Task: Find connections with filter location Huanan with filter topic #linkedinstorieswith filter profile language French with filter current company UNDP in India with filter school Rajarambapu Institute of Technology, Rajaramnagar, SAKHARALE with filter industry Interior Design with filter service category Wedding Planning with filter keywords title Electrician
Action: Mouse moved to (650, 83)
Screenshot: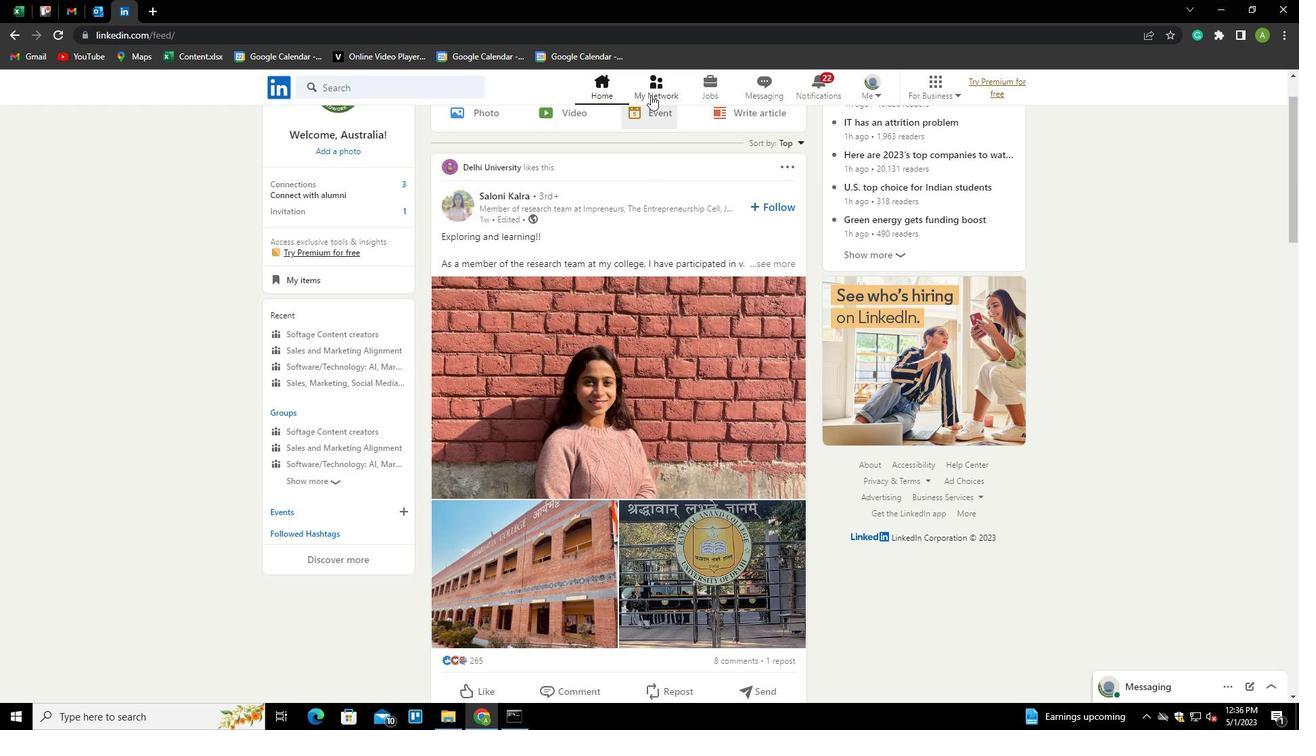 
Action: Mouse pressed left at (650, 83)
Screenshot: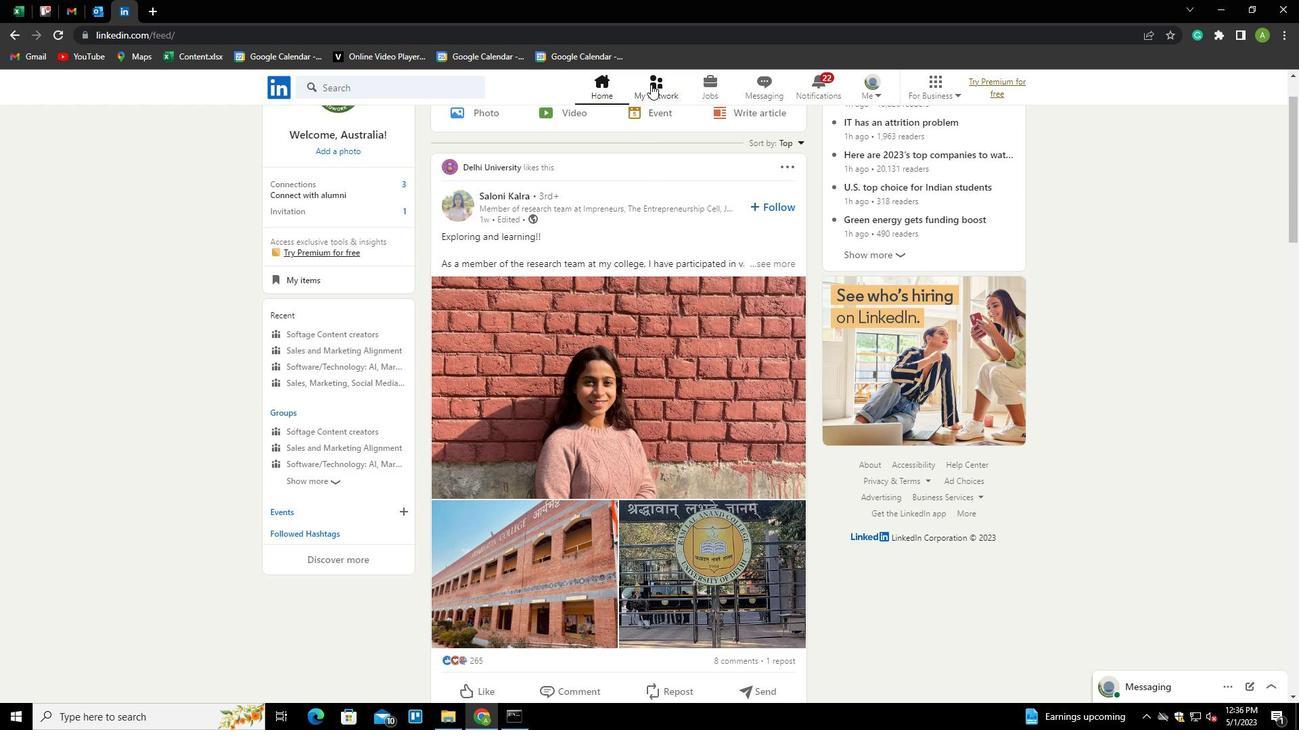 
Action: Mouse moved to (344, 154)
Screenshot: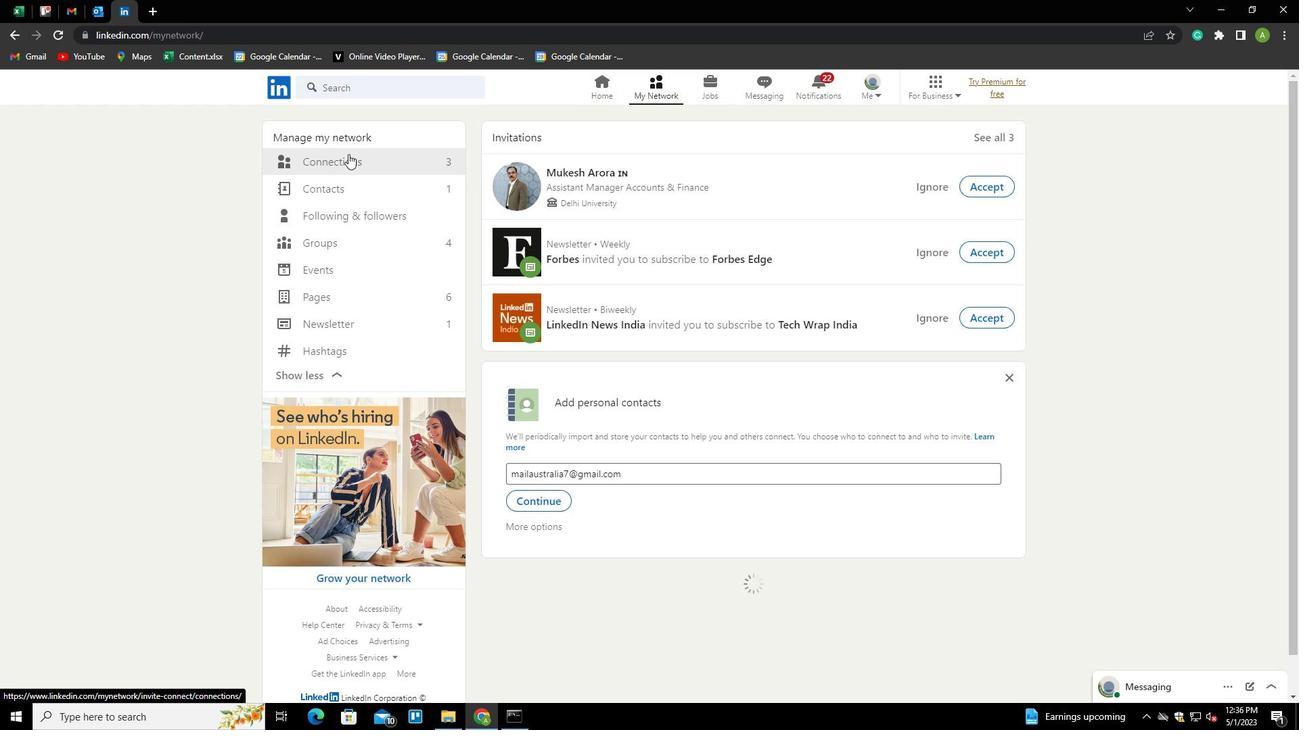 
Action: Mouse pressed left at (344, 154)
Screenshot: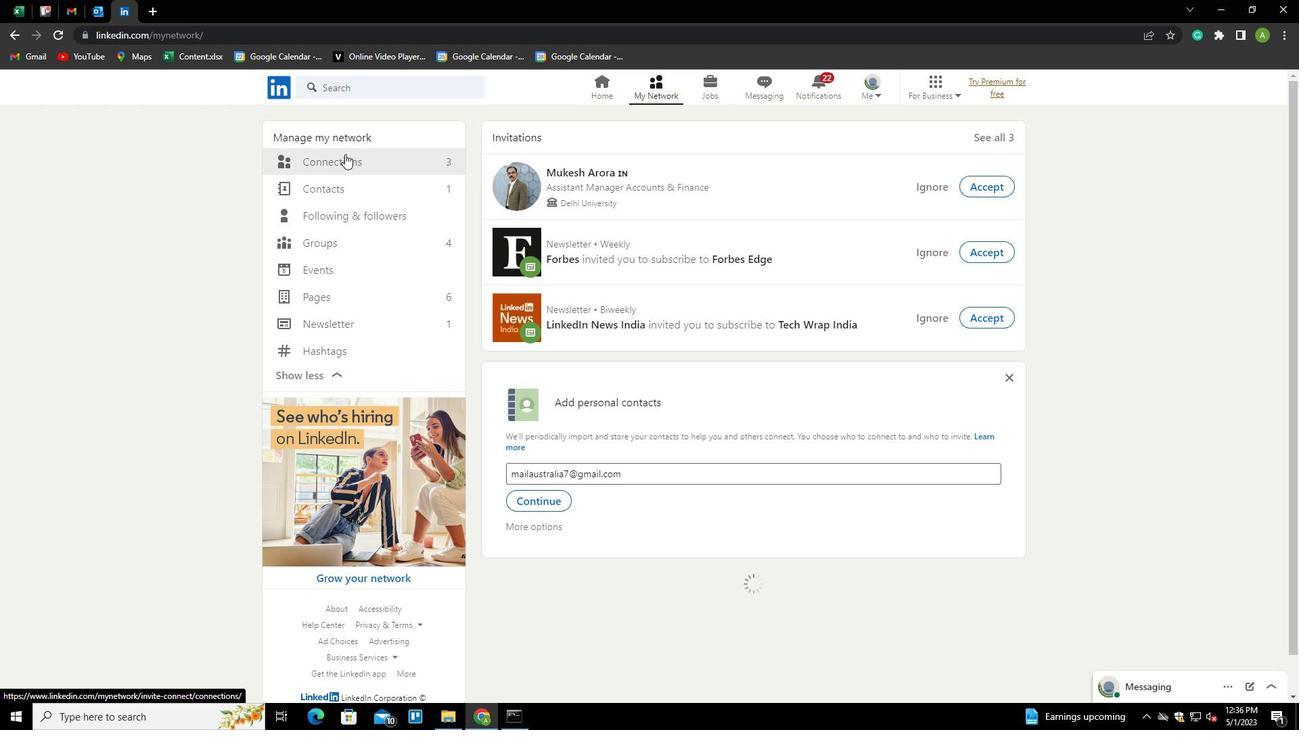 
Action: Mouse moved to (732, 164)
Screenshot: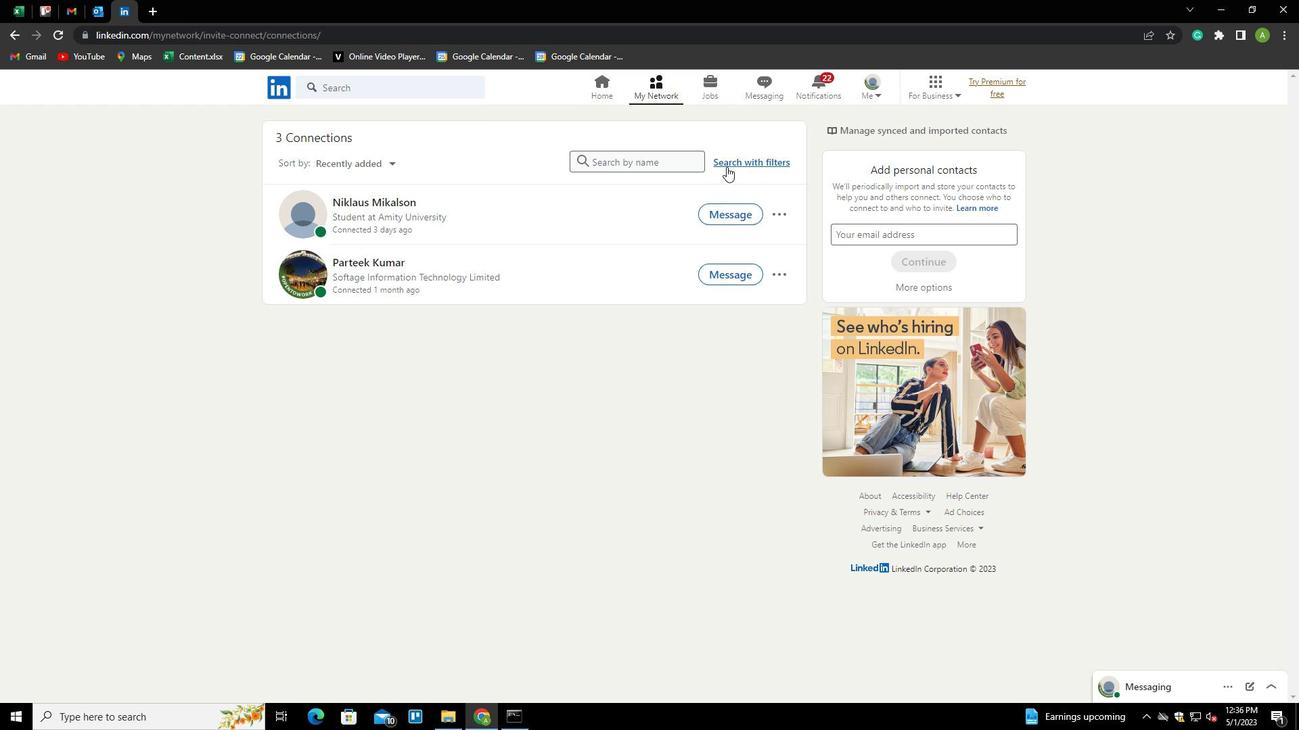 
Action: Mouse pressed left at (732, 164)
Screenshot: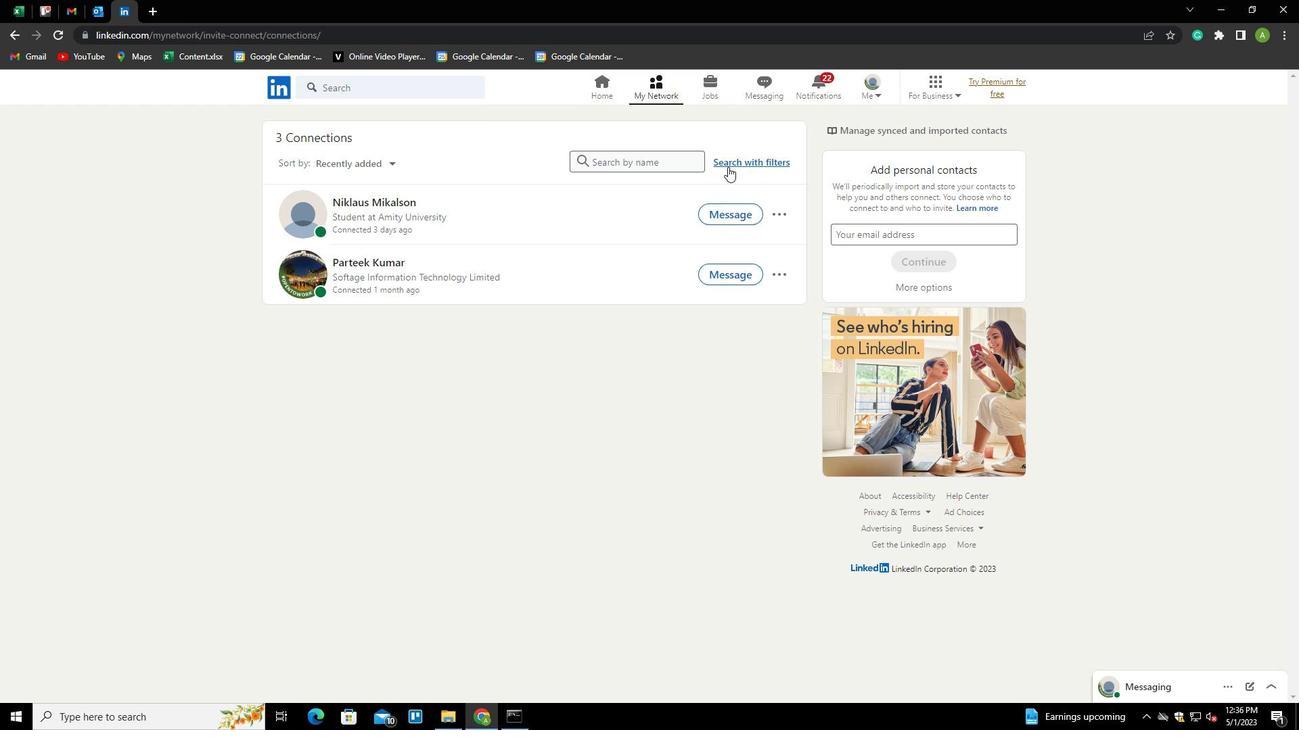 
Action: Mouse moved to (693, 127)
Screenshot: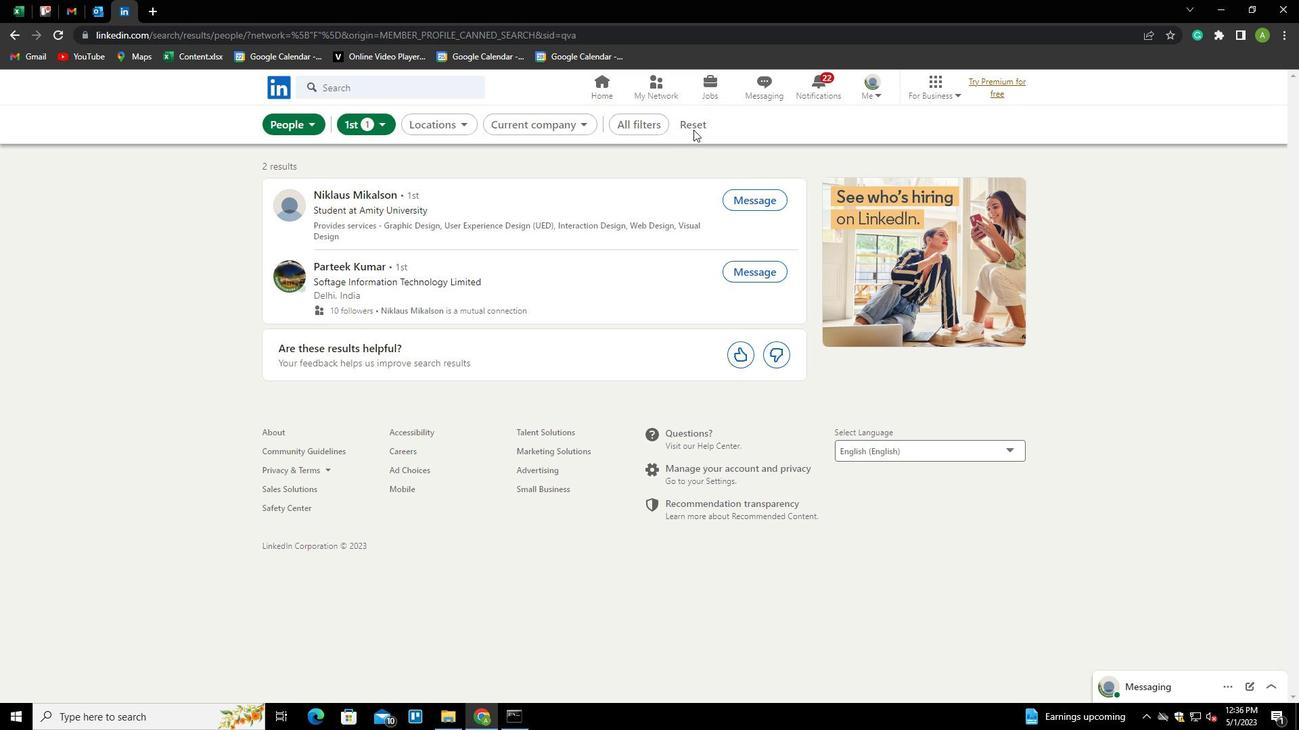 
Action: Mouse pressed left at (693, 127)
Screenshot: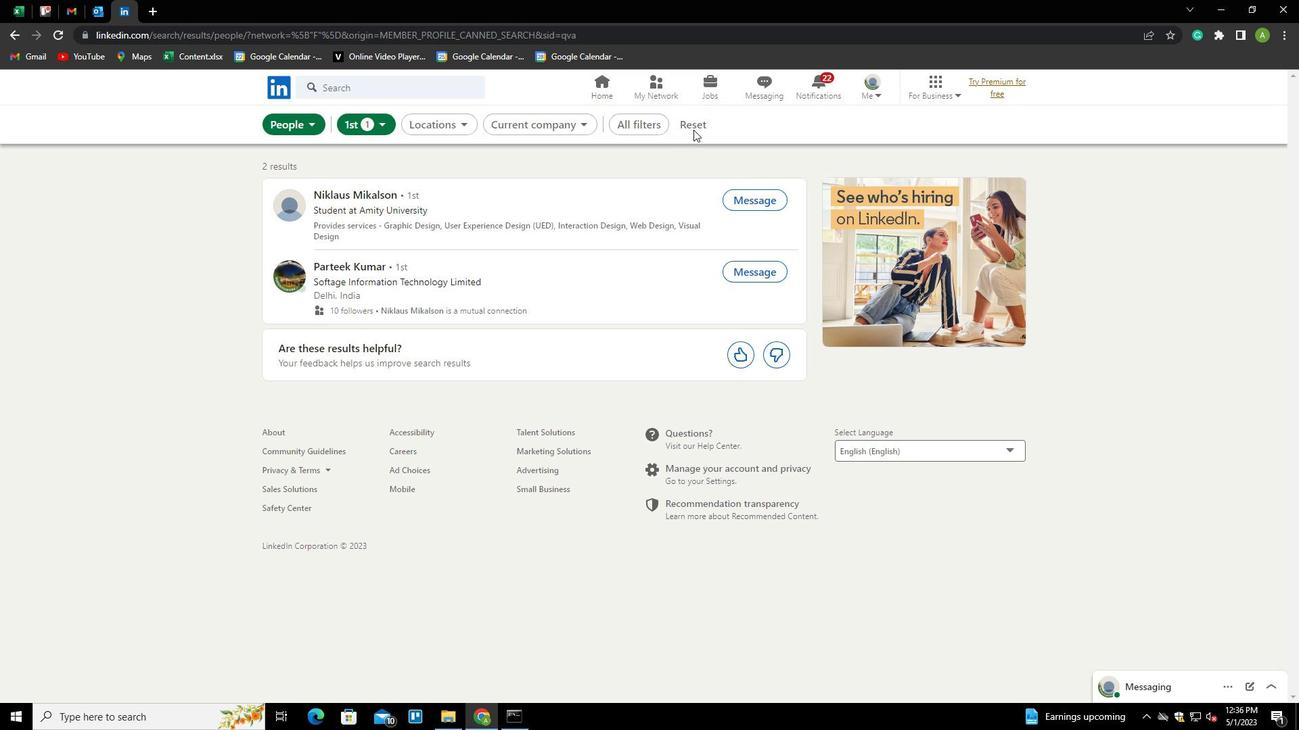 
Action: Mouse moved to (671, 127)
Screenshot: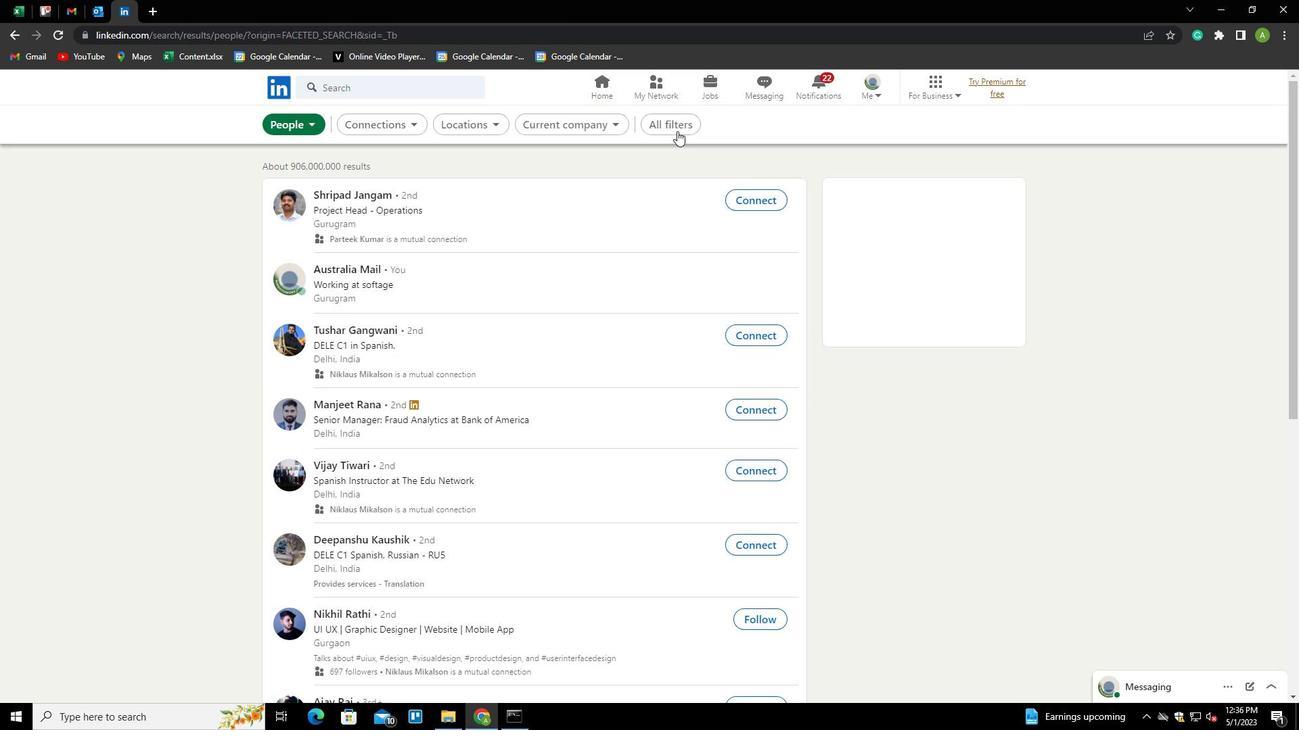 
Action: Mouse pressed left at (671, 127)
Screenshot: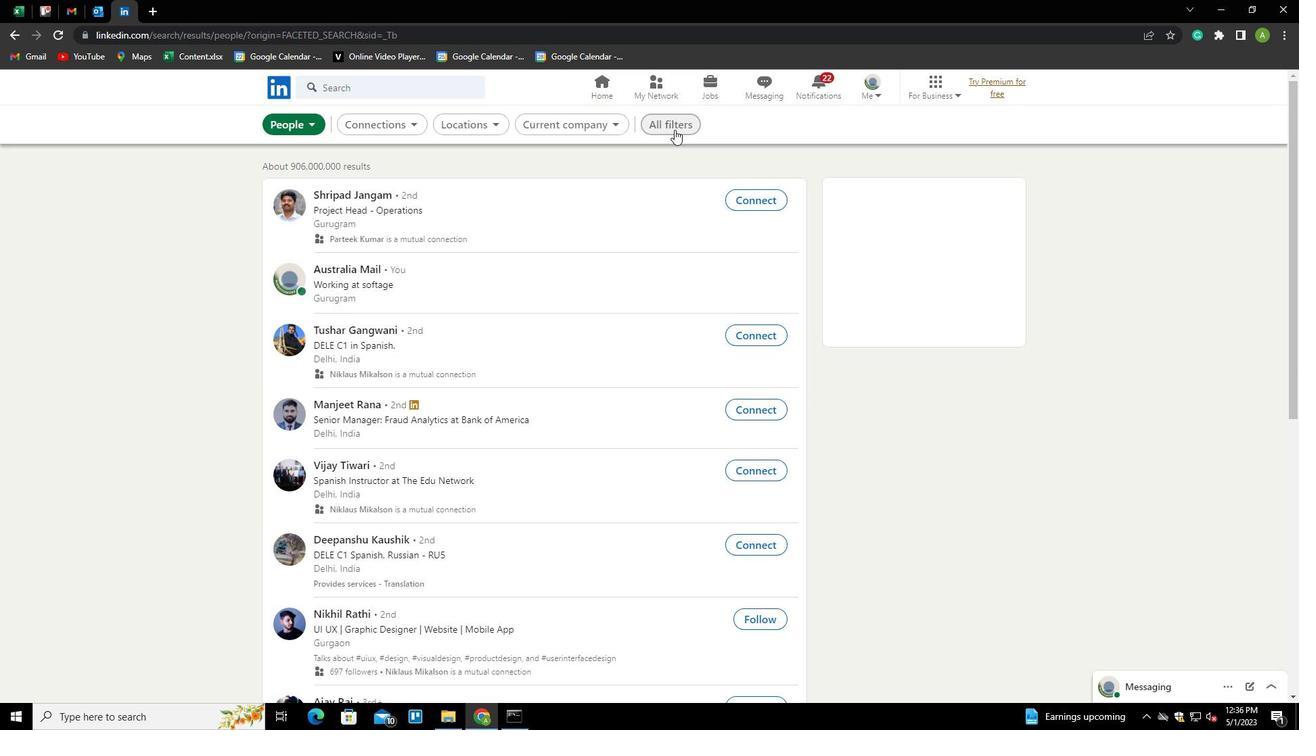 
Action: Mouse moved to (1117, 424)
Screenshot: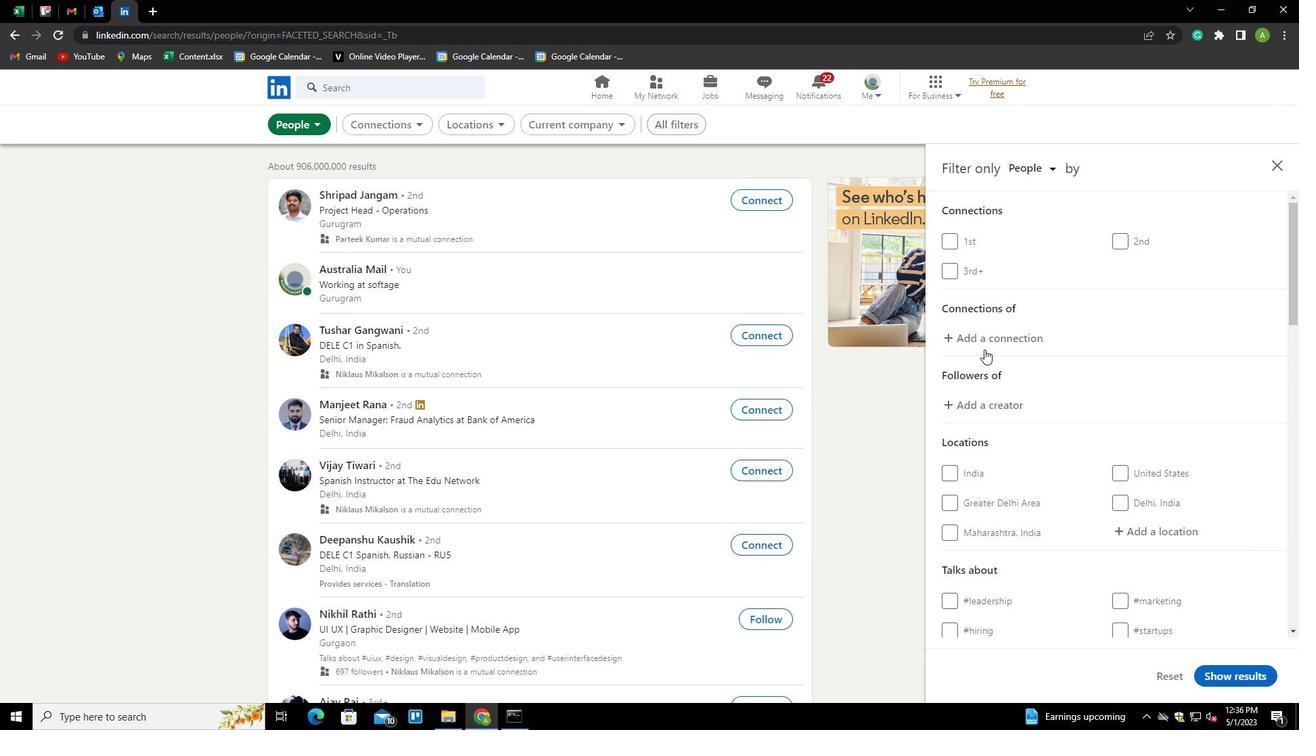 
Action: Mouse scrolled (1117, 424) with delta (0, 0)
Screenshot: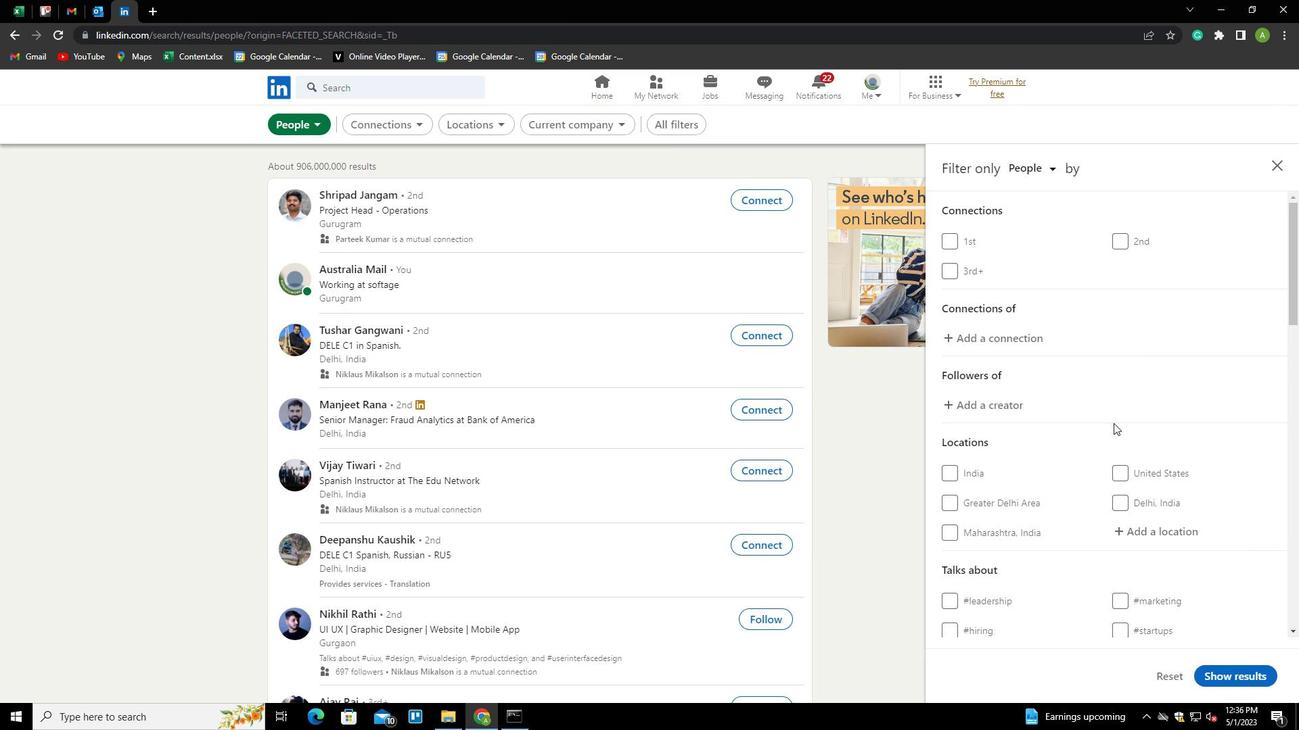 
Action: Mouse moved to (1115, 438)
Screenshot: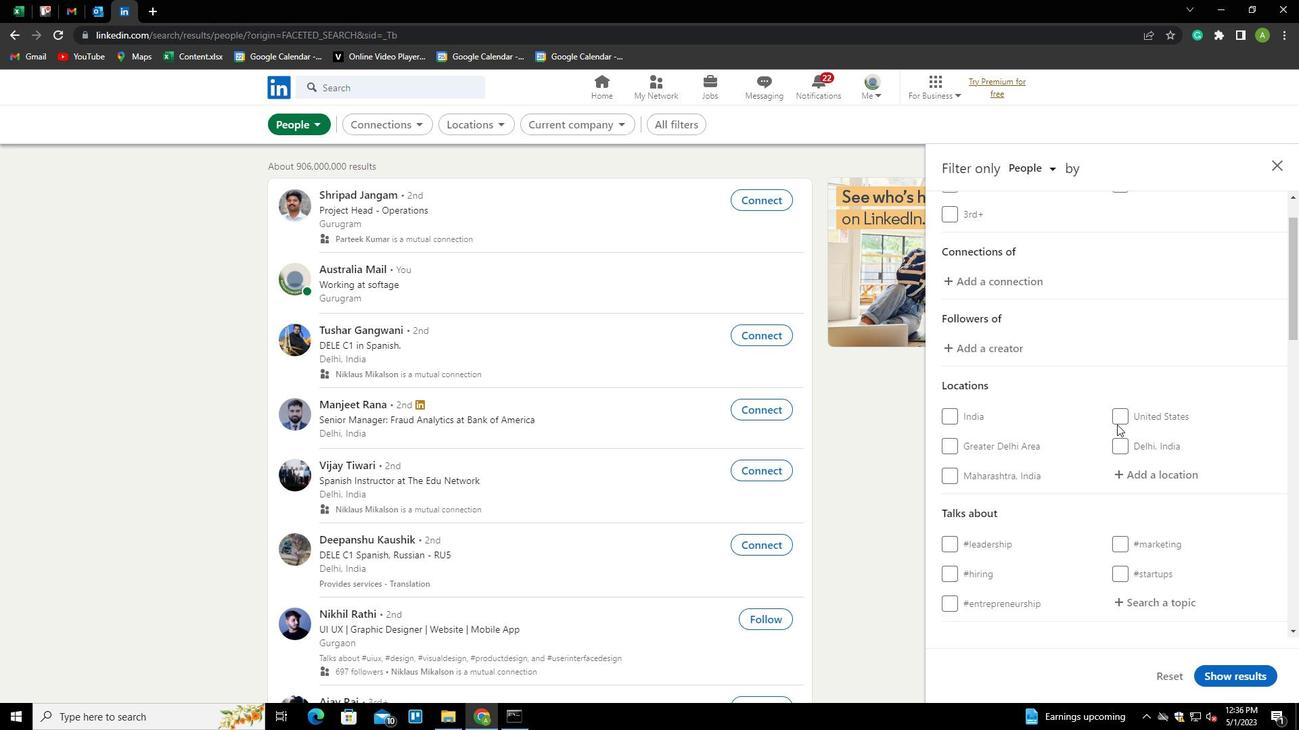 
Action: Mouse scrolled (1115, 437) with delta (0, 0)
Screenshot: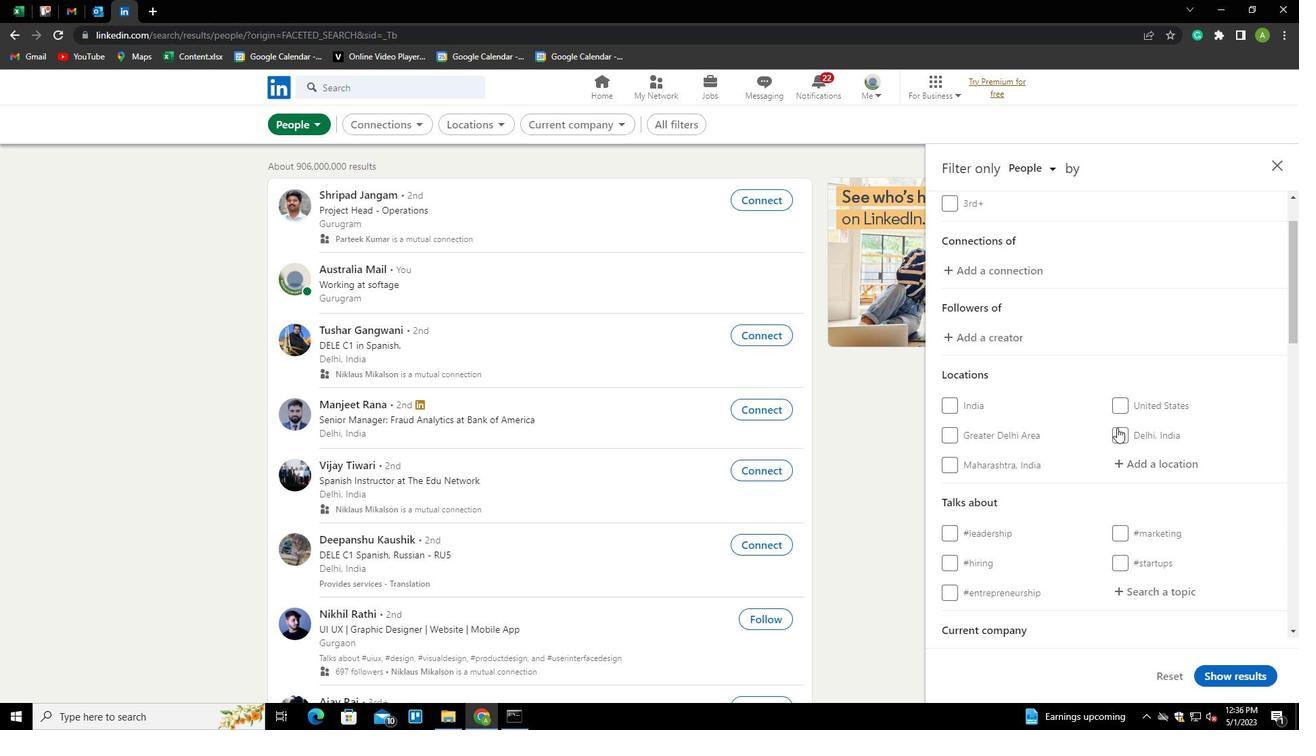 
Action: Mouse moved to (1135, 397)
Screenshot: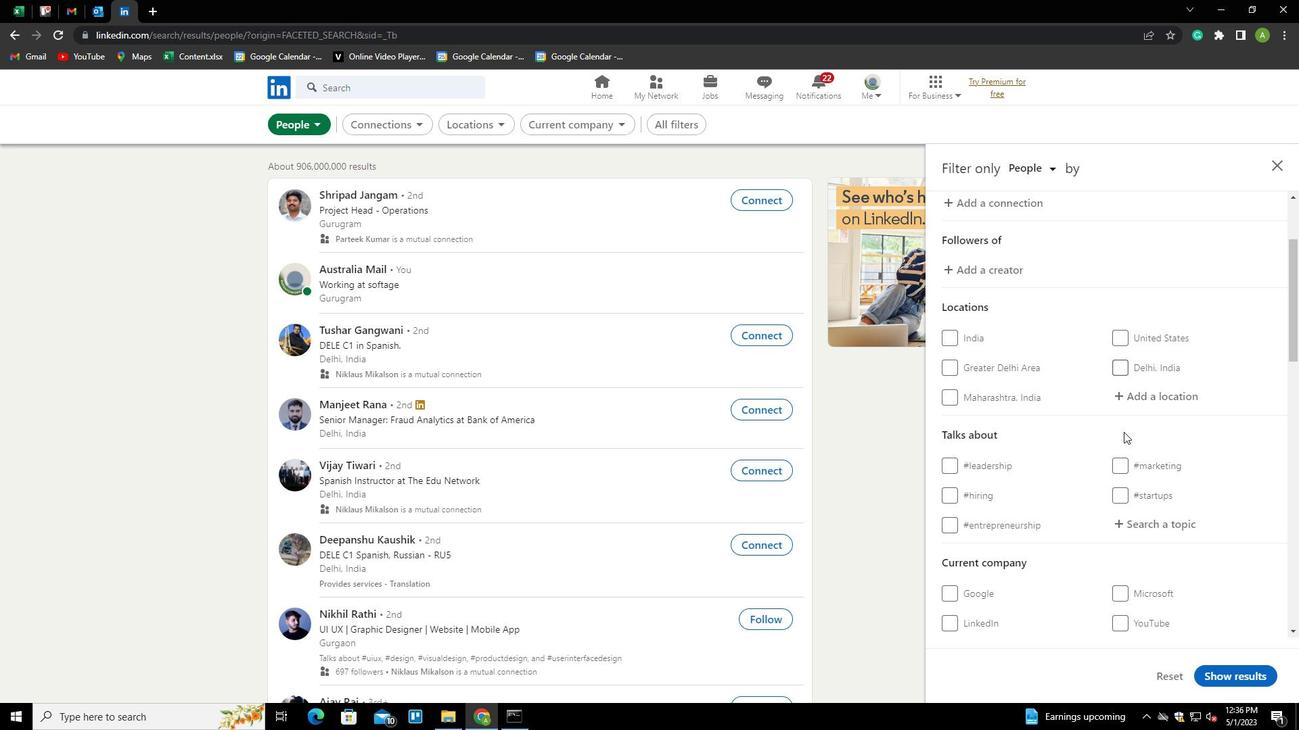 
Action: Mouse pressed left at (1135, 397)
Screenshot: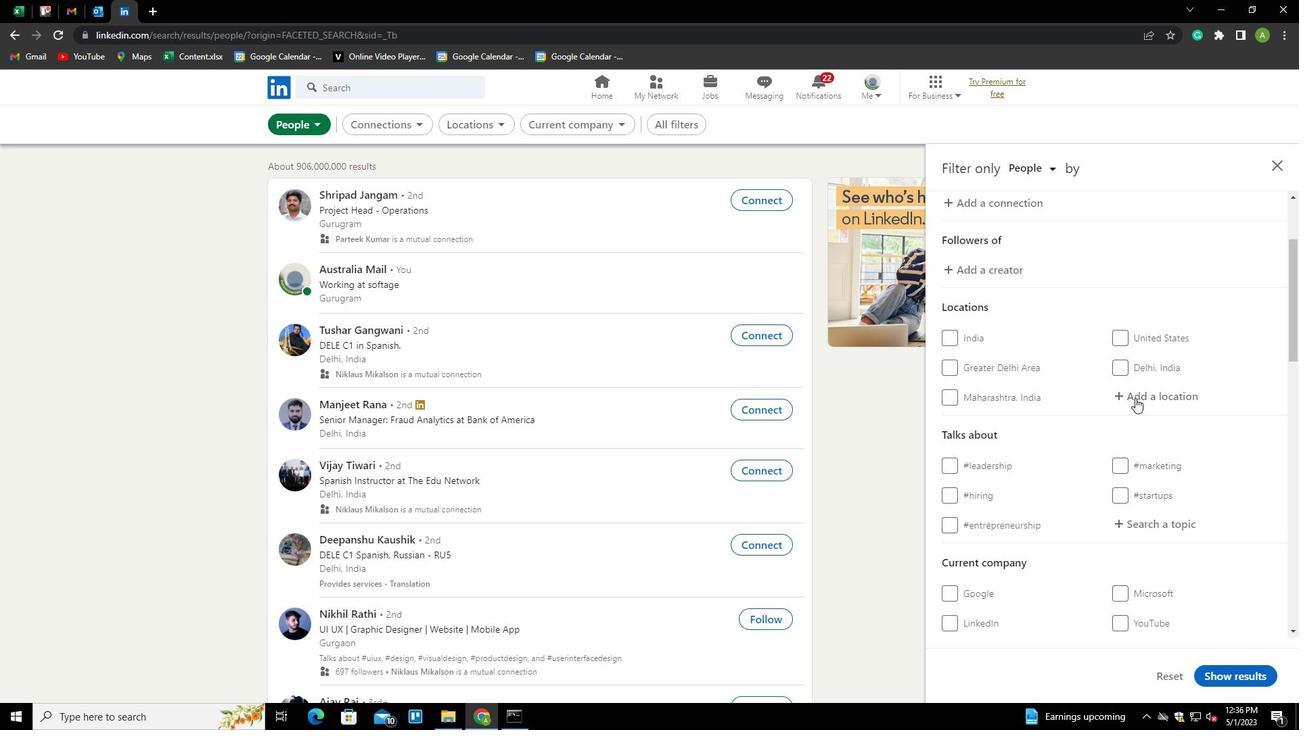 
Action: Mouse moved to (1141, 395)
Screenshot: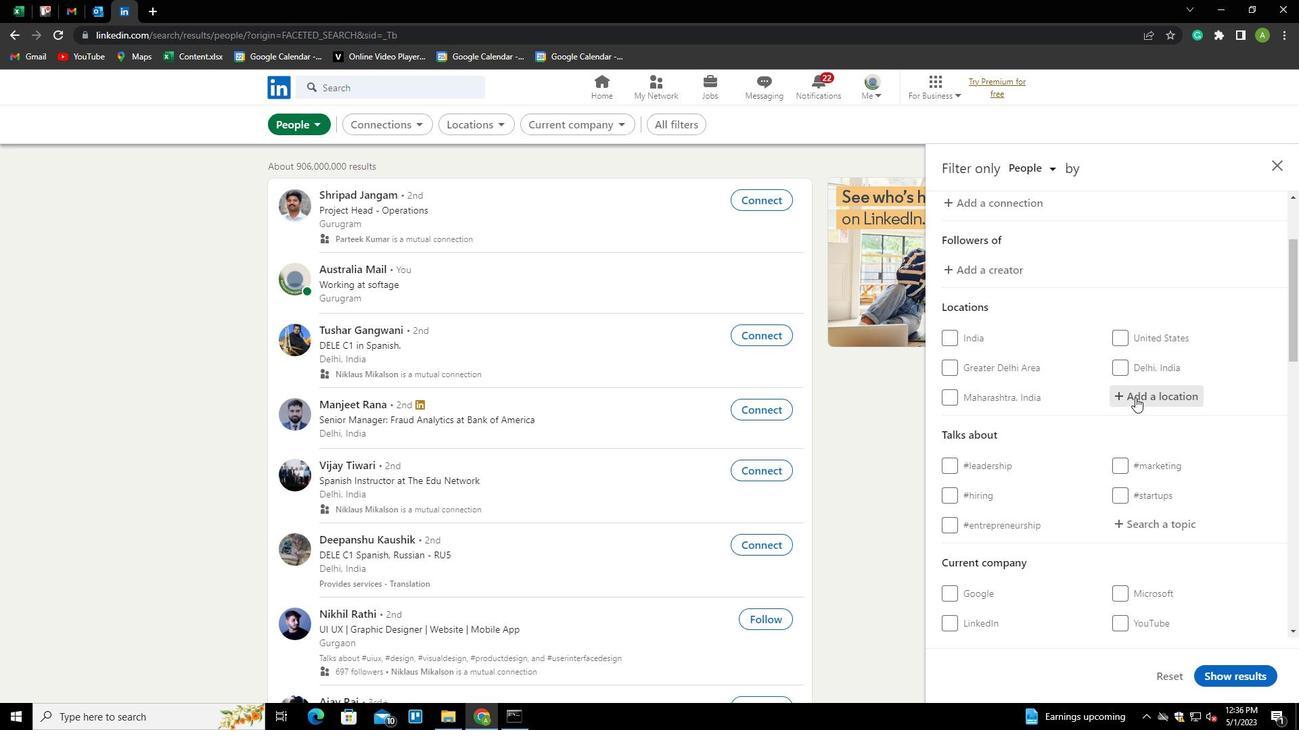 
Action: Mouse pressed left at (1141, 395)
Screenshot: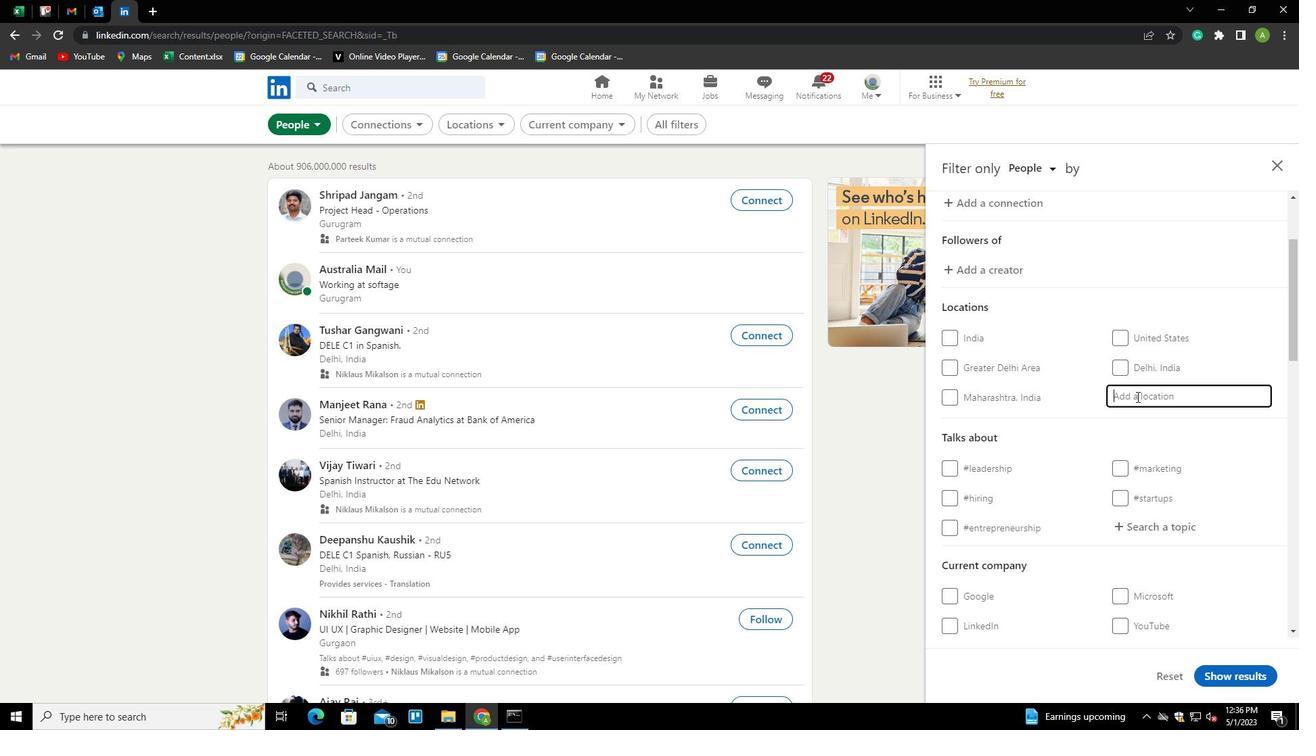 
Action: Key pressed <Key.shift>HUANNA<Key.backspace><Key.backspace>AN
Screenshot: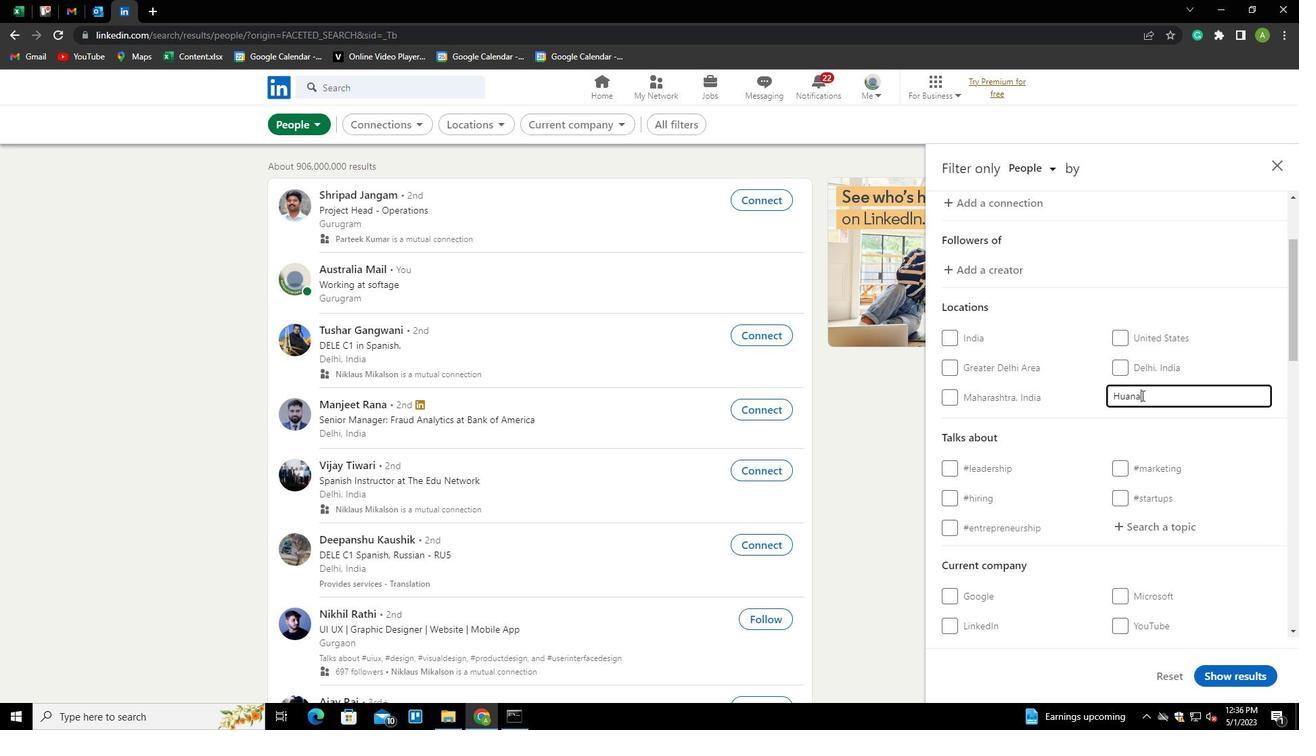 
Action: Mouse moved to (1207, 466)
Screenshot: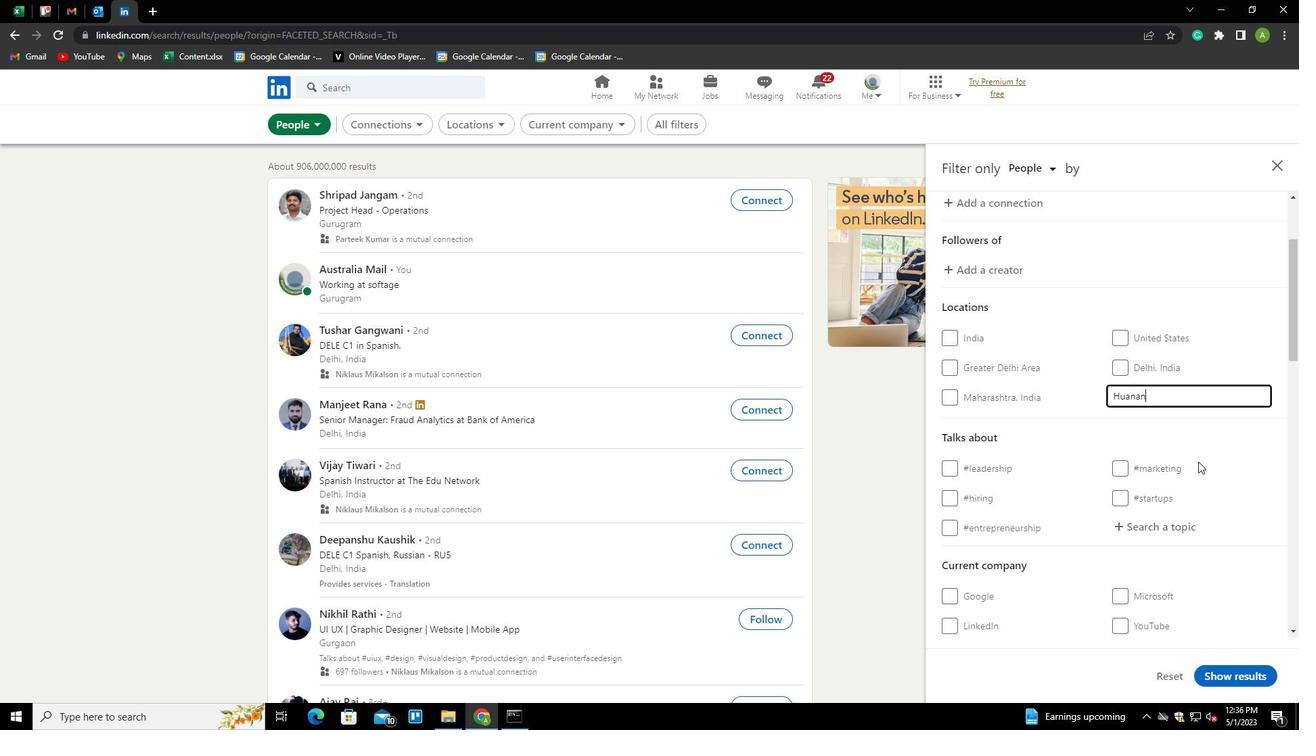 
Action: Mouse pressed left at (1207, 466)
Screenshot: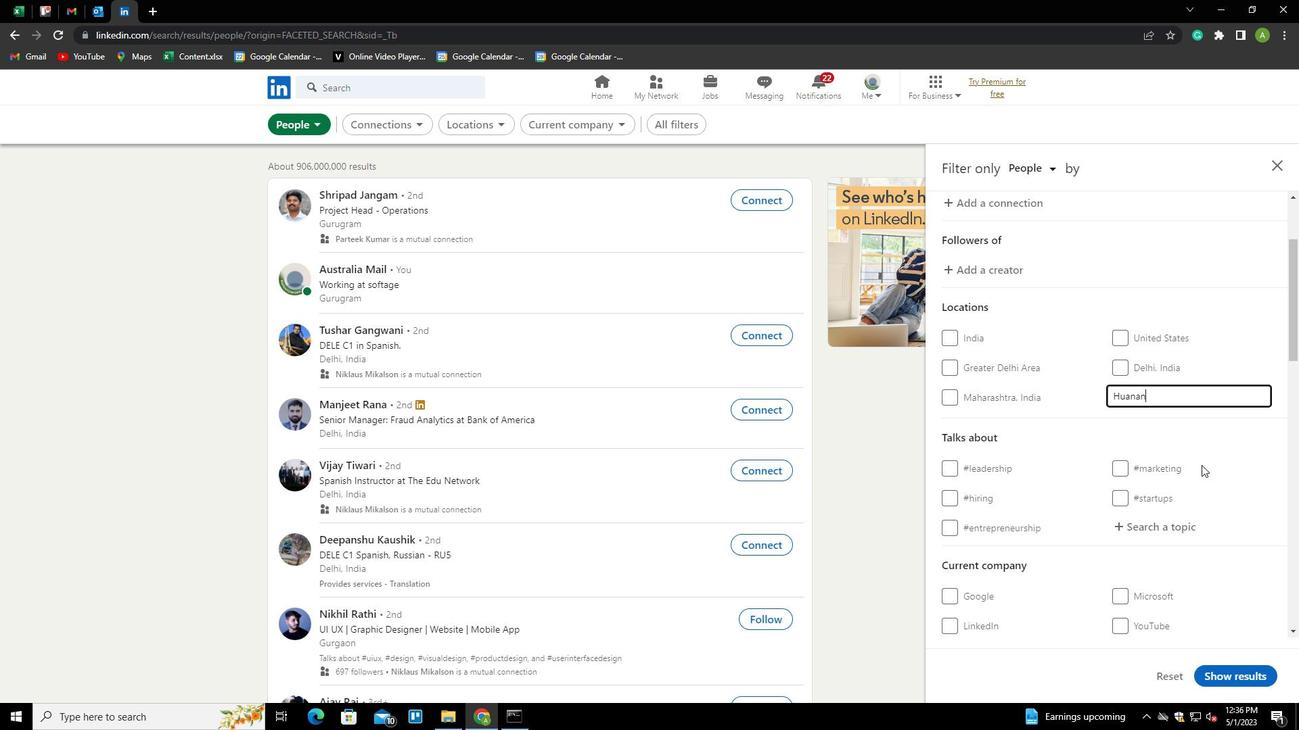 
Action: Mouse moved to (1172, 527)
Screenshot: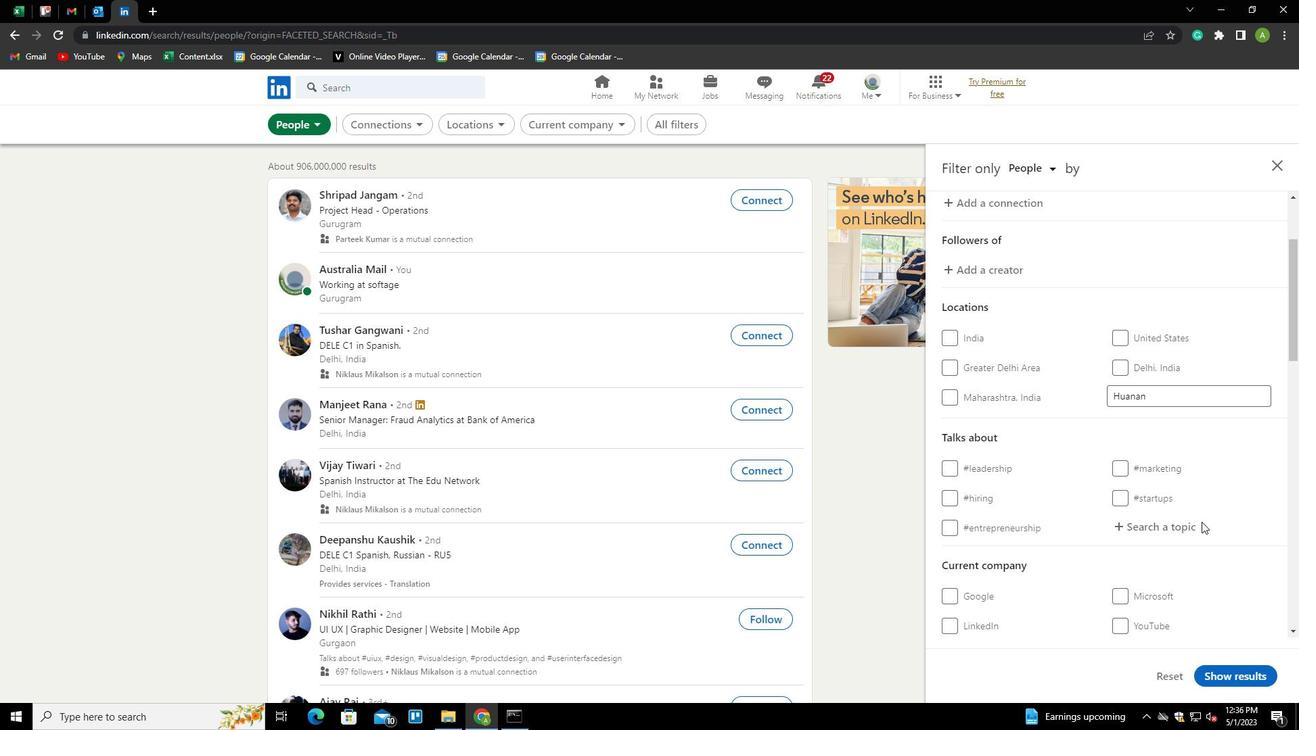 
Action: Mouse pressed left at (1172, 527)
Screenshot: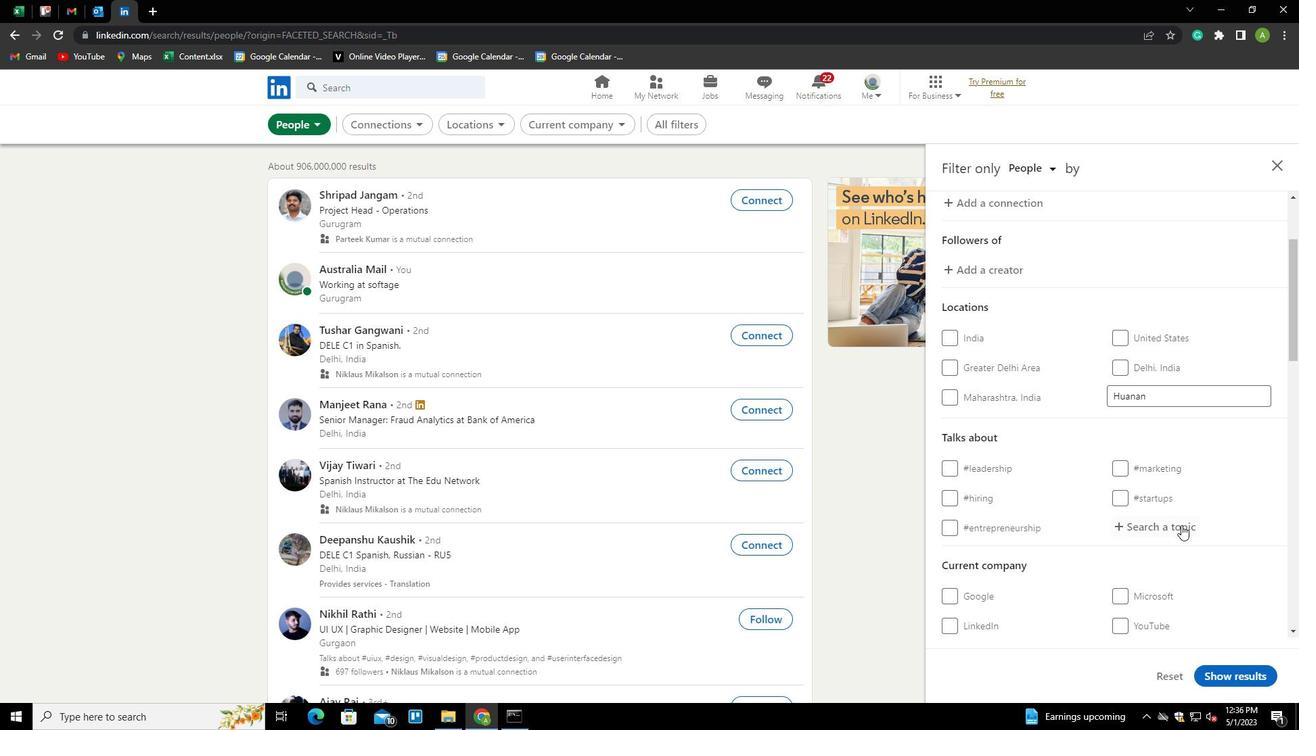 
Action: Mouse moved to (1172, 527)
Screenshot: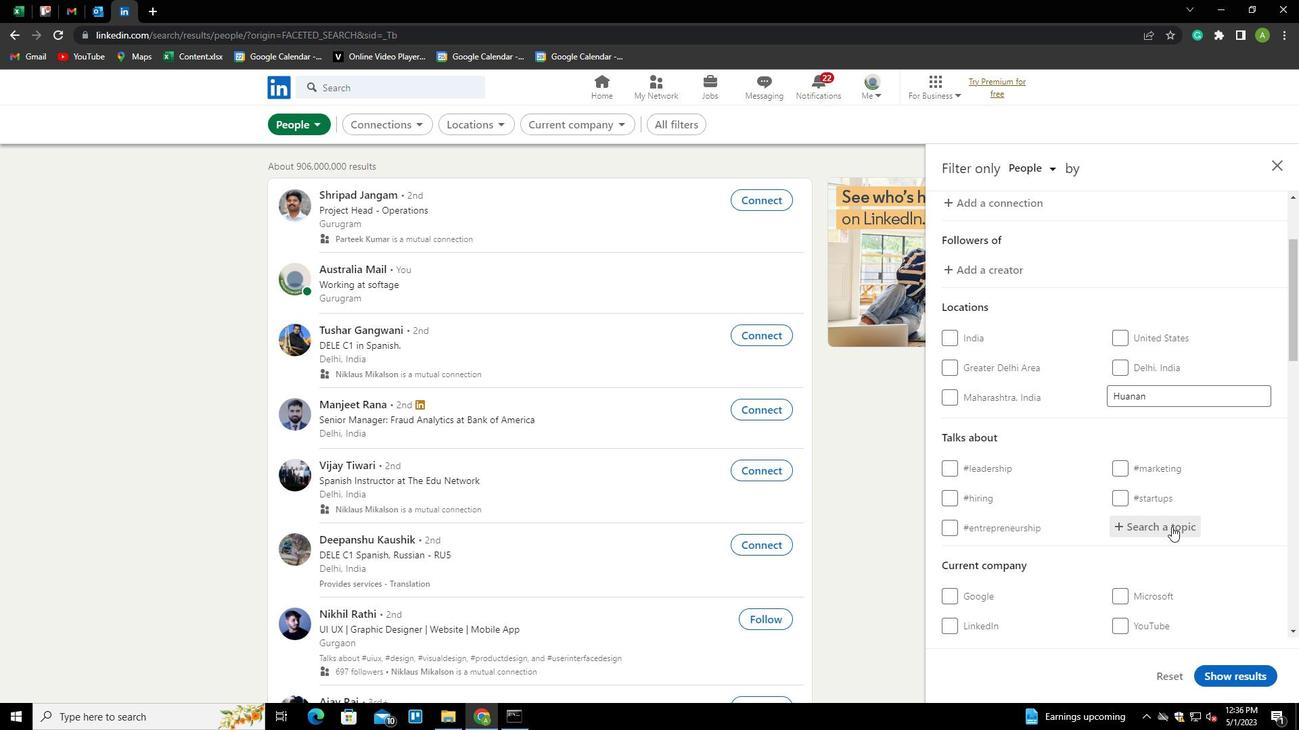 
Action: Mouse pressed left at (1172, 527)
Screenshot: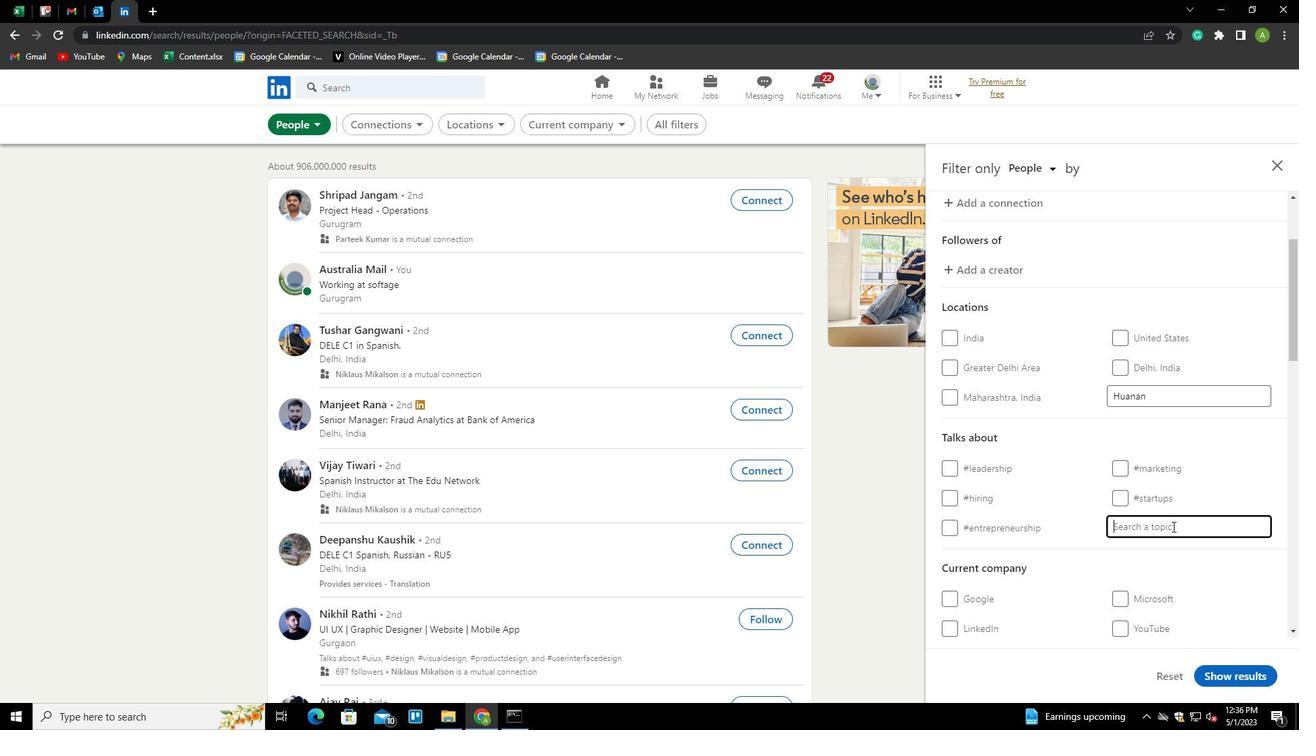
Action: Key pressed LINKEDINSTOREI<Key.backspace><Key.backspace><Key.down><Key.enter>
Screenshot: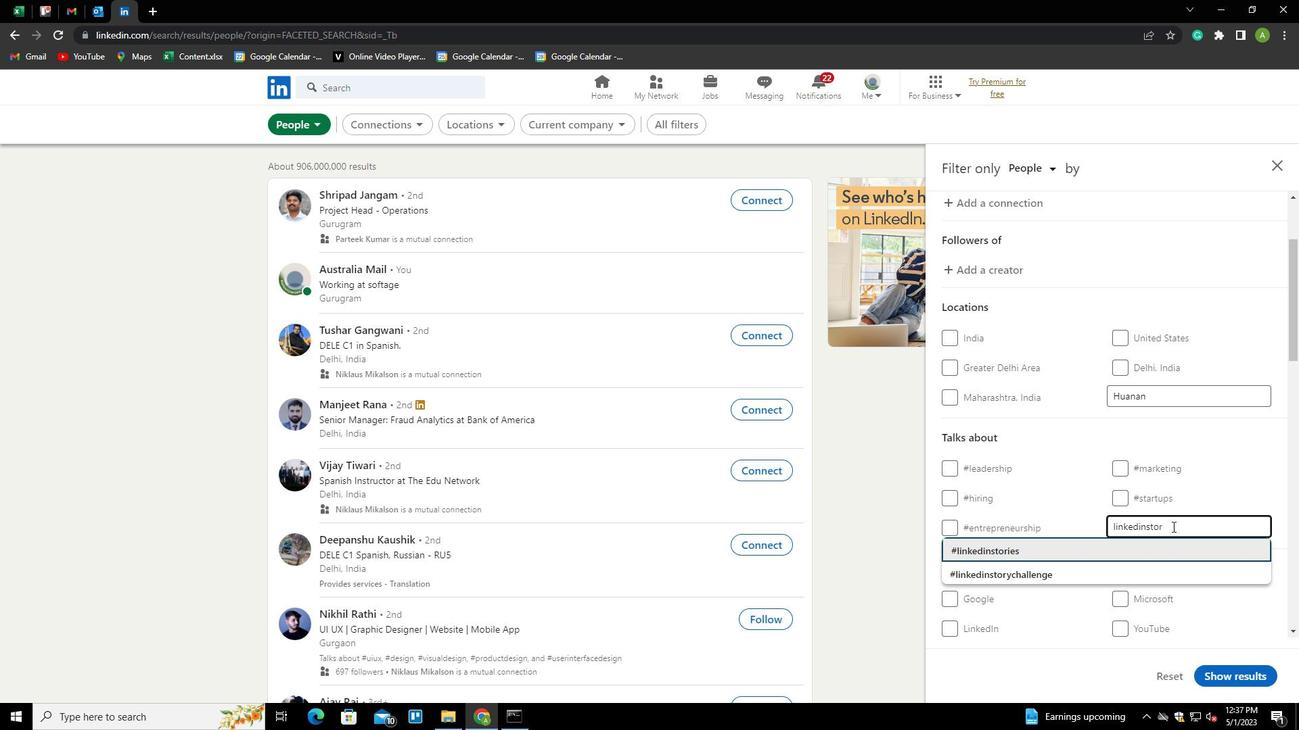 
Action: Mouse scrolled (1172, 526) with delta (0, 0)
Screenshot: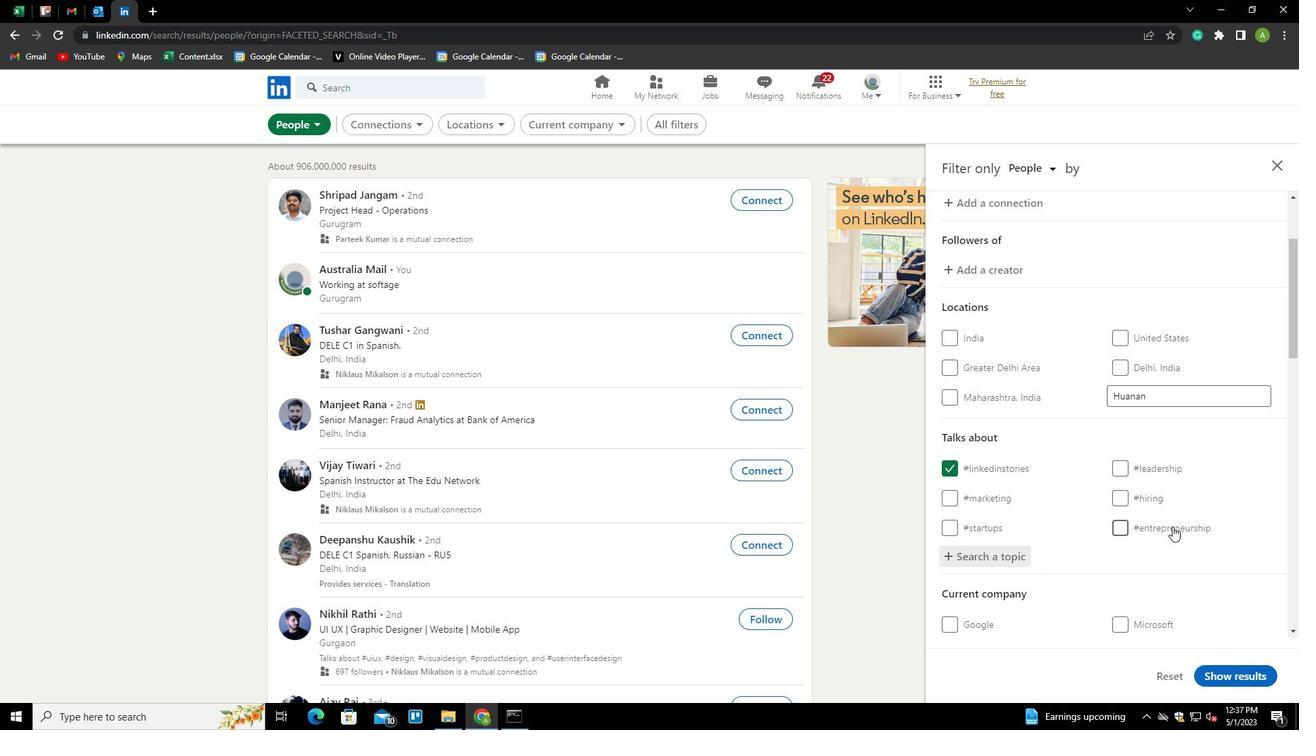 
Action: Mouse scrolled (1172, 526) with delta (0, 0)
Screenshot: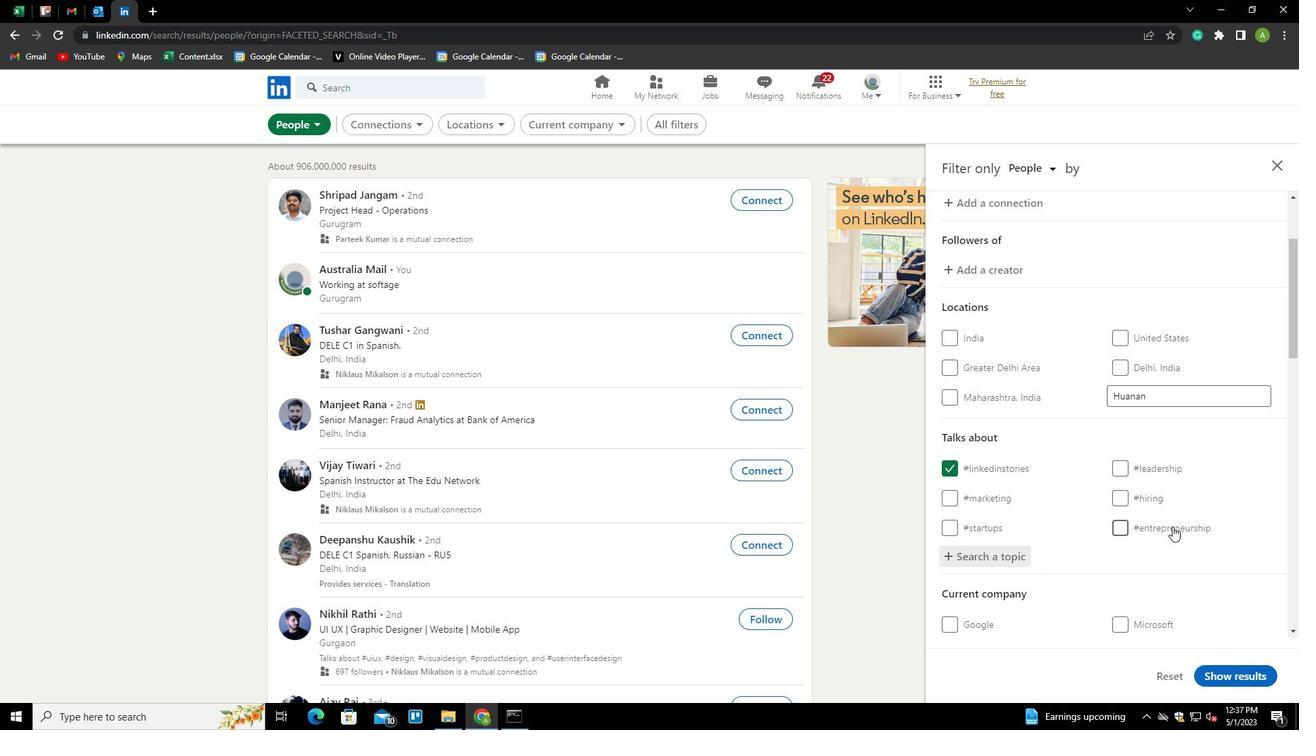 
Action: Mouse scrolled (1172, 526) with delta (0, 0)
Screenshot: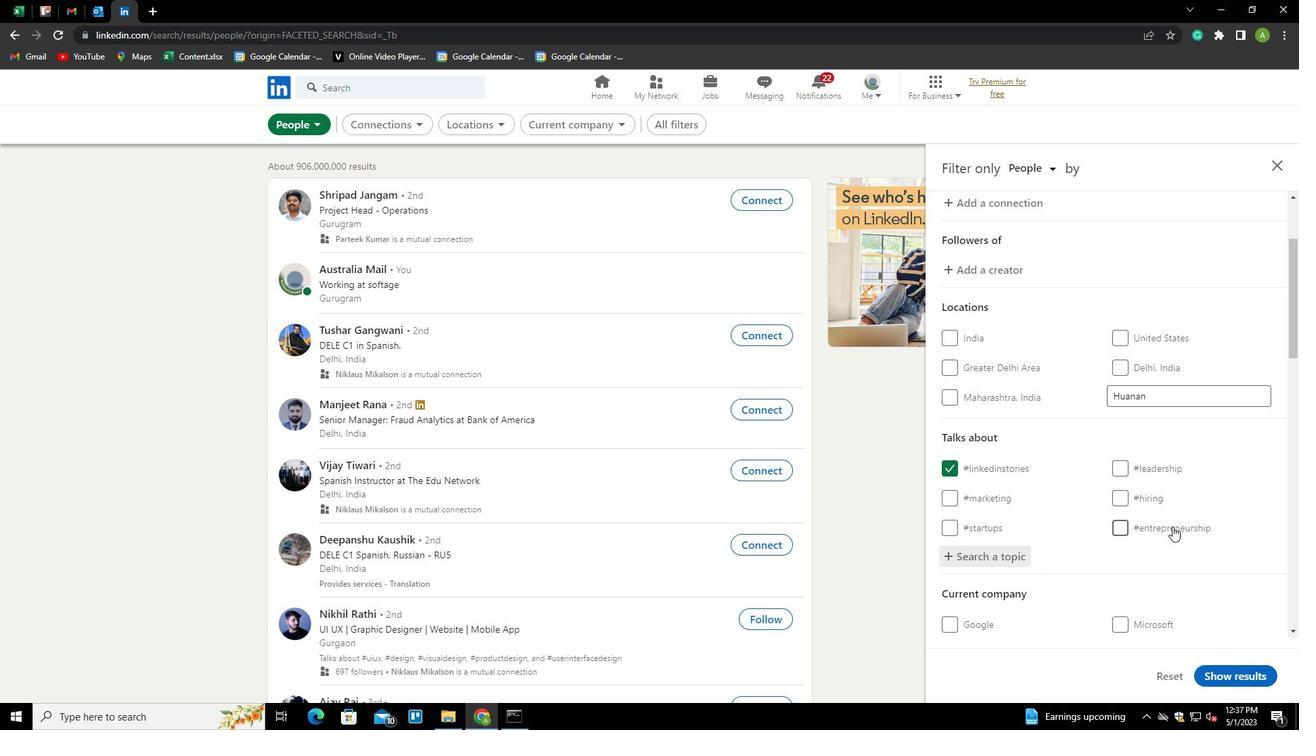 
Action: Mouse scrolled (1172, 526) with delta (0, 0)
Screenshot: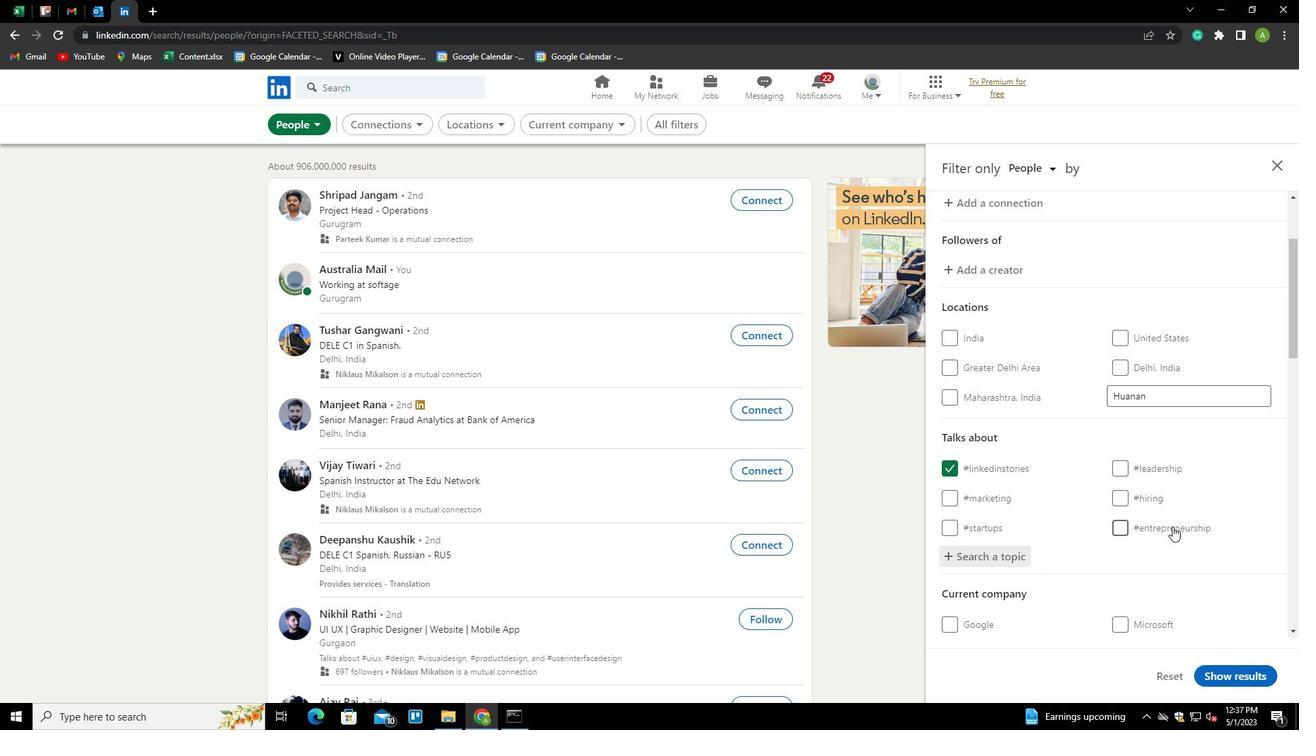 
Action: Mouse scrolled (1172, 526) with delta (0, 0)
Screenshot: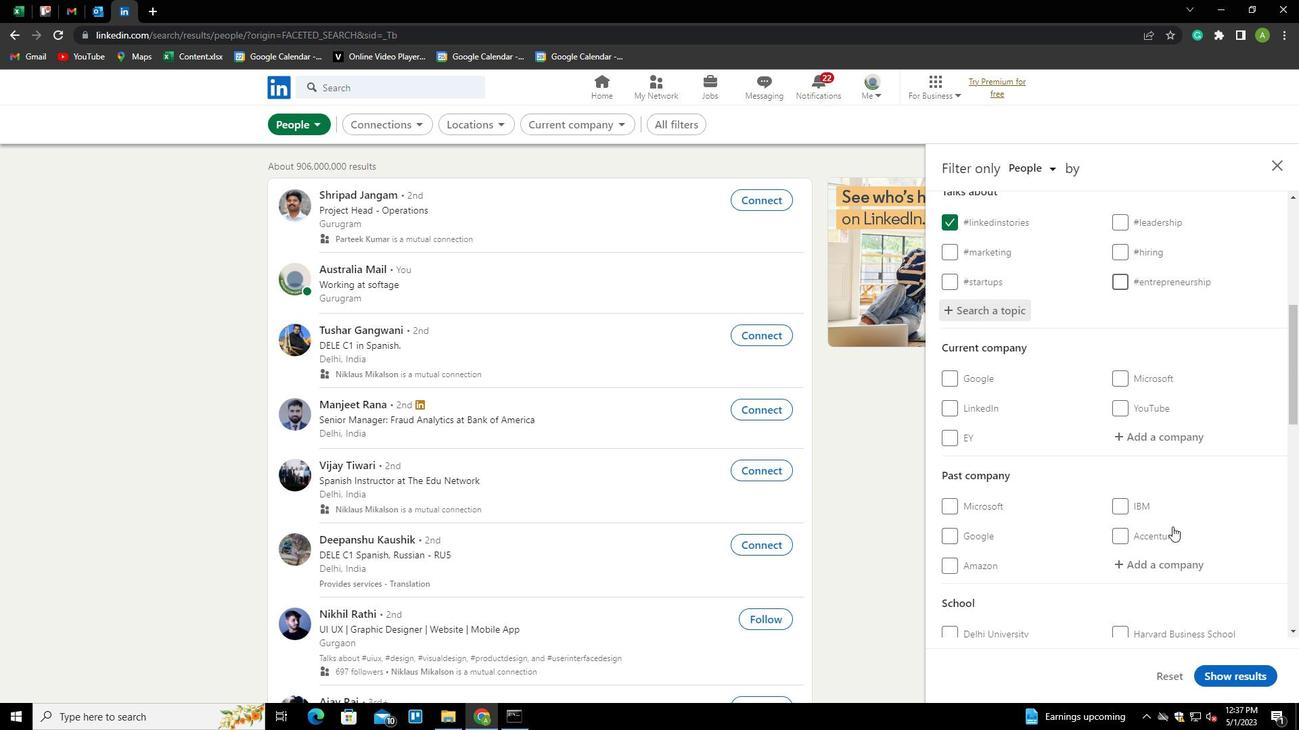 
Action: Mouse scrolled (1172, 526) with delta (0, 0)
Screenshot: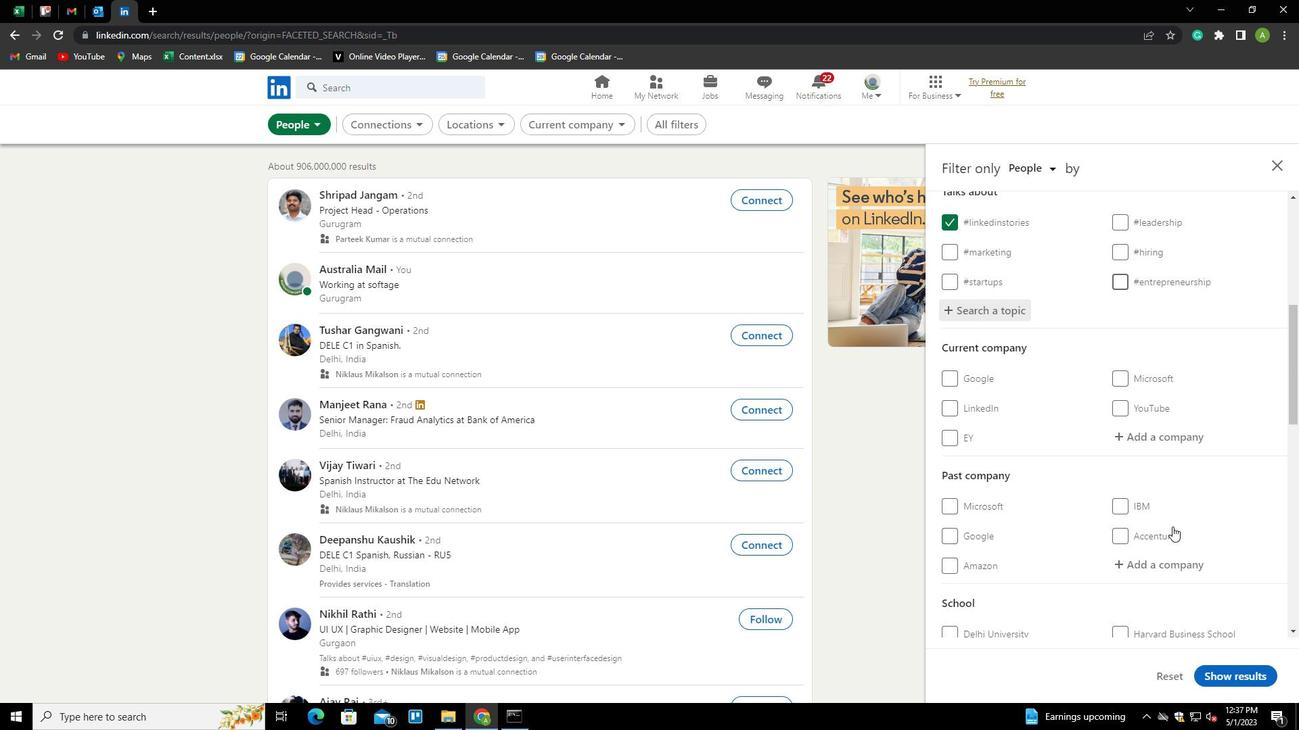 
Action: Mouse scrolled (1172, 526) with delta (0, 0)
Screenshot: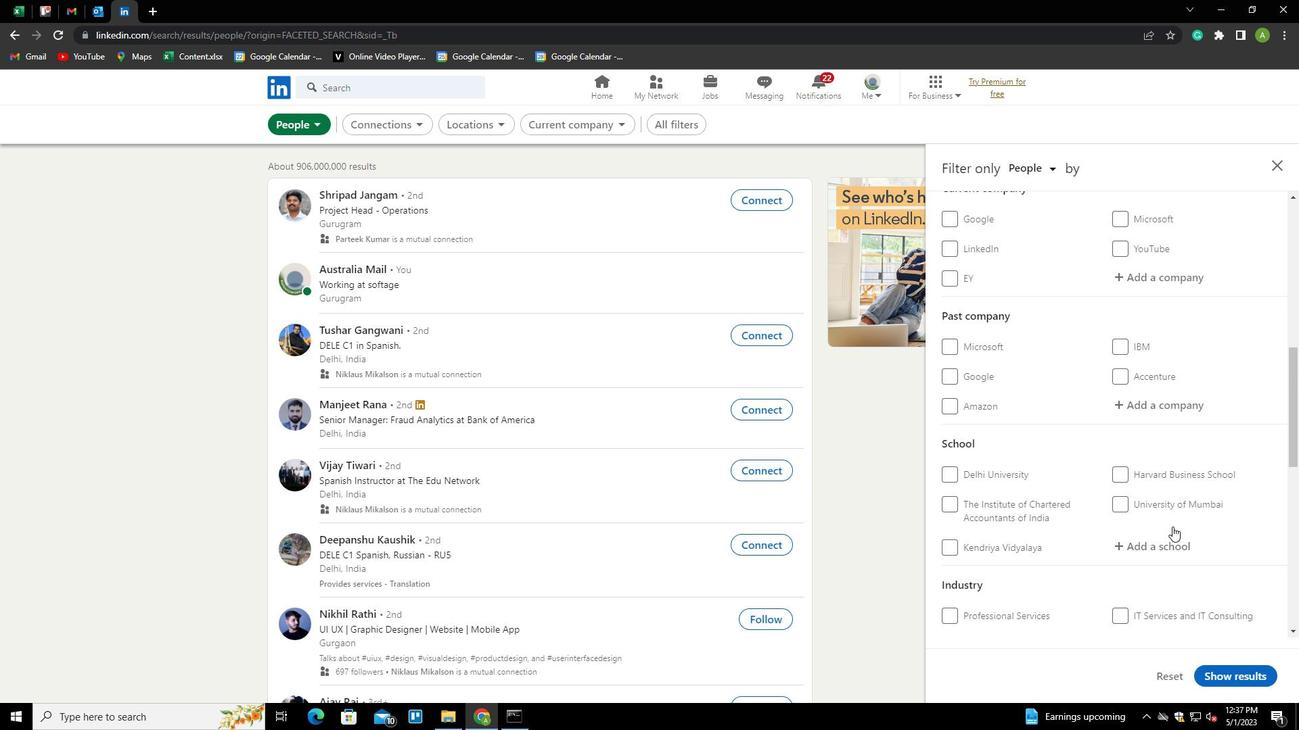 
Action: Mouse scrolled (1172, 526) with delta (0, 0)
Screenshot: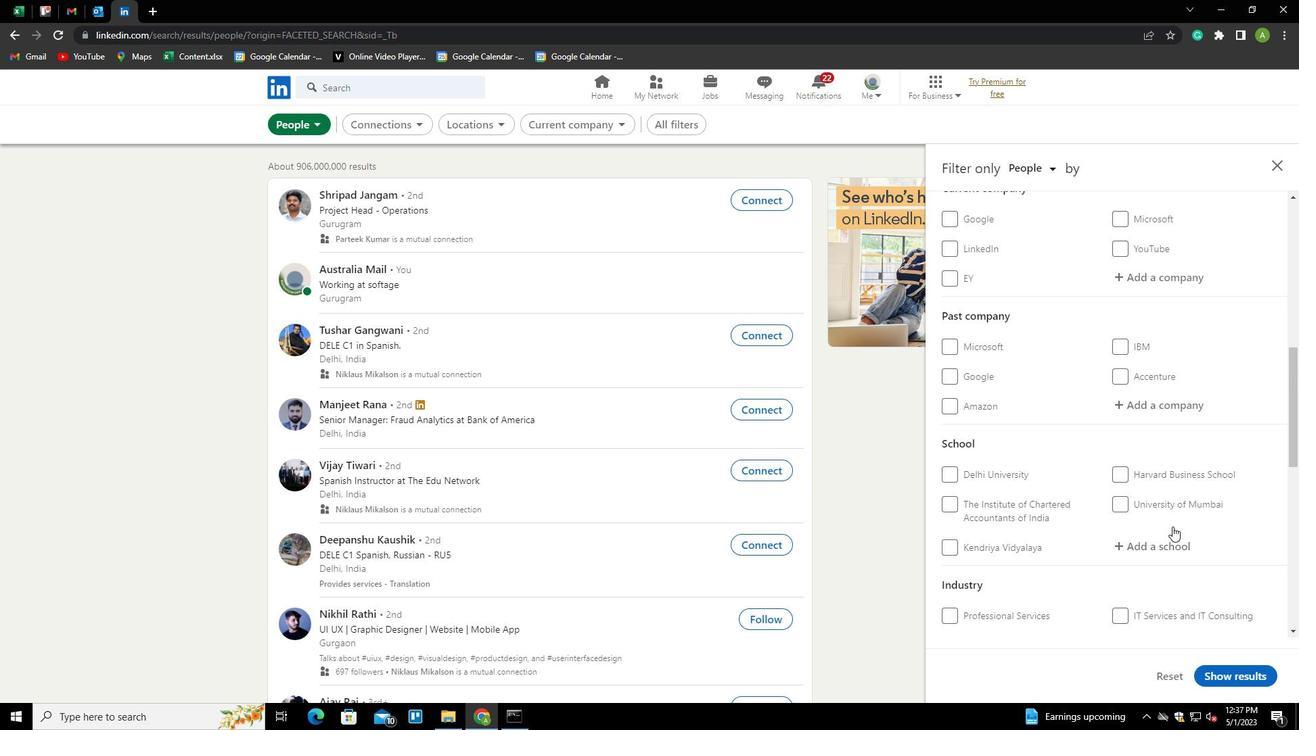 
Action: Mouse moved to (1153, 533)
Screenshot: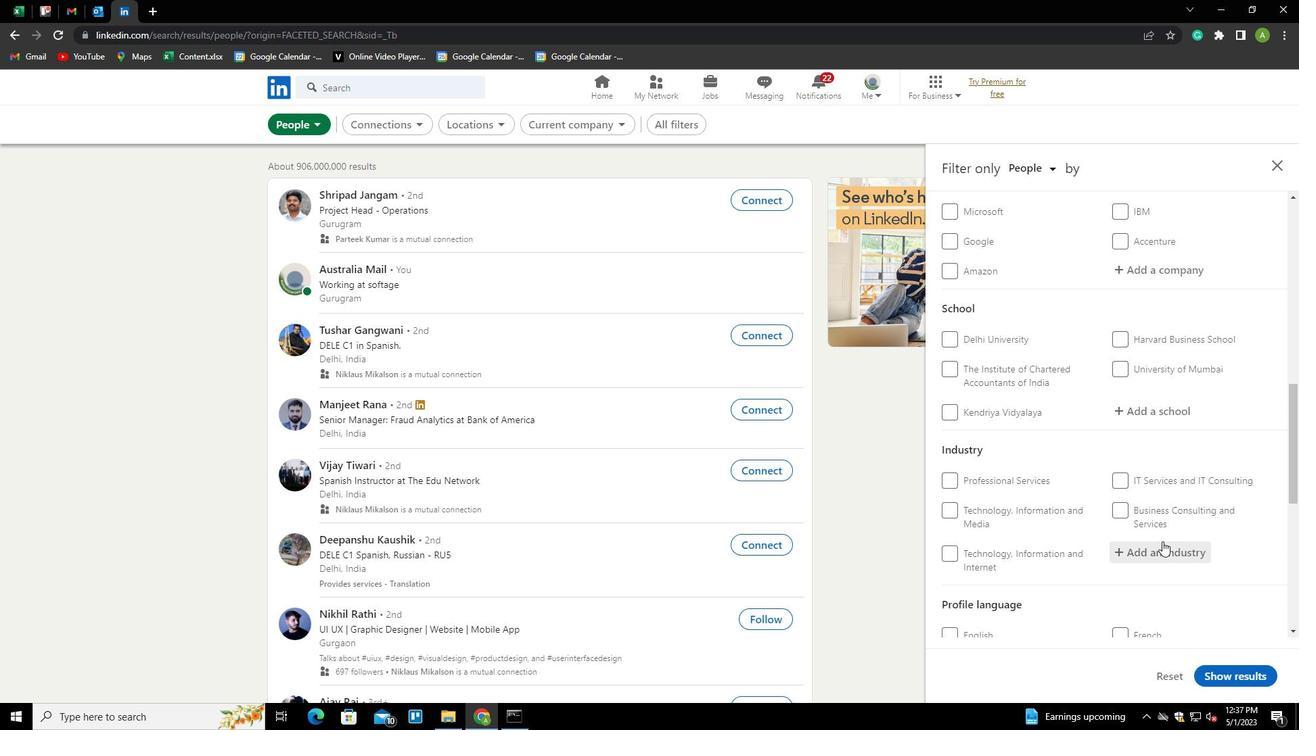 
Action: Mouse scrolled (1153, 533) with delta (0, 0)
Screenshot: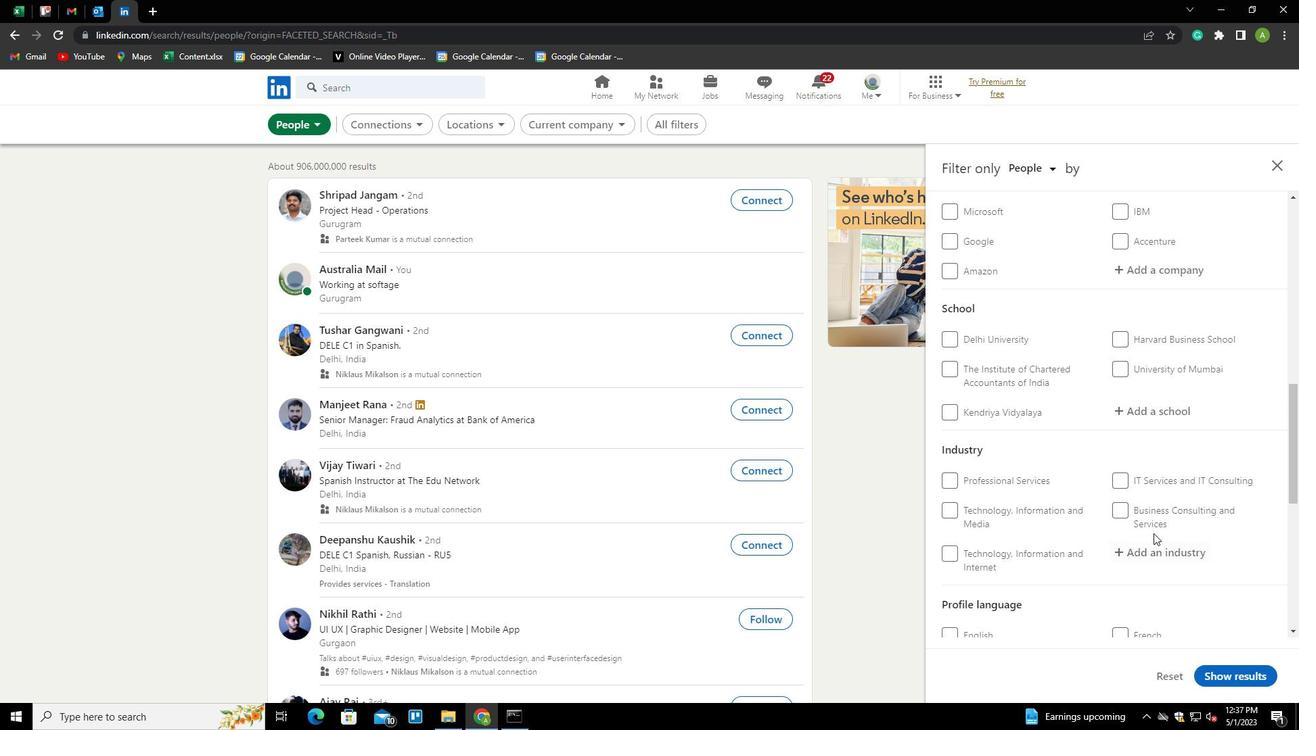 
Action: Mouse scrolled (1153, 533) with delta (0, 0)
Screenshot: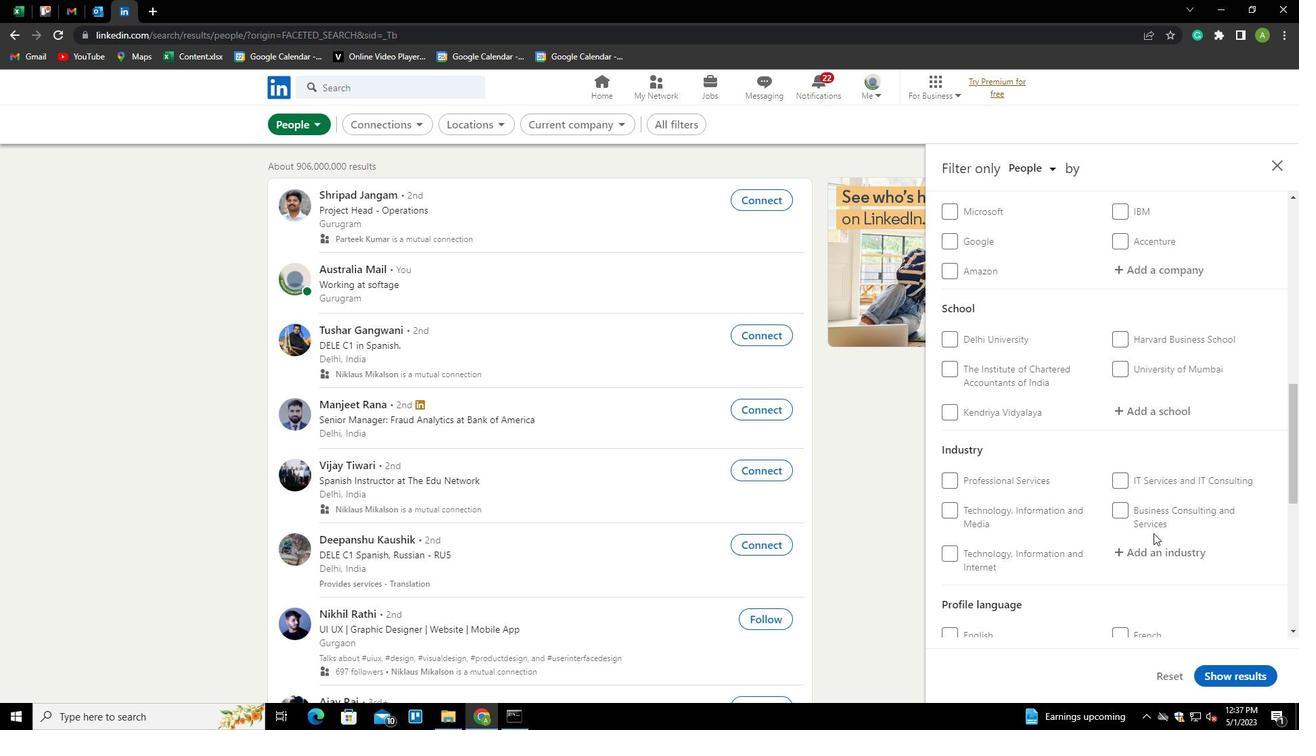 
Action: Mouse moved to (1128, 497)
Screenshot: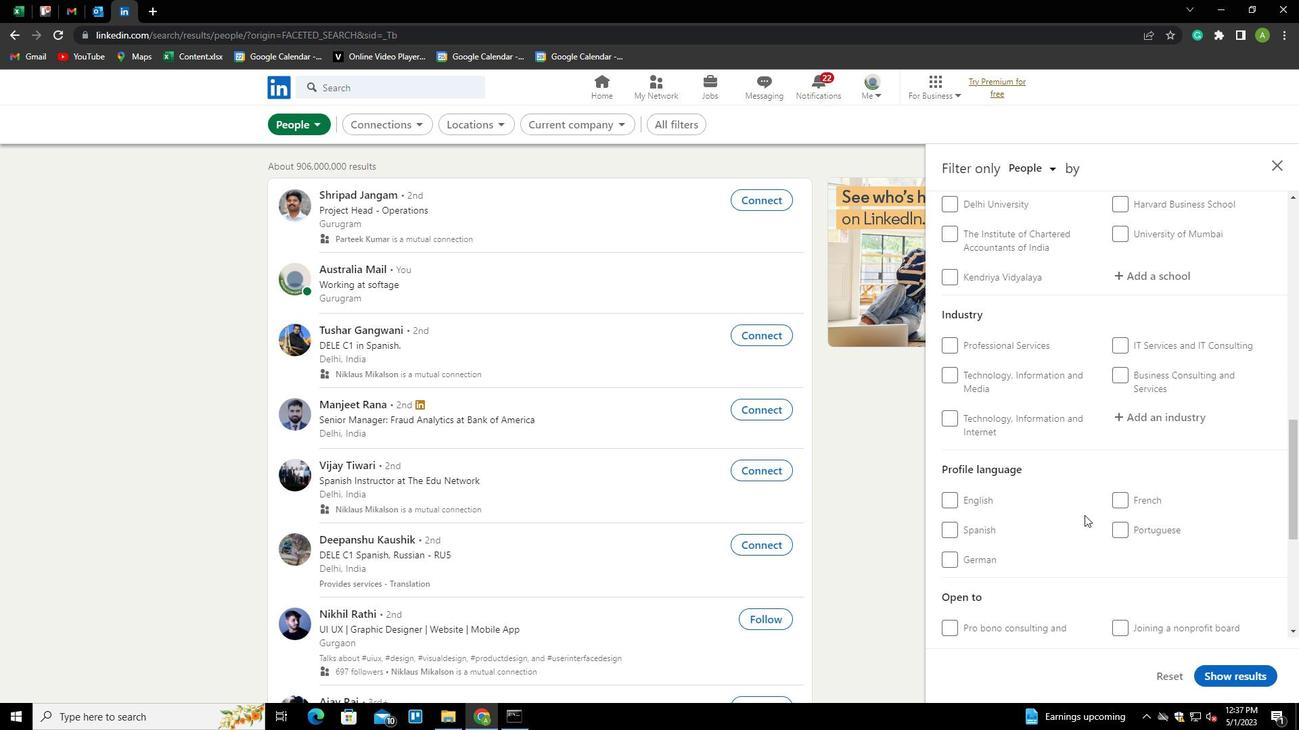 
Action: Mouse pressed left at (1128, 497)
Screenshot: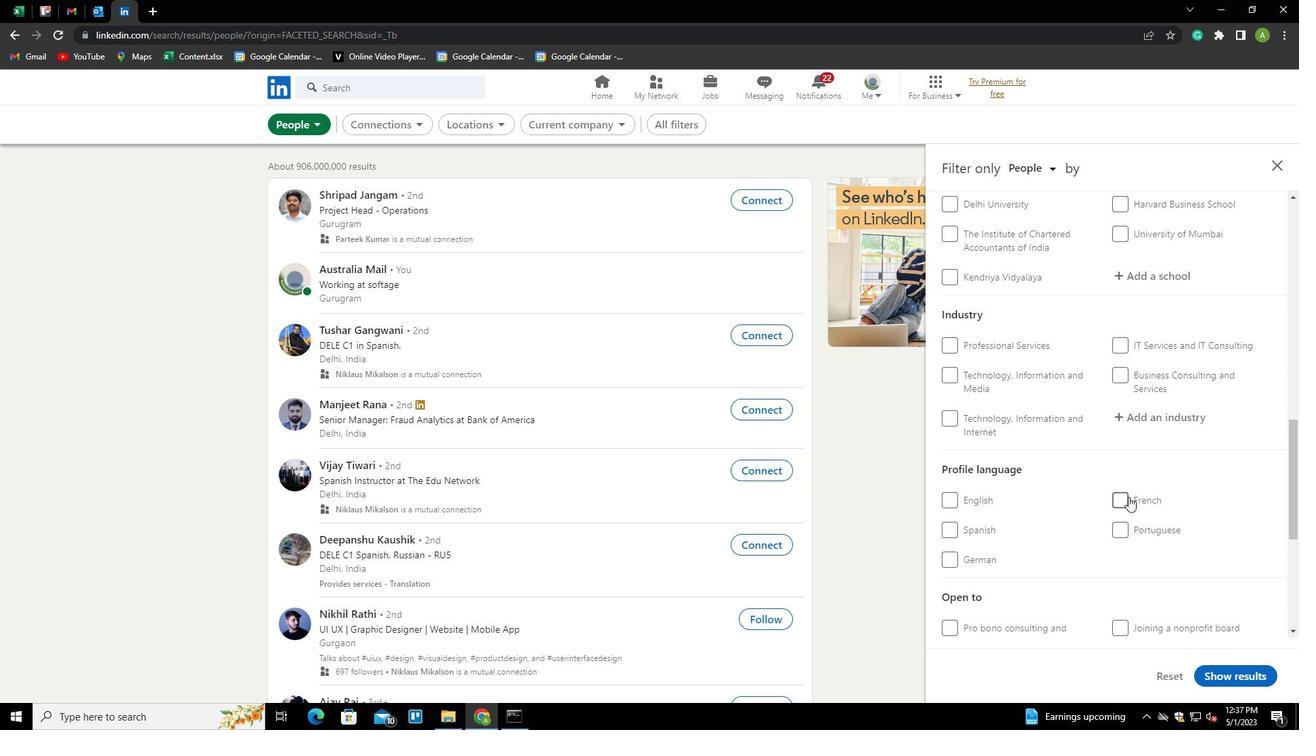 
Action: Mouse moved to (1160, 526)
Screenshot: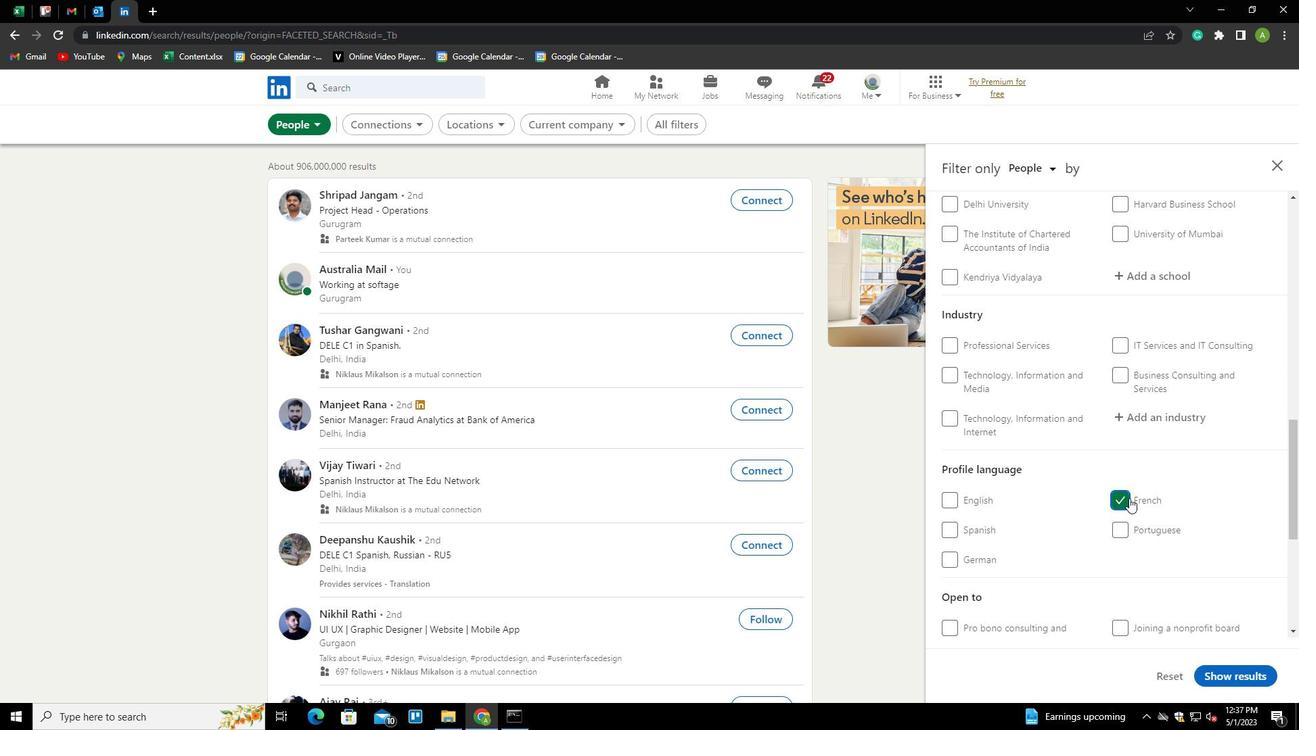 
Action: Mouse scrolled (1160, 527) with delta (0, 0)
Screenshot: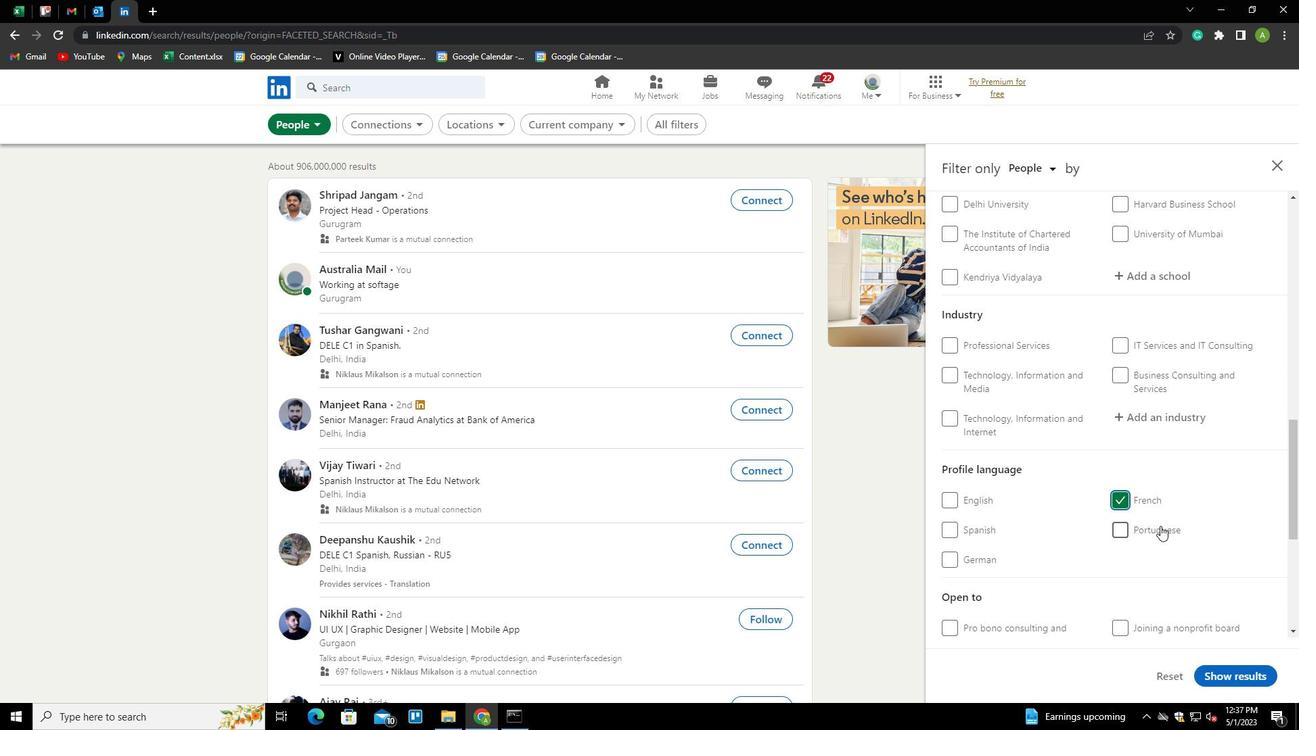 
Action: Mouse scrolled (1160, 527) with delta (0, 0)
Screenshot: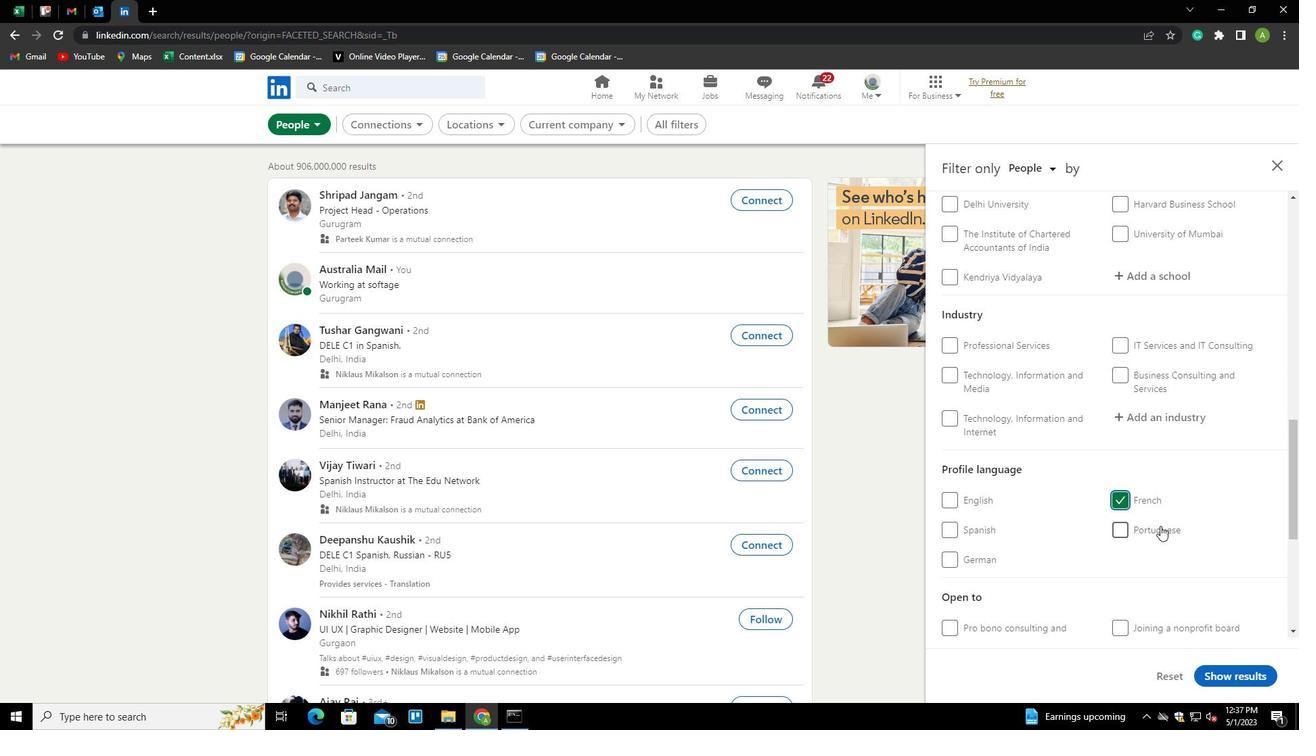 
Action: Mouse scrolled (1160, 527) with delta (0, 0)
Screenshot: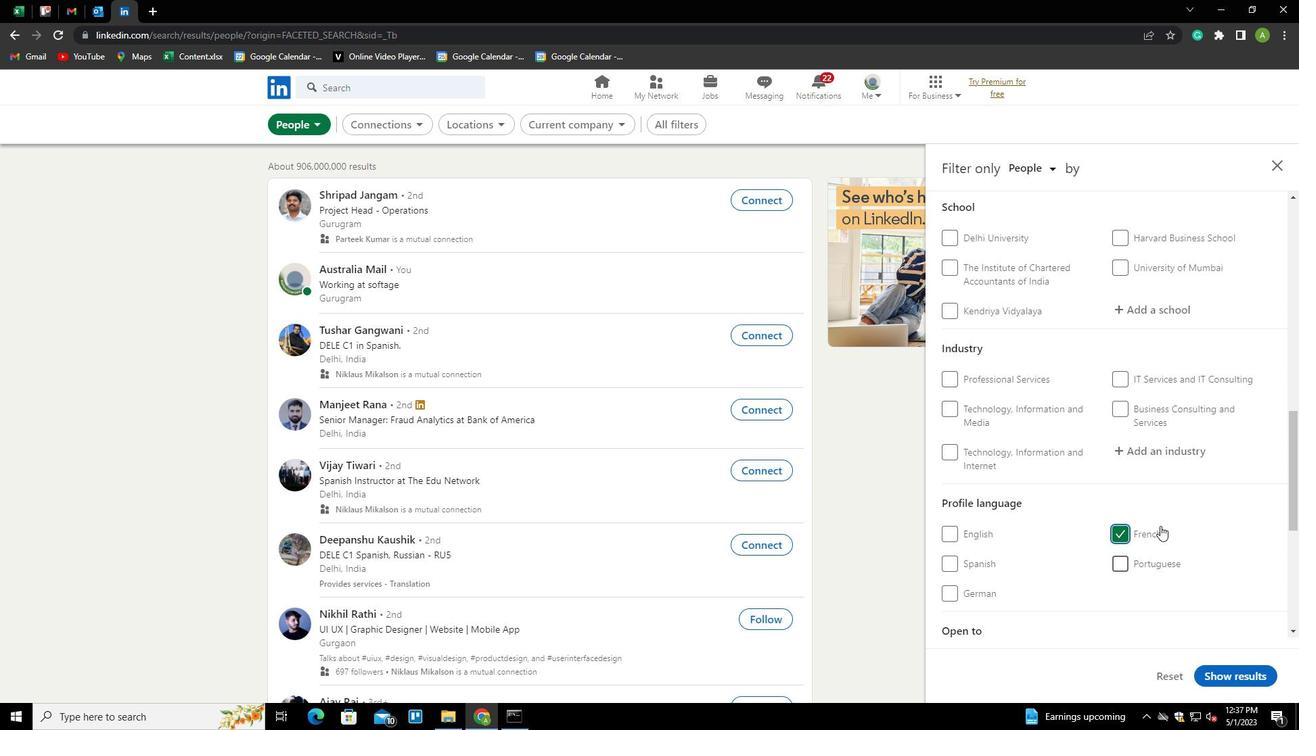 
Action: Mouse scrolled (1160, 527) with delta (0, 0)
Screenshot: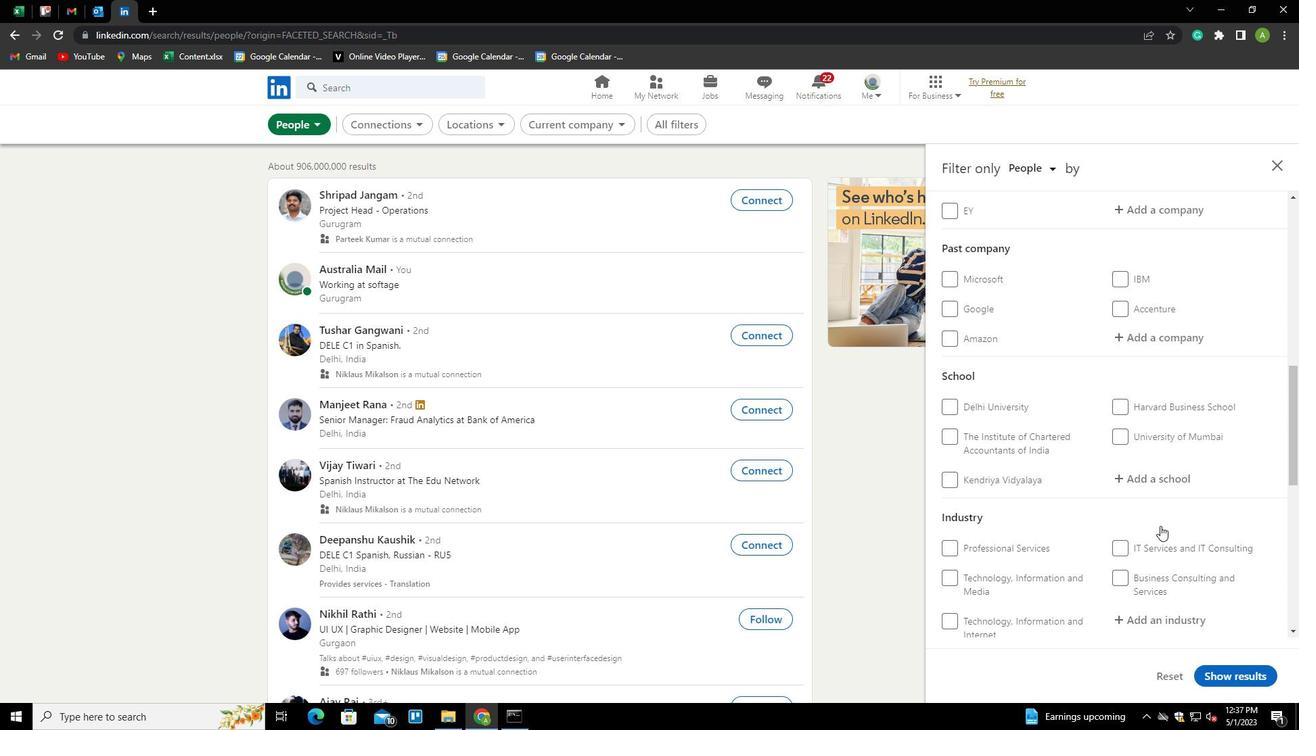 
Action: Mouse scrolled (1160, 527) with delta (0, 0)
Screenshot: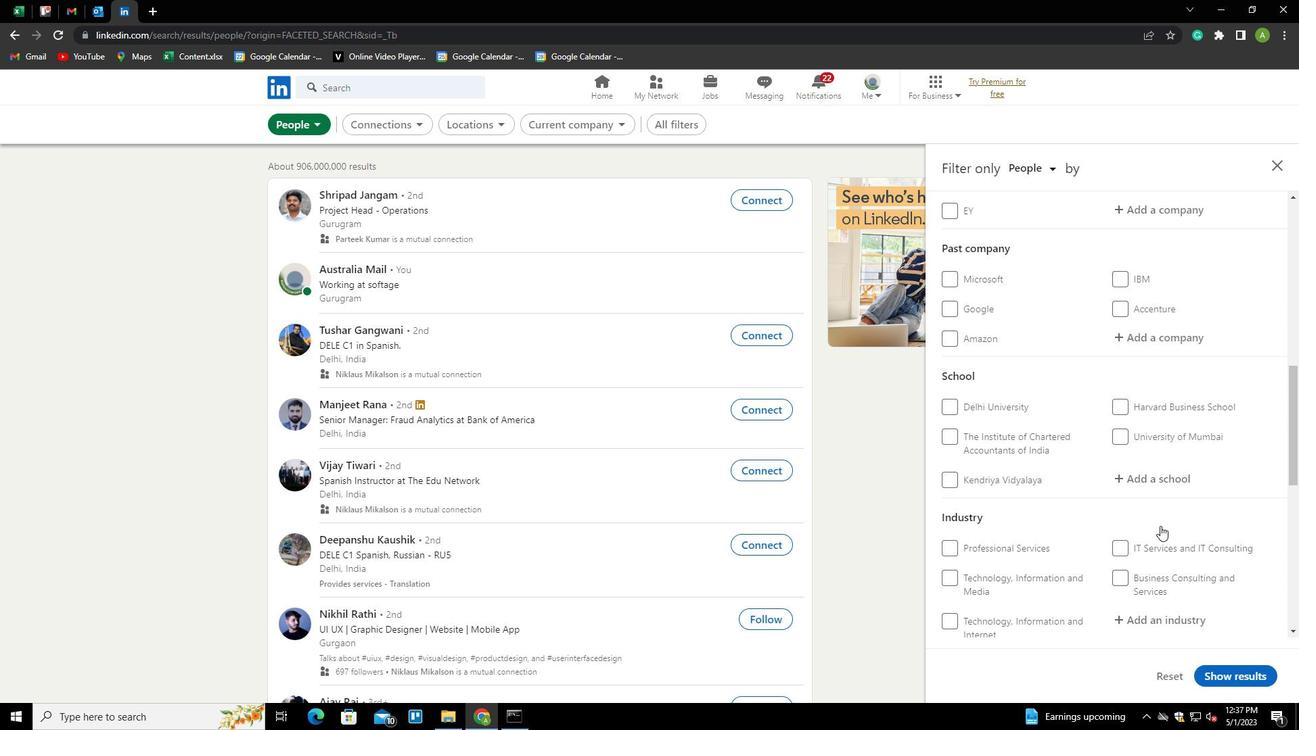 
Action: Mouse scrolled (1160, 527) with delta (0, 0)
Screenshot: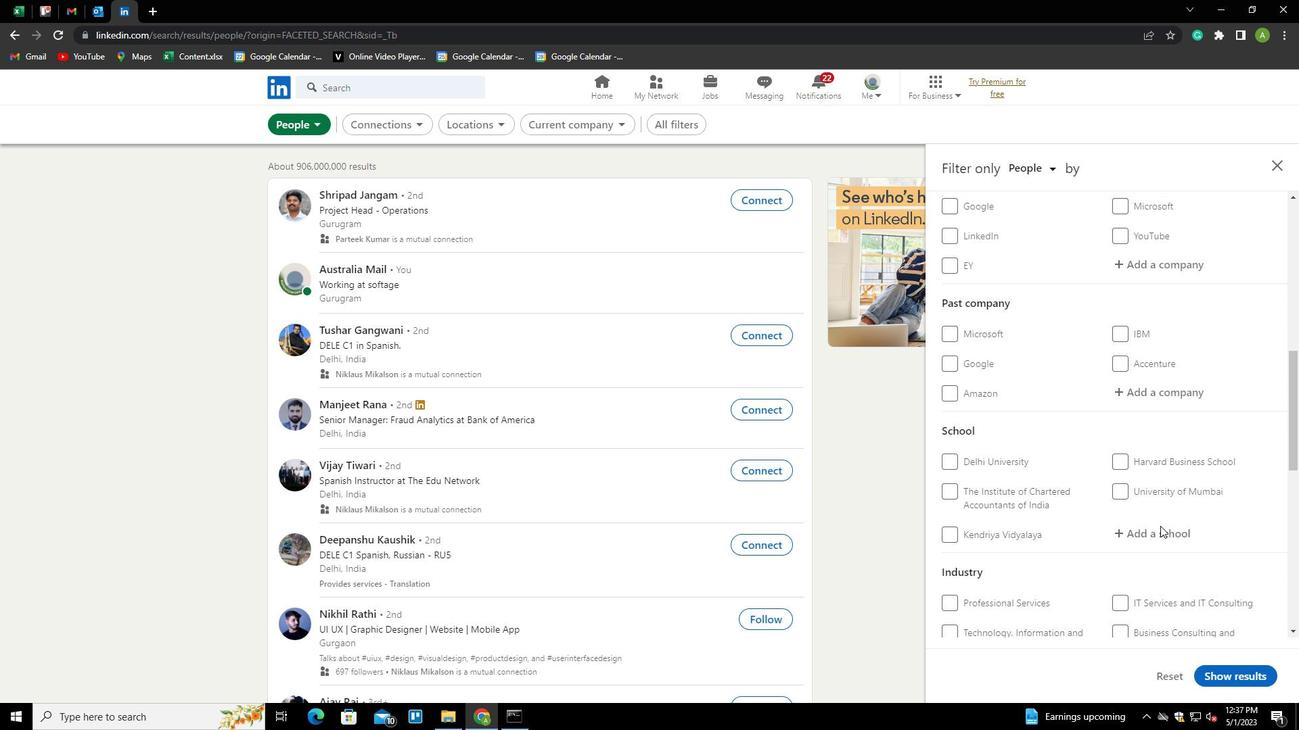 
Action: Mouse scrolled (1160, 527) with delta (0, 0)
Screenshot: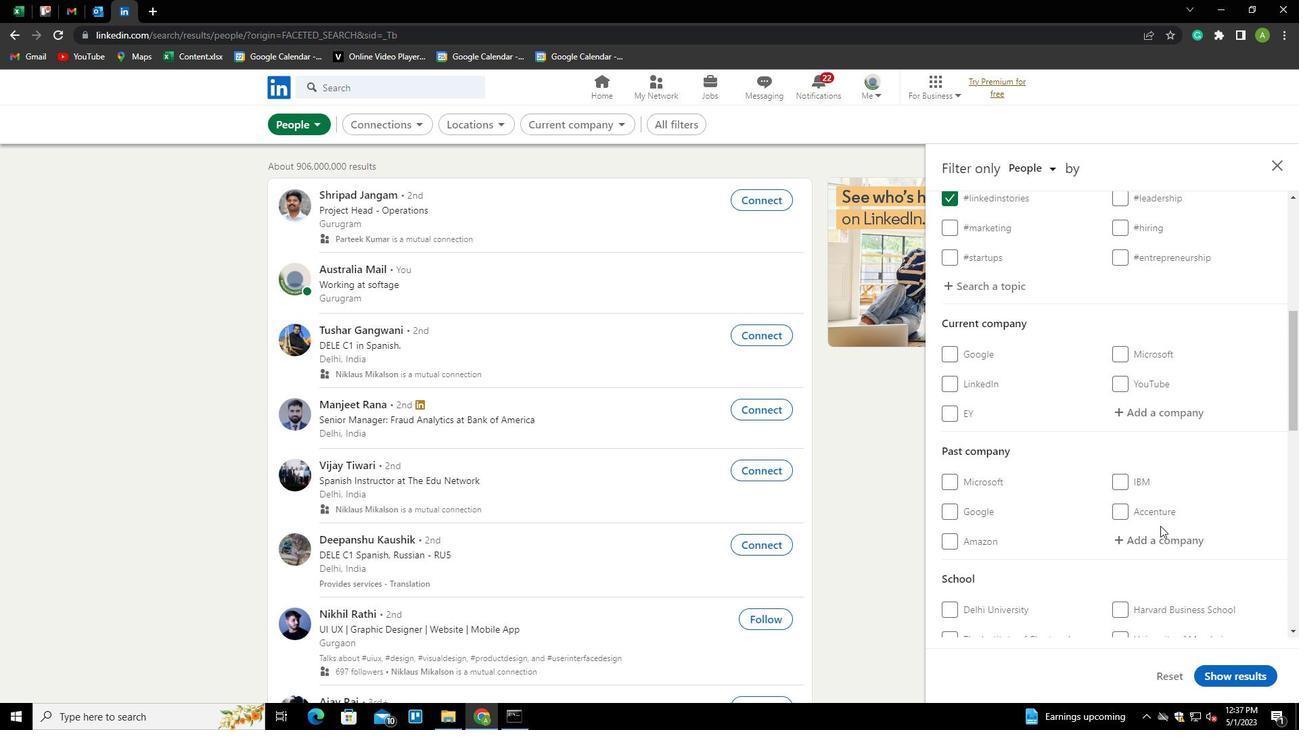 
Action: Mouse scrolled (1160, 527) with delta (0, 0)
Screenshot: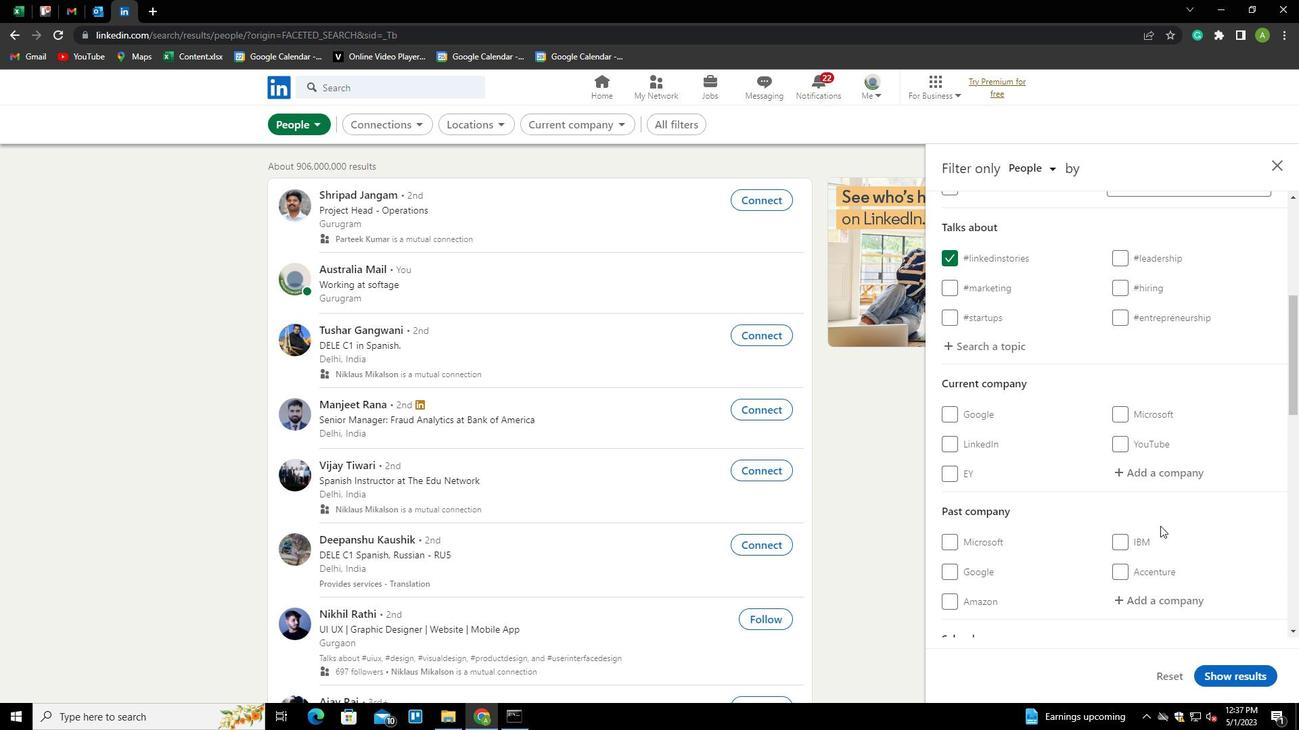 
Action: Mouse scrolled (1160, 525) with delta (0, 0)
Screenshot: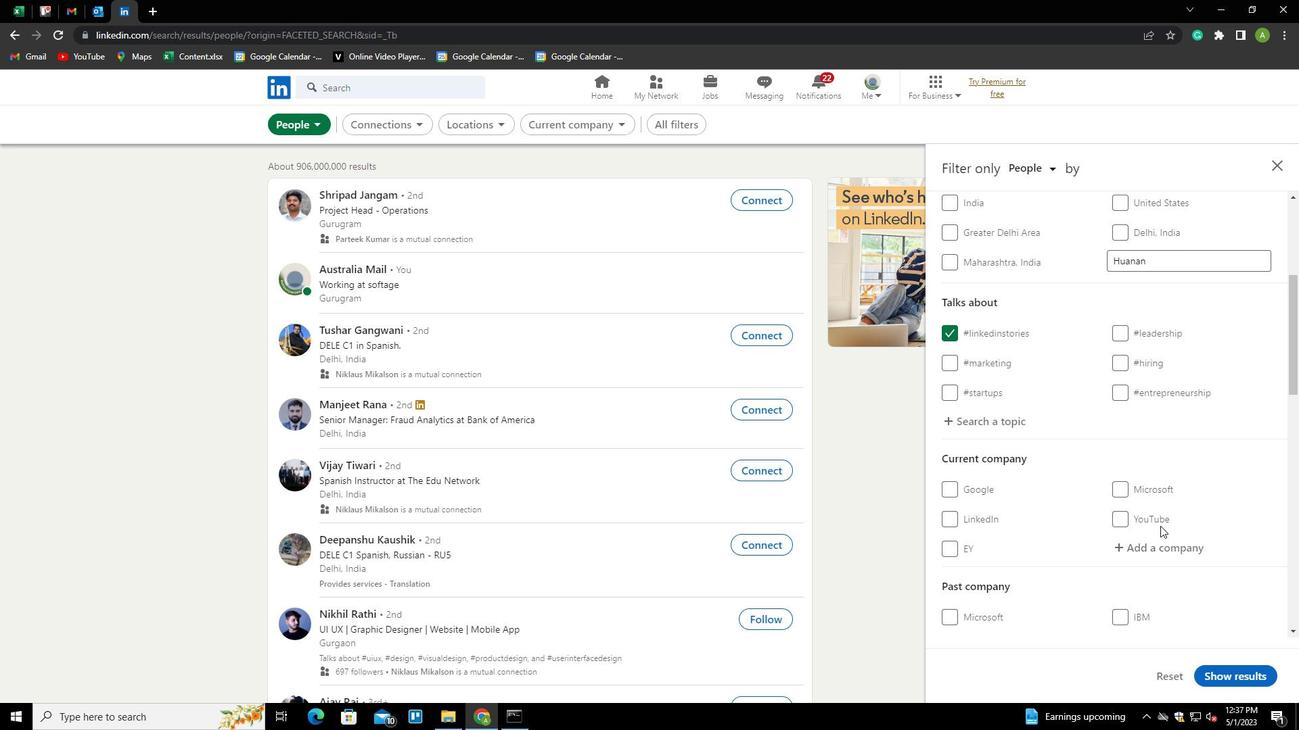 
Action: Mouse moved to (1153, 486)
Screenshot: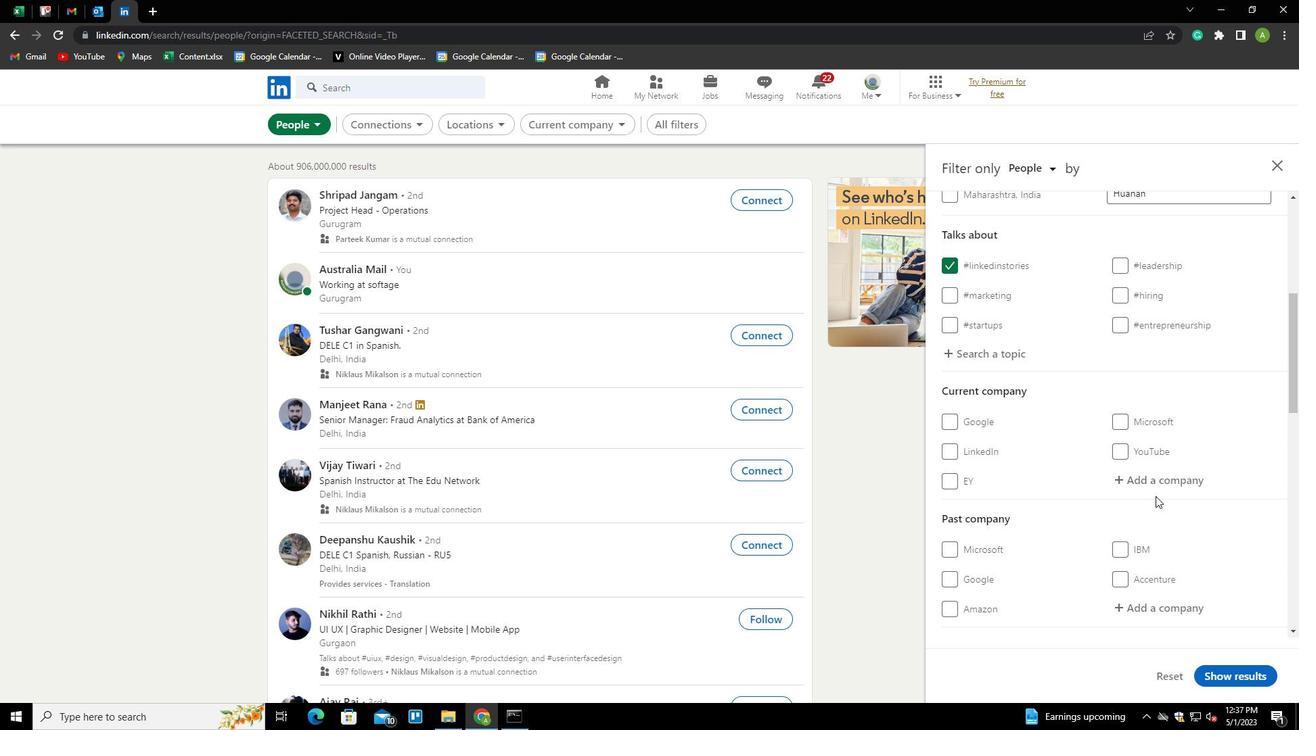 
Action: Mouse pressed left at (1153, 486)
Screenshot: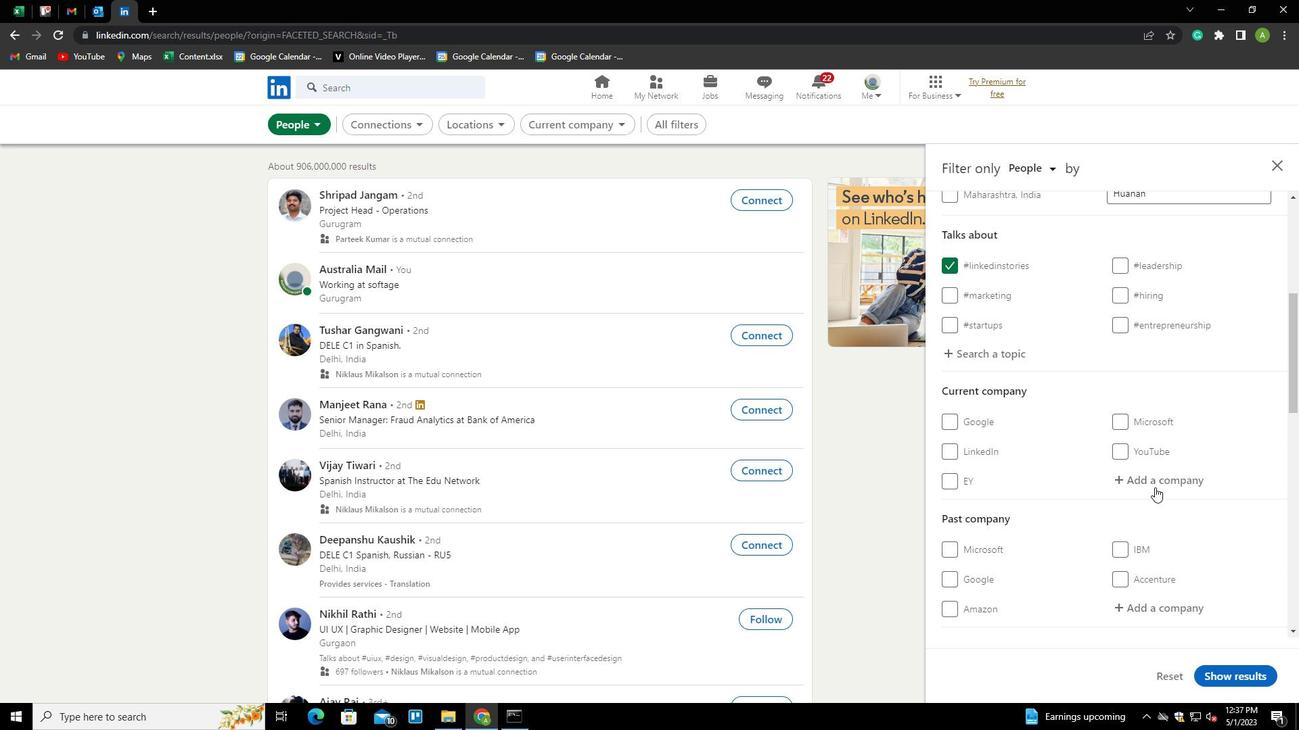 
Action: Key pressed <Key.shift>UNDP<Key.down><Key.down><Key.down><Key.enter>
Screenshot: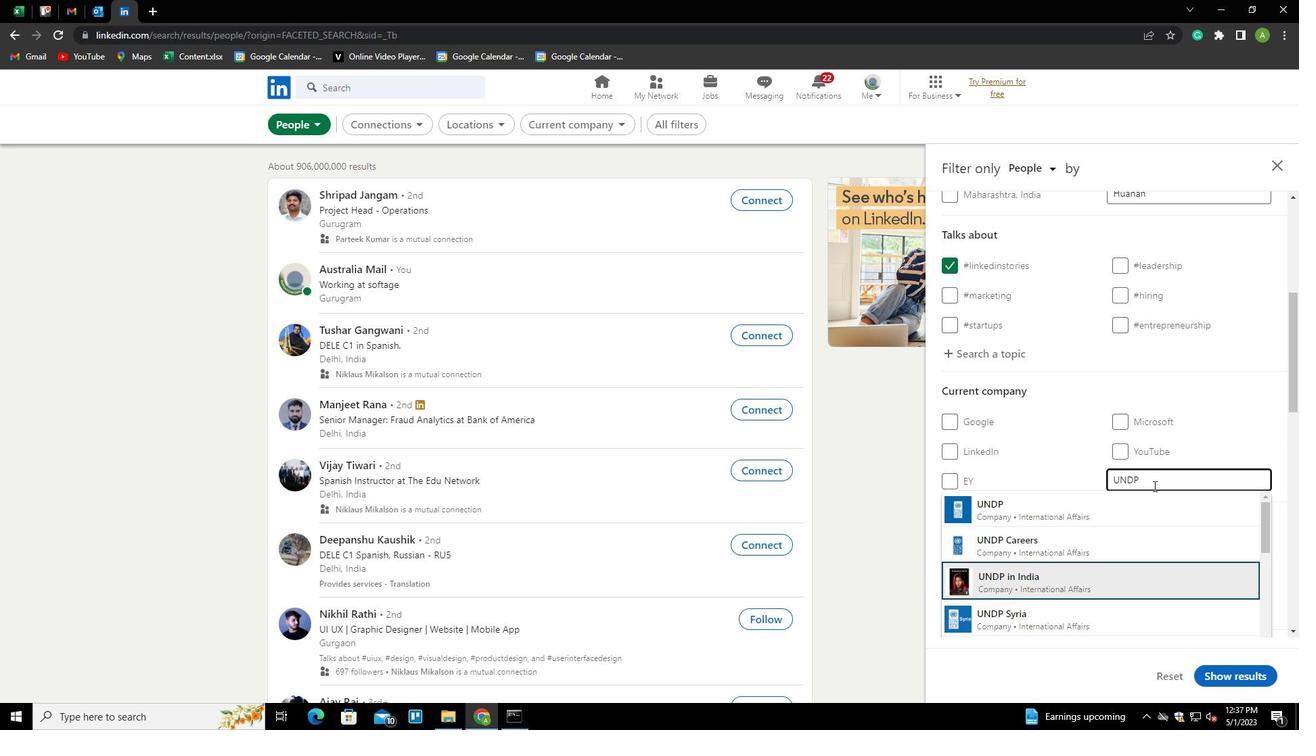 
Action: Mouse scrolled (1153, 485) with delta (0, 0)
Screenshot: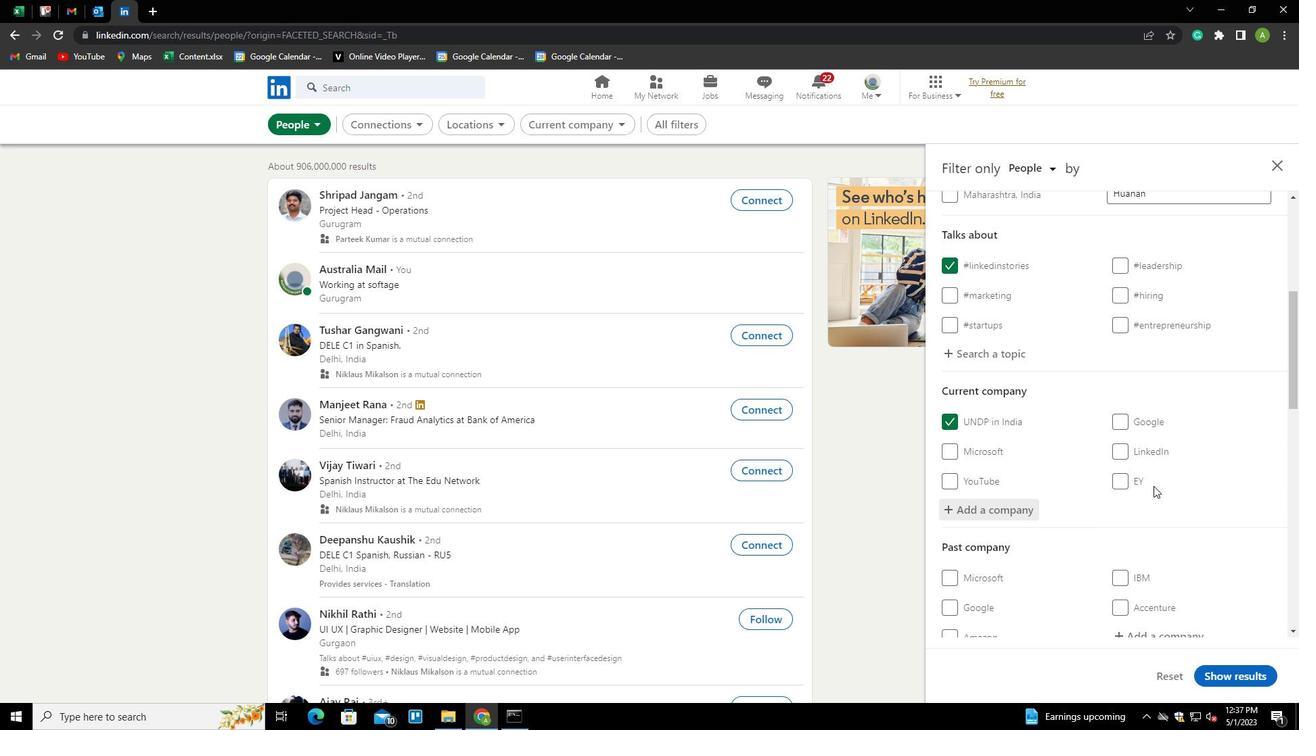 
Action: Mouse scrolled (1153, 485) with delta (0, 0)
Screenshot: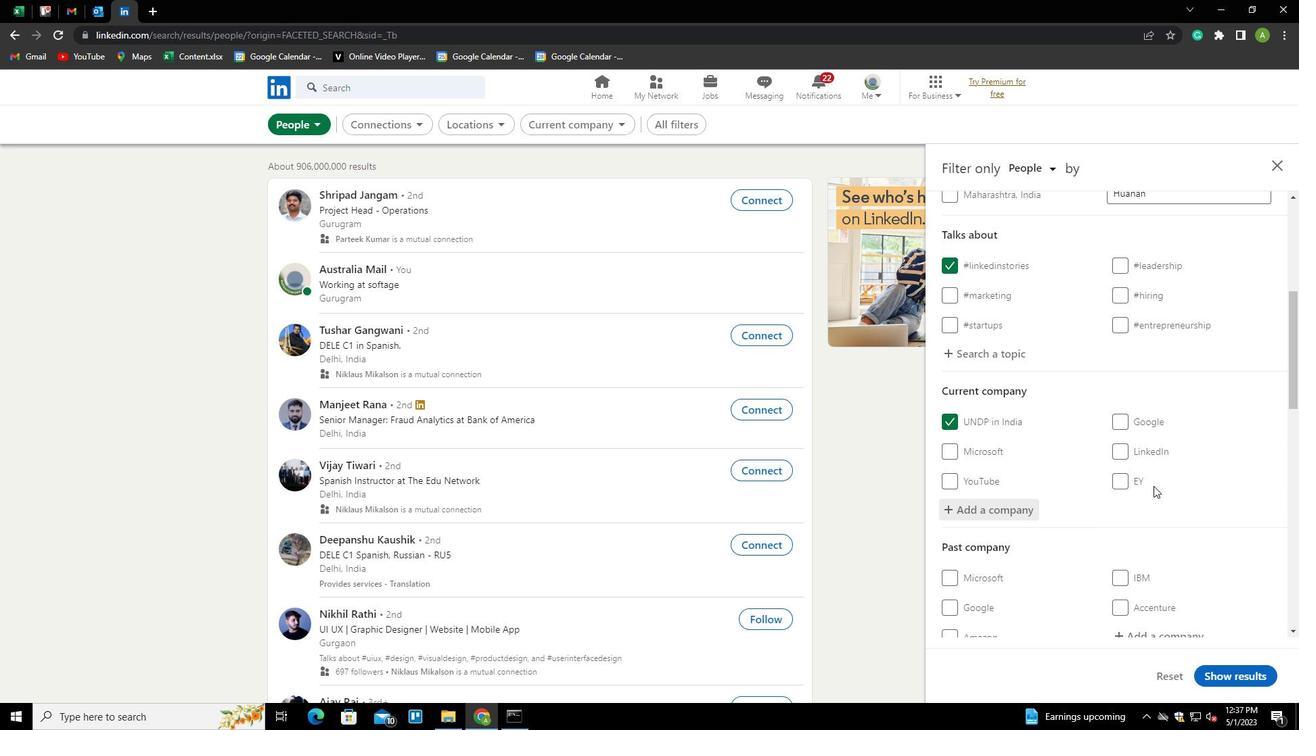 
Action: Mouse scrolled (1153, 485) with delta (0, 0)
Screenshot: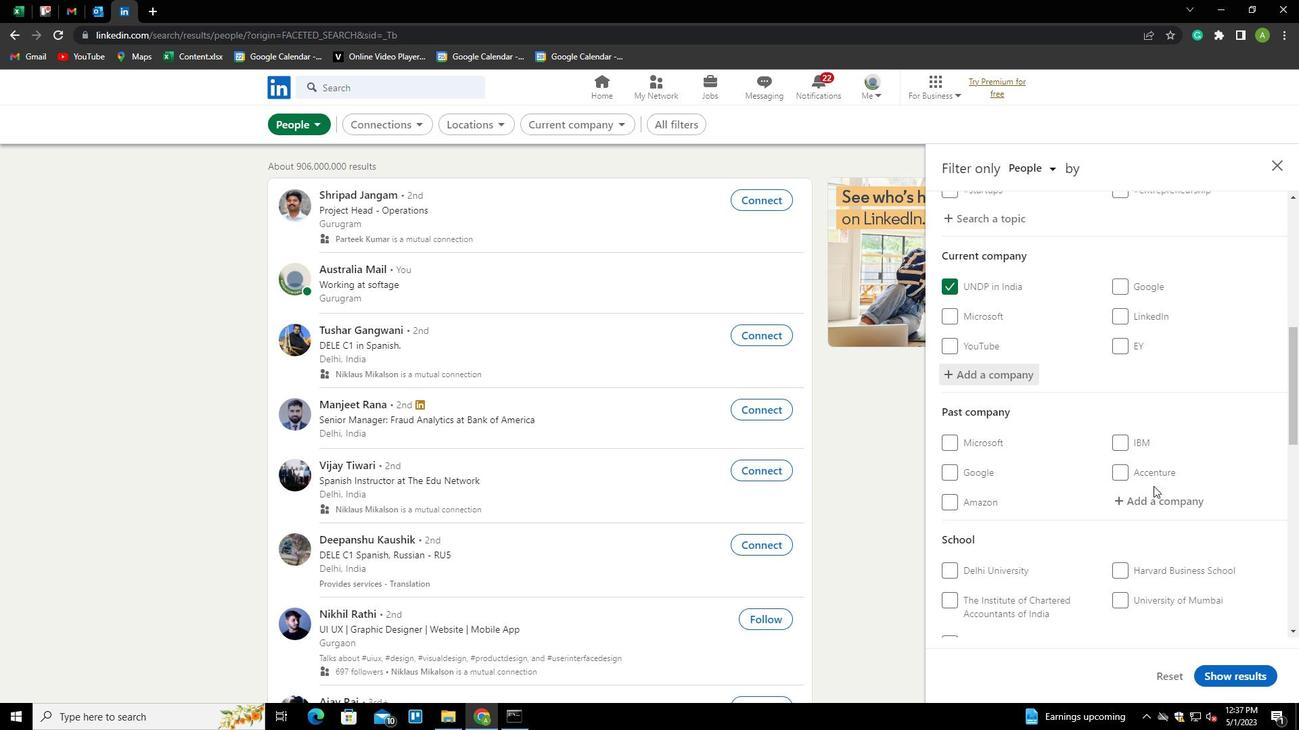 
Action: Mouse scrolled (1153, 485) with delta (0, 0)
Screenshot: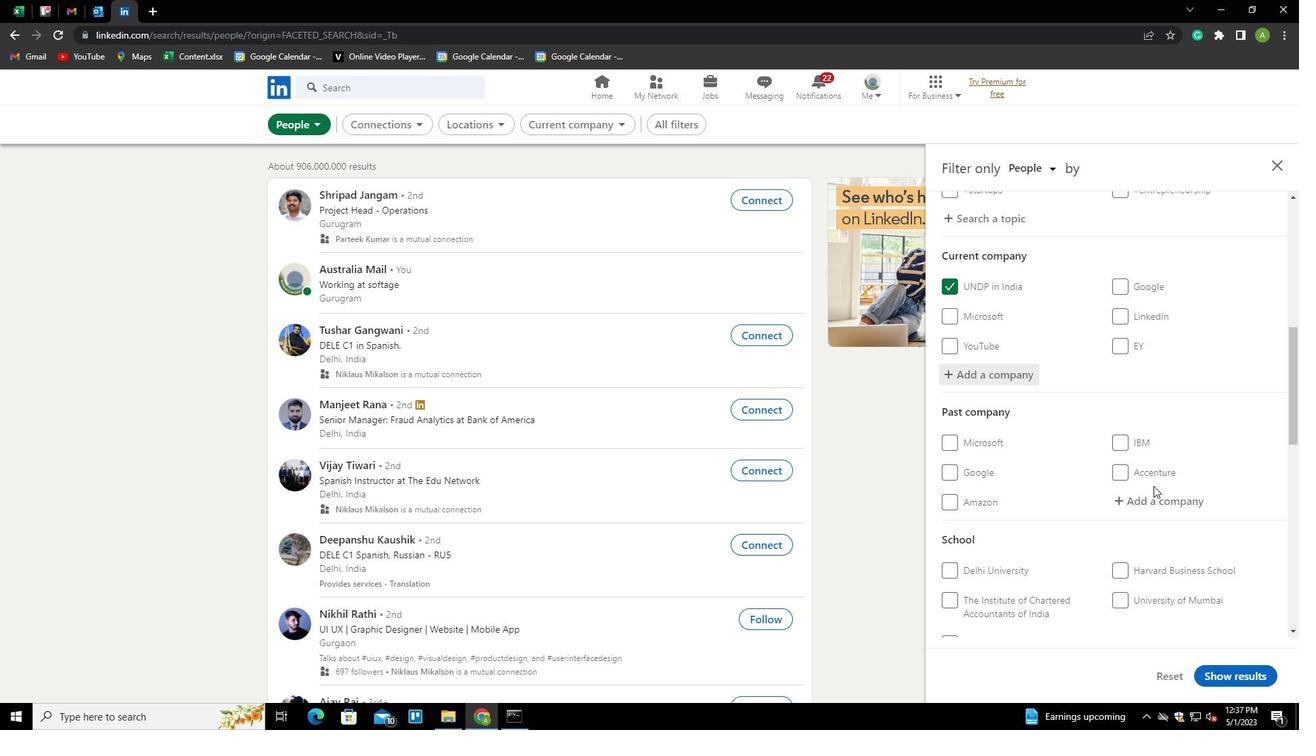 
Action: Mouse scrolled (1153, 485) with delta (0, 0)
Screenshot: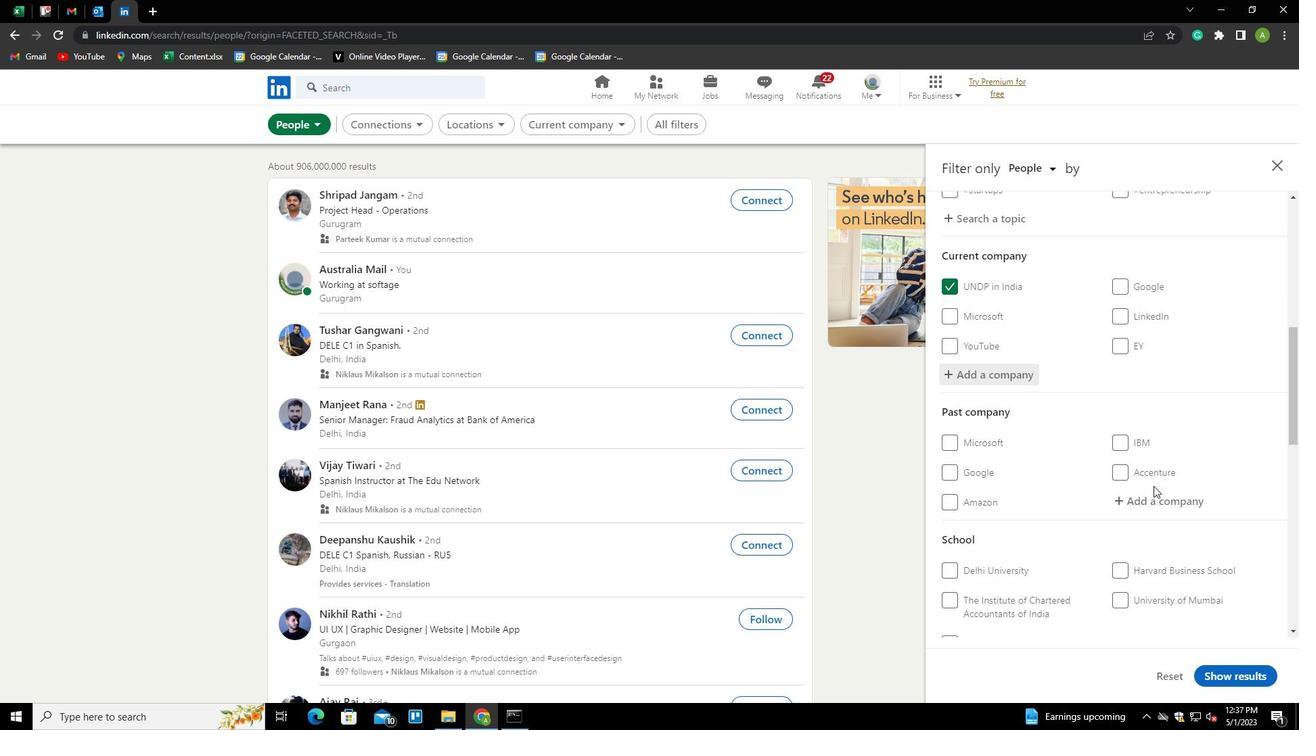 
Action: Mouse moved to (1131, 447)
Screenshot: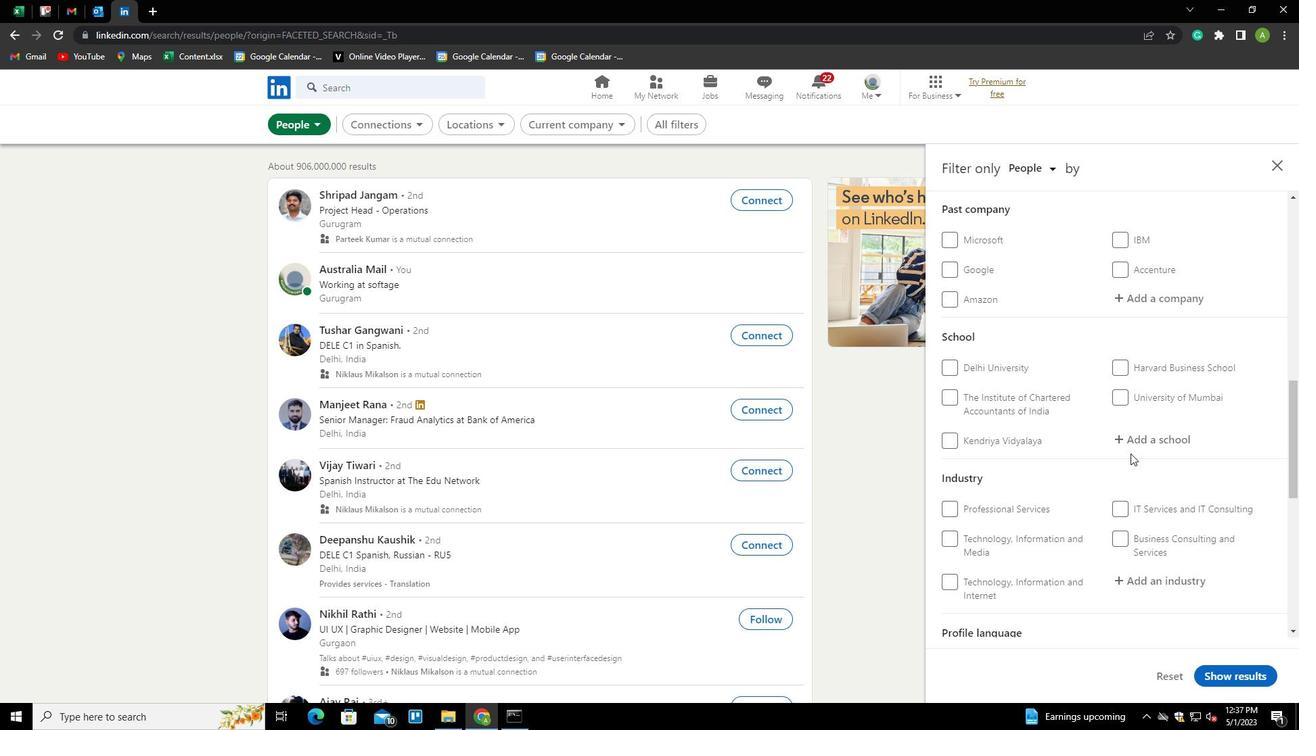 
Action: Mouse pressed left at (1131, 447)
Screenshot: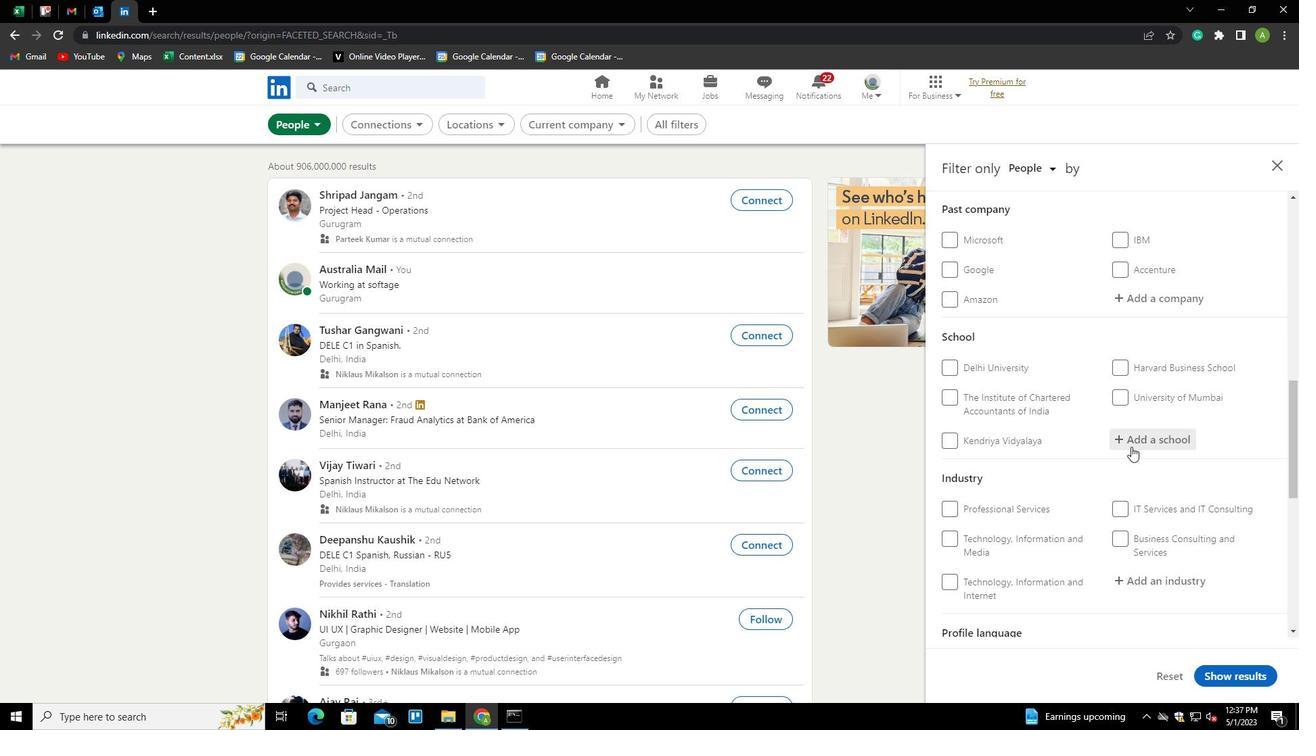 
Action: Key pressed <Key.shift>
Screenshot: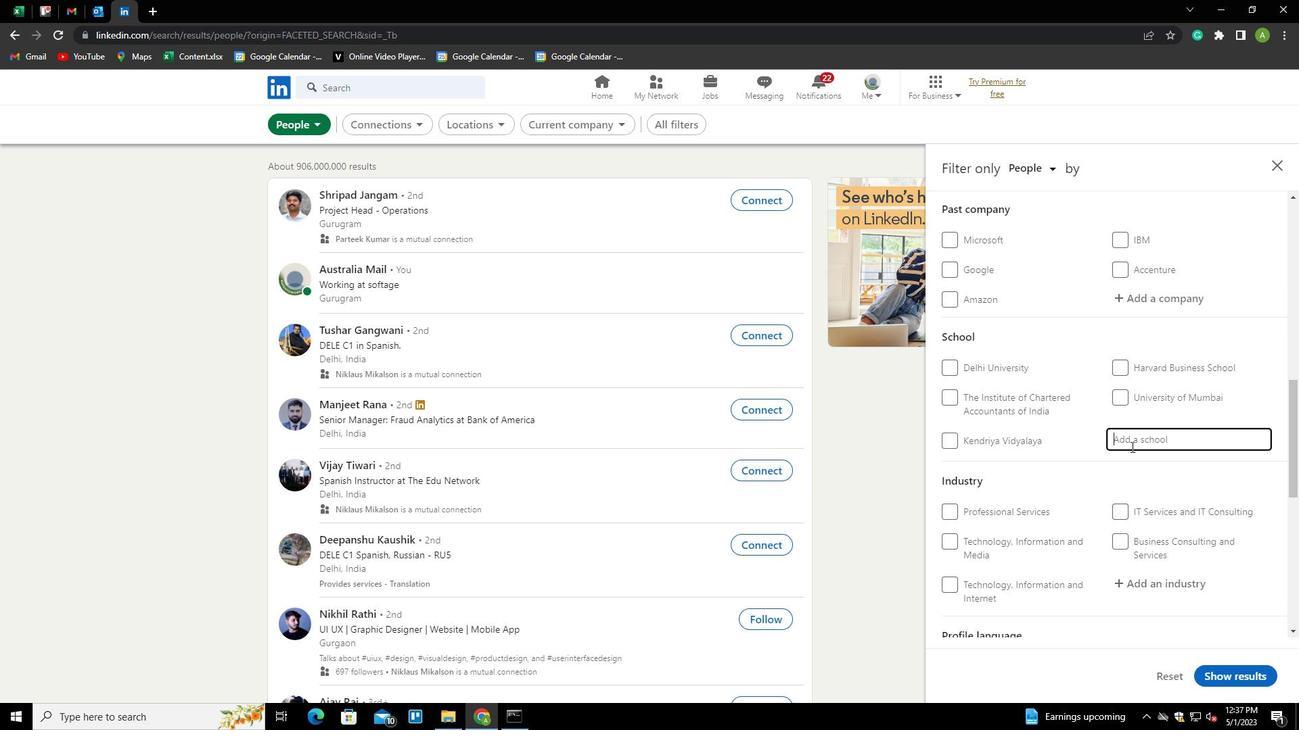 
Action: Mouse moved to (1130, 446)
Screenshot: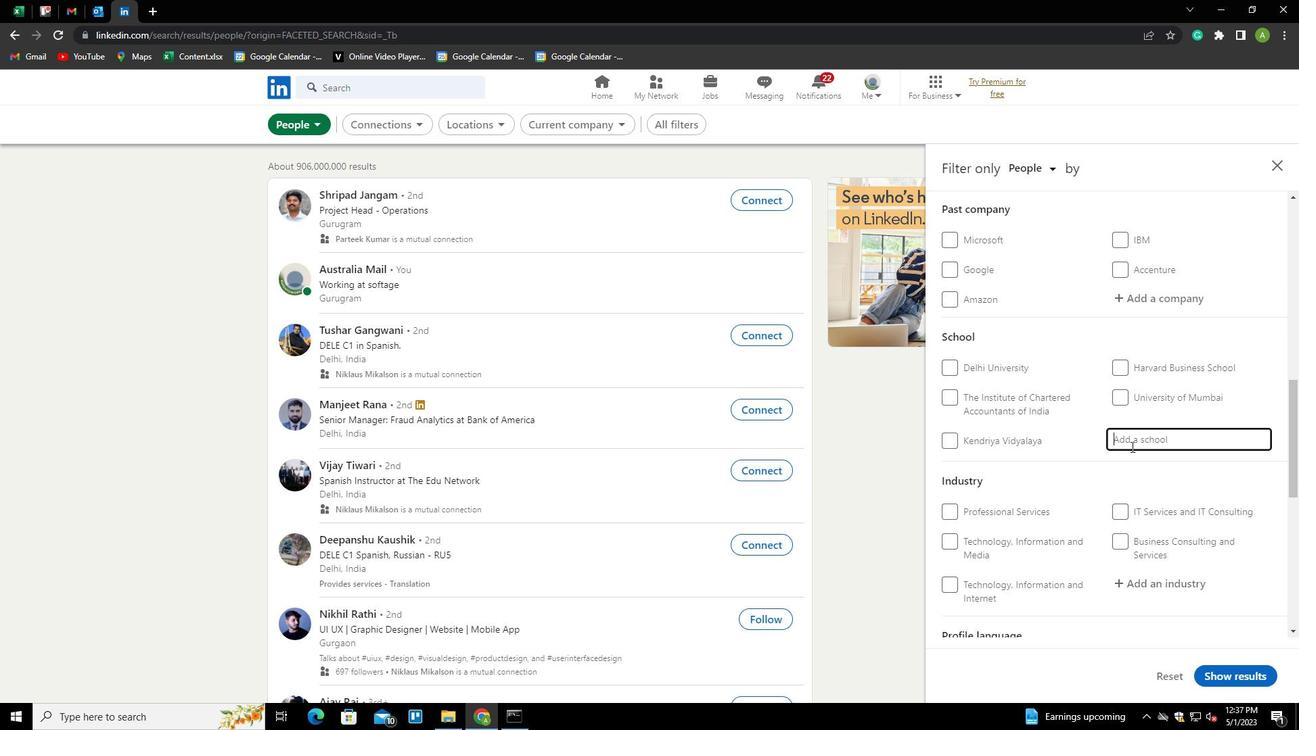 
Action: Key pressed RAHA<Key.backspace><Key.backspace>JARAMBAPU<Key.down><Key.enter>
Screenshot: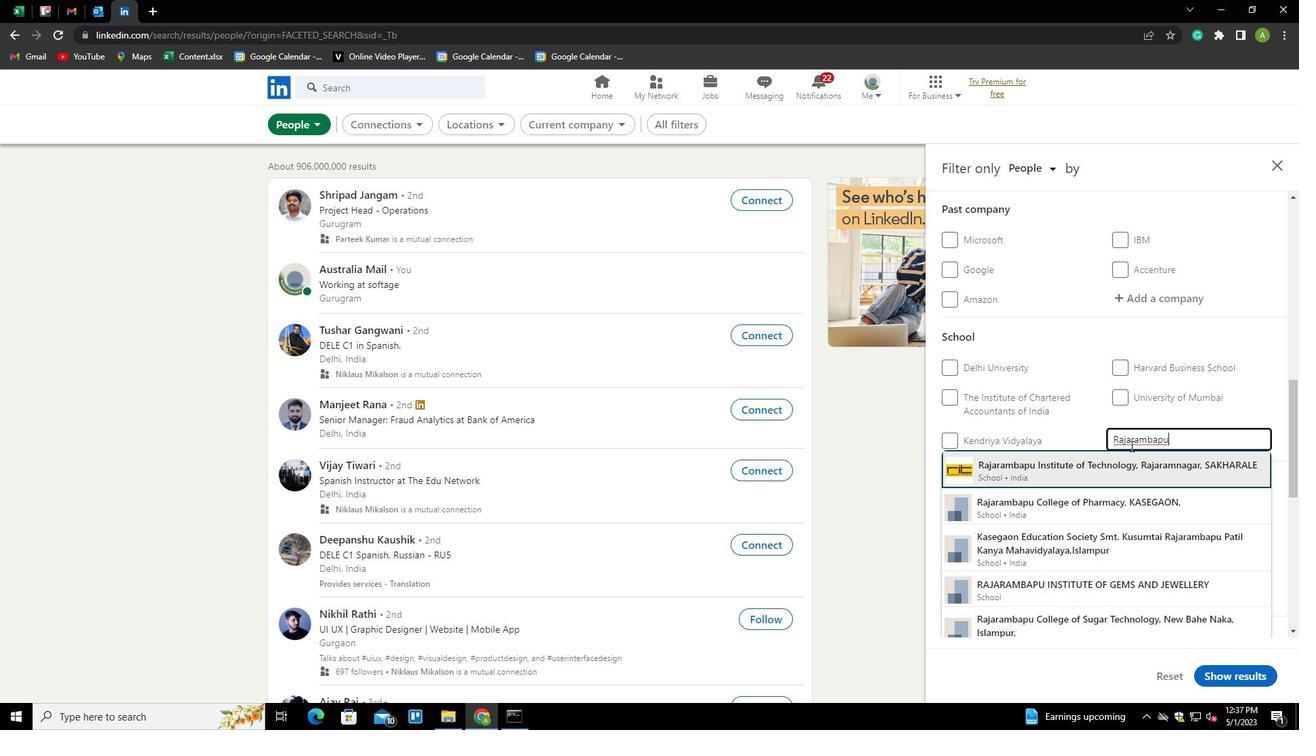 
Action: Mouse scrolled (1130, 445) with delta (0, 0)
Screenshot: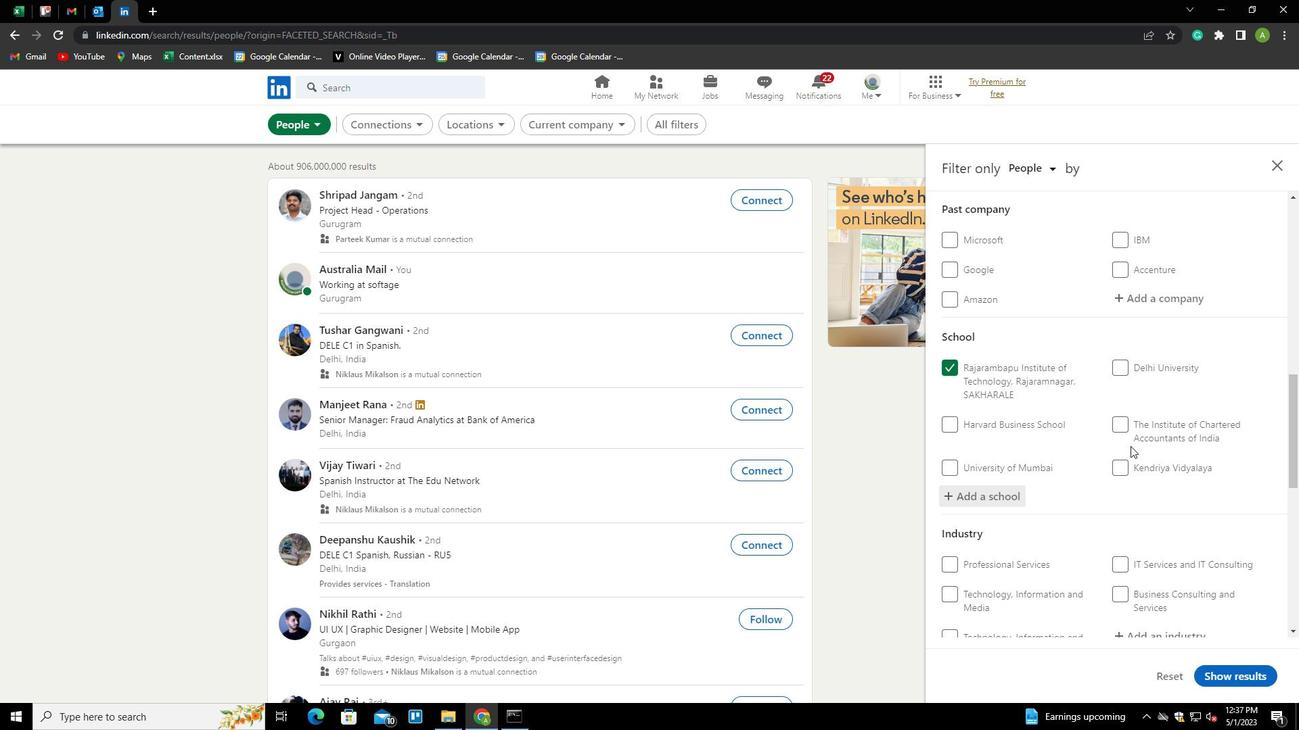 
Action: Mouse scrolled (1130, 445) with delta (0, 0)
Screenshot: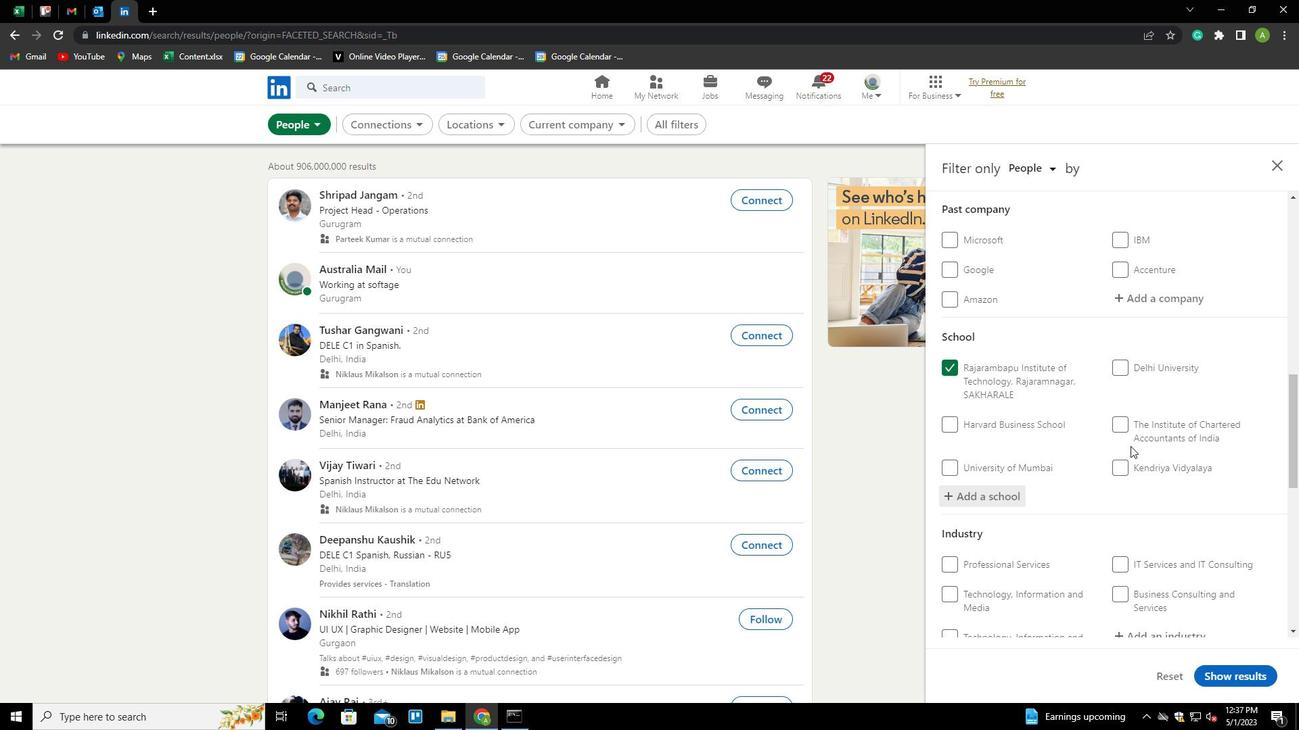 
Action: Mouse scrolled (1130, 445) with delta (0, 0)
Screenshot: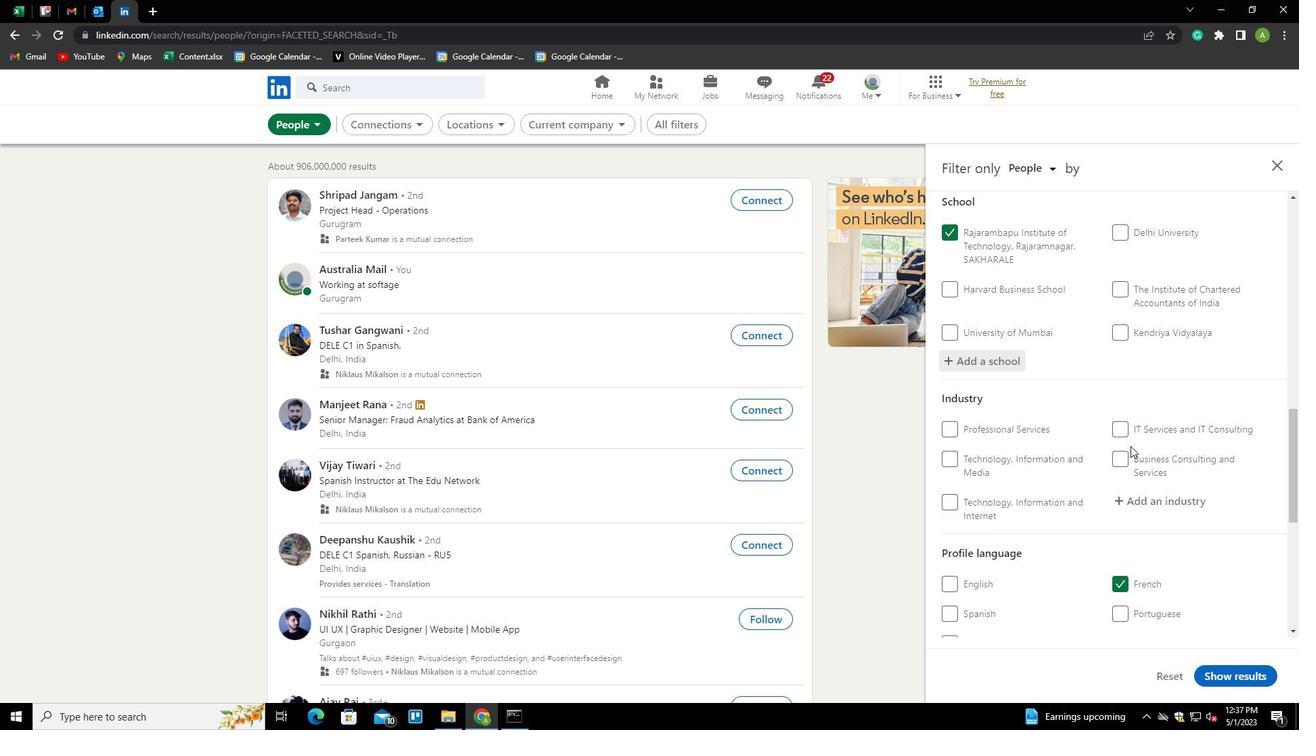 
Action: Mouse scrolled (1130, 445) with delta (0, 0)
Screenshot: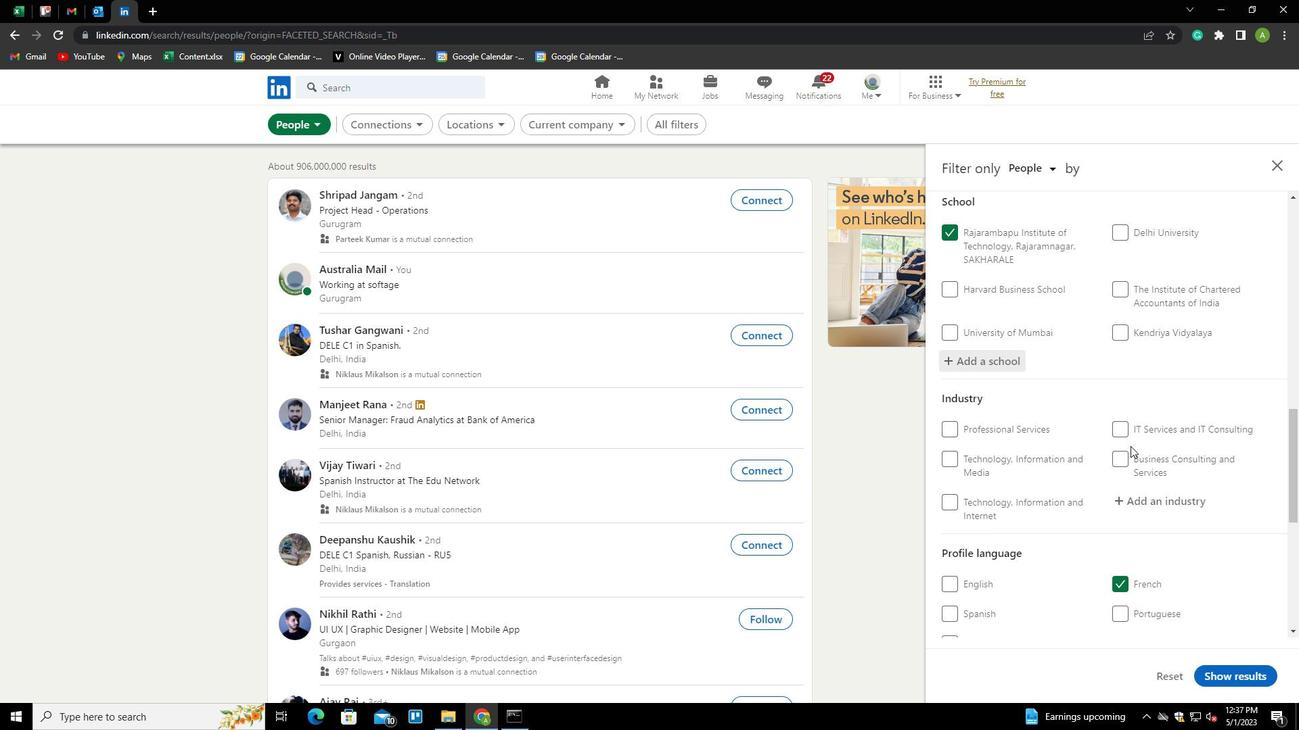 
Action: Mouse moved to (1138, 371)
Screenshot: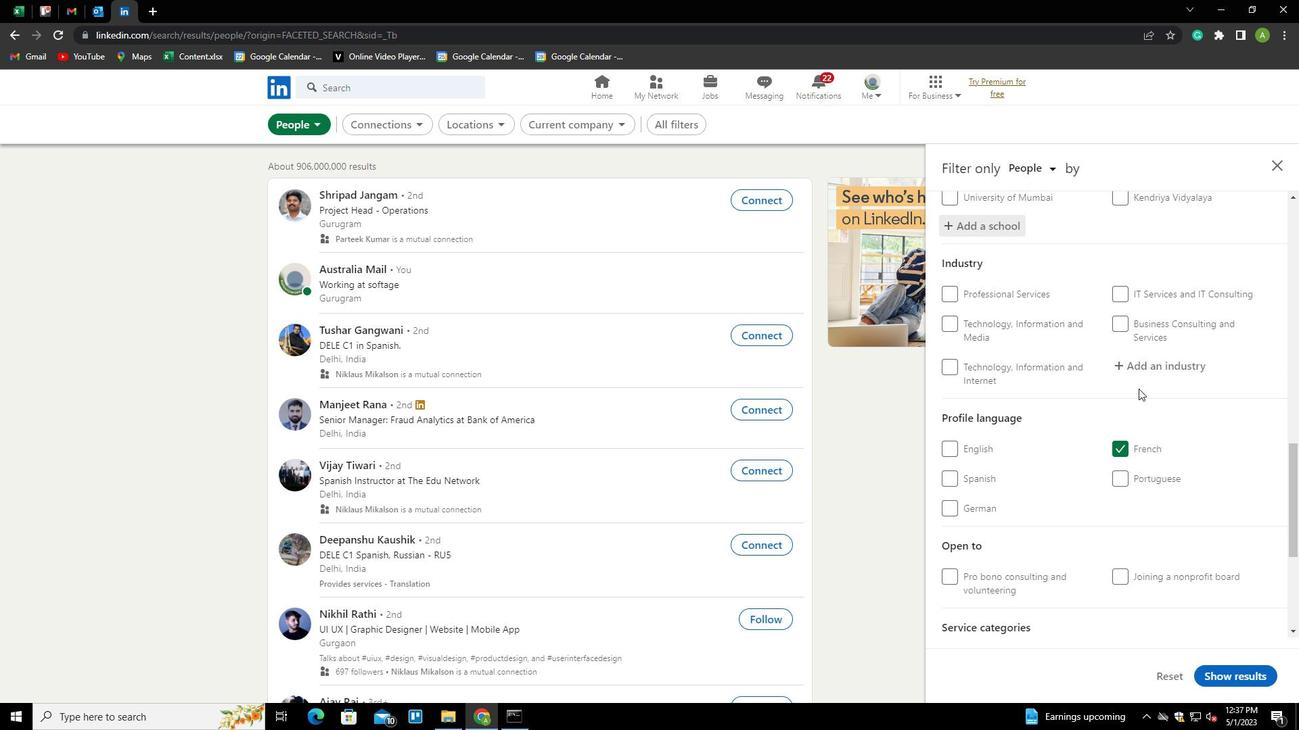 
Action: Mouse pressed left at (1138, 371)
Screenshot: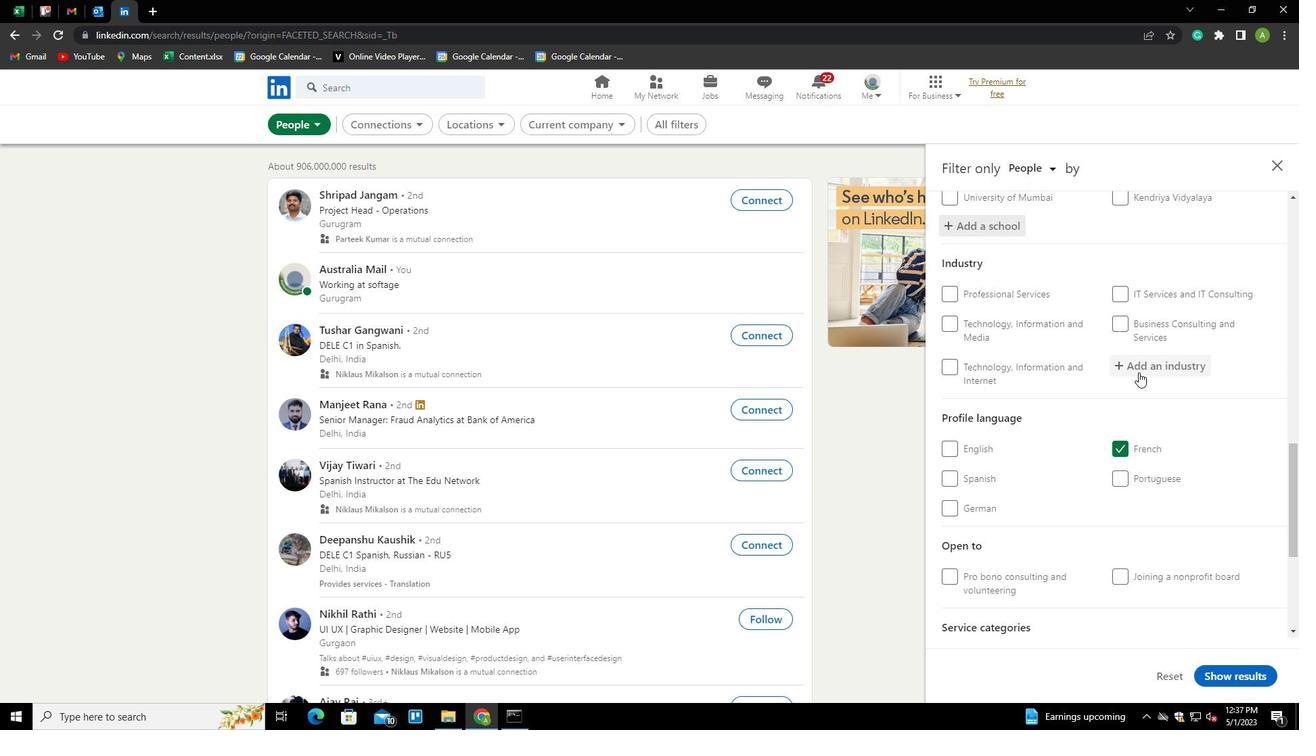 
Action: Key pressed <Key.shift>INTERIOR<Key.down><Key.enter>
Screenshot: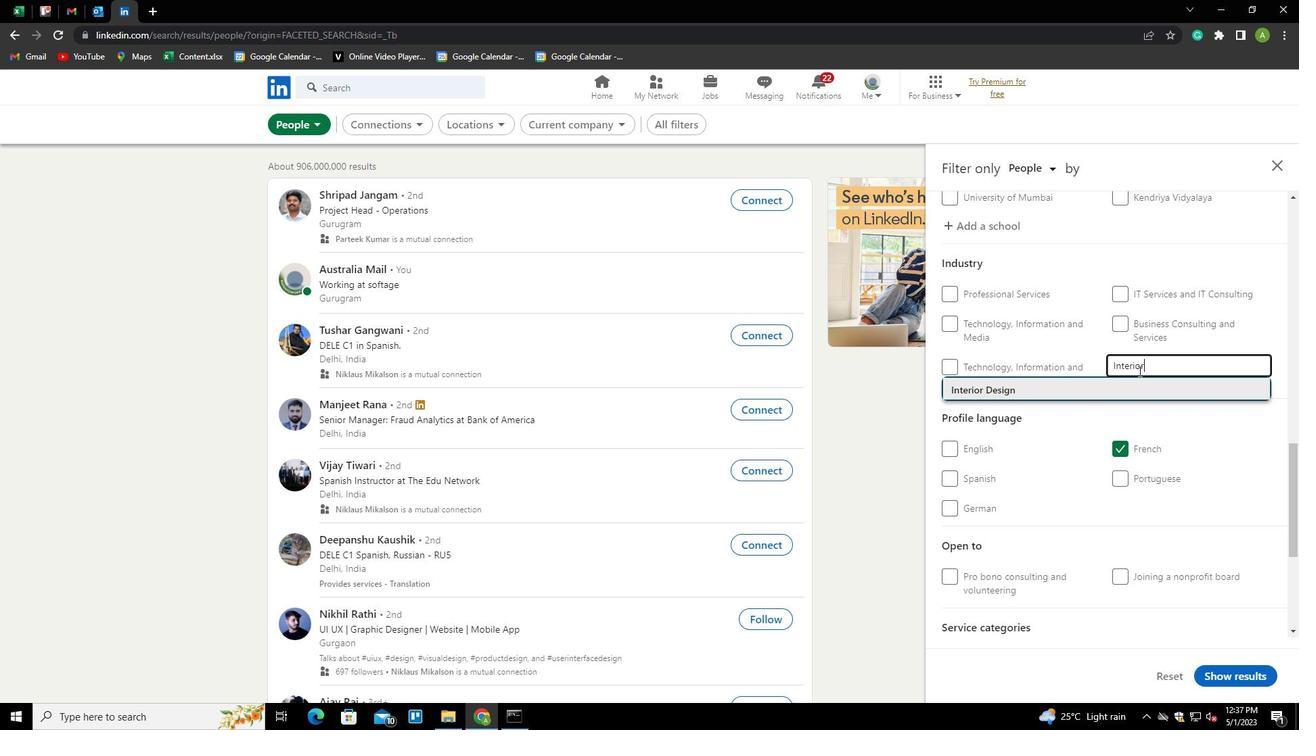 
Action: Mouse scrolled (1138, 370) with delta (0, 0)
Screenshot: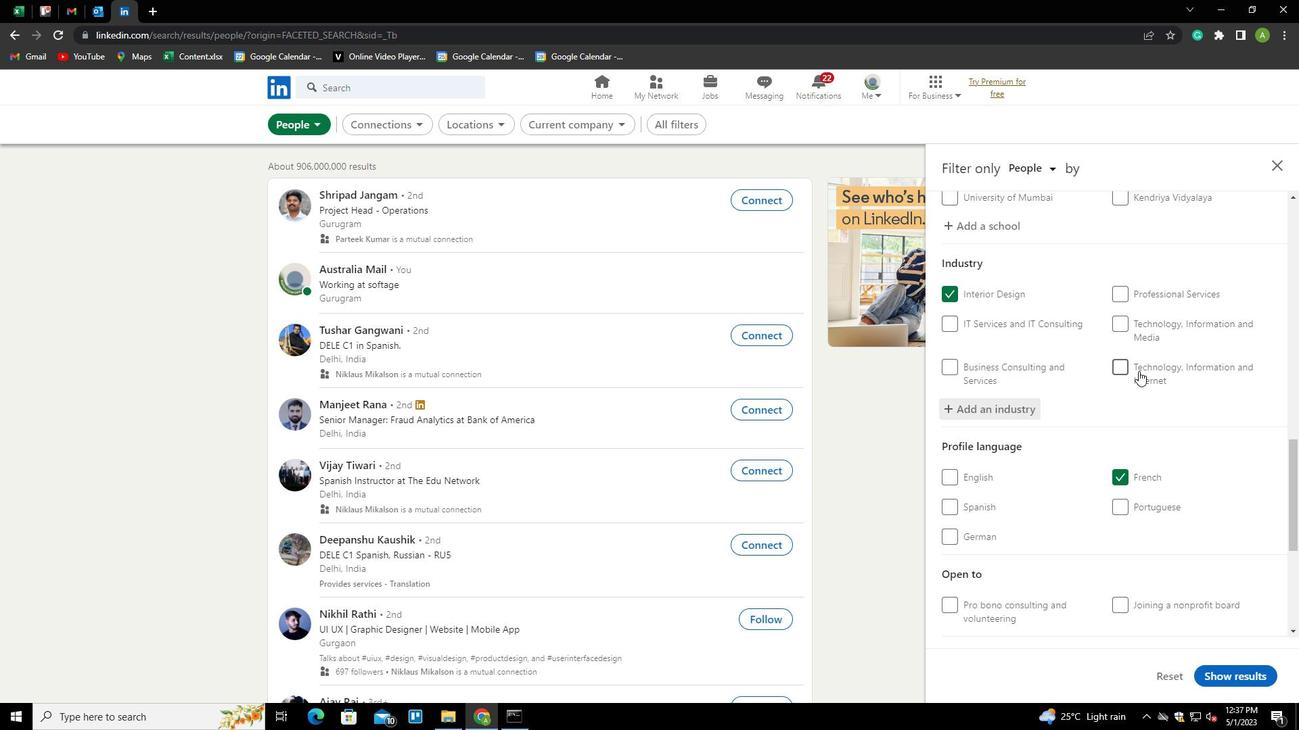 
Action: Mouse scrolled (1138, 370) with delta (0, 0)
Screenshot: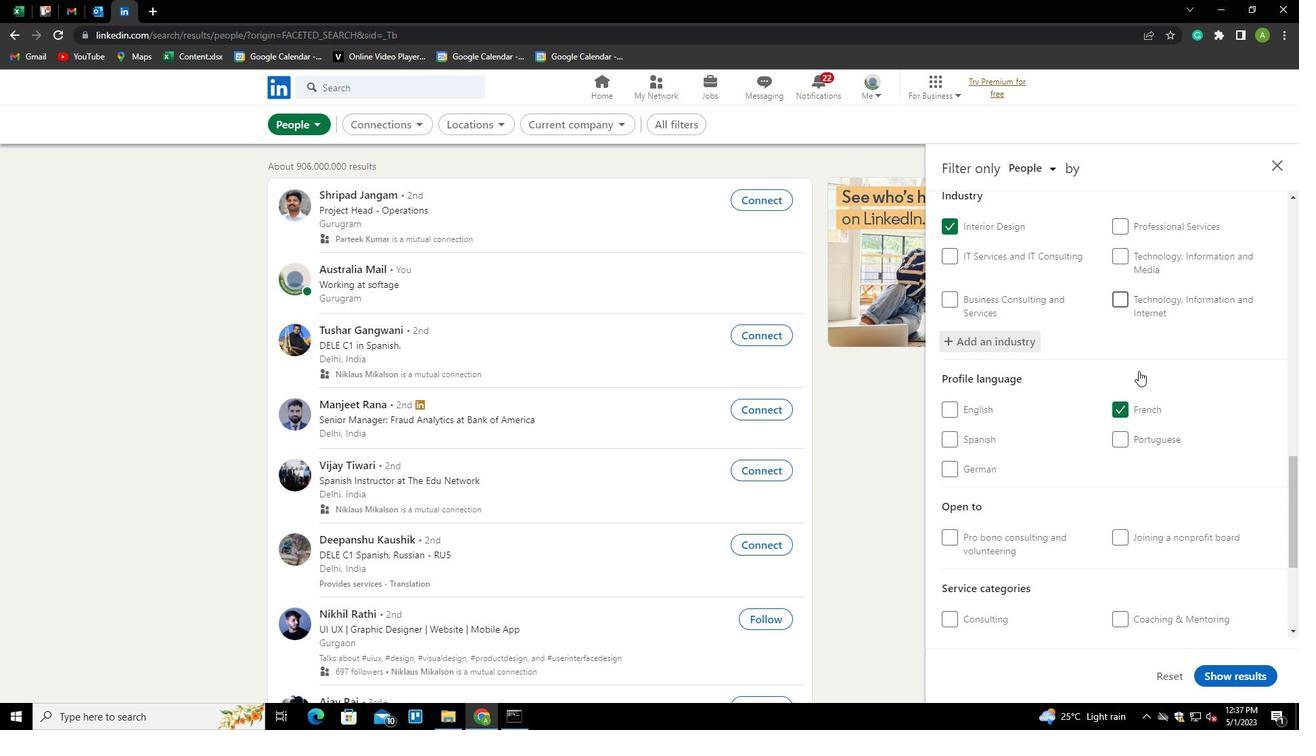 
Action: Mouse scrolled (1138, 370) with delta (0, 0)
Screenshot: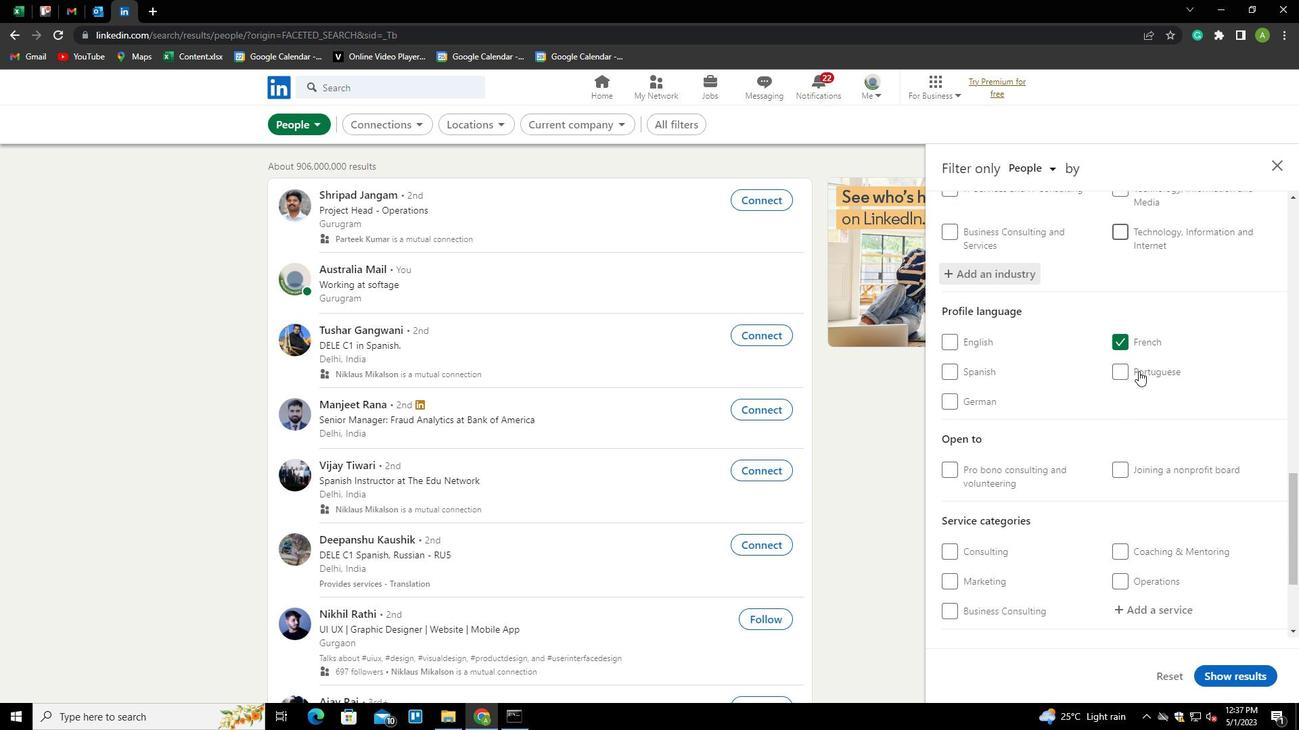 
Action: Mouse scrolled (1138, 370) with delta (0, 0)
Screenshot: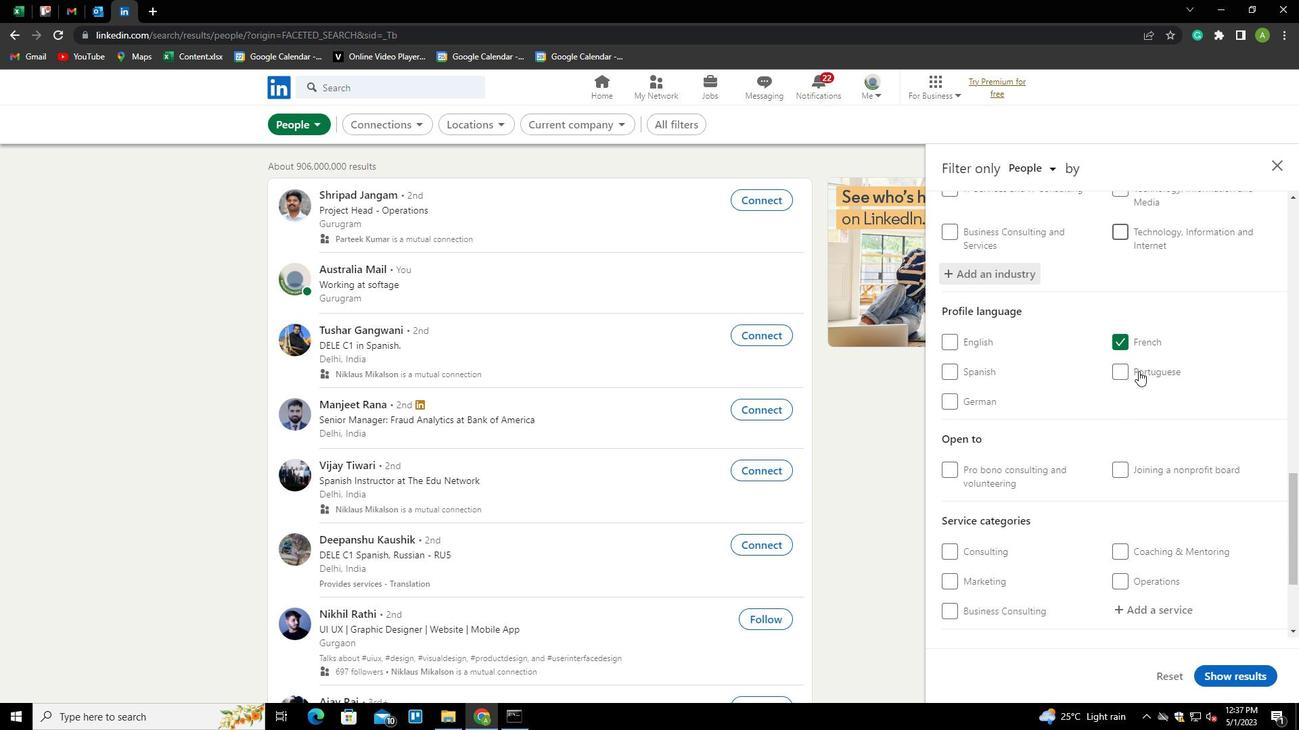 
Action: Mouse moved to (1131, 479)
Screenshot: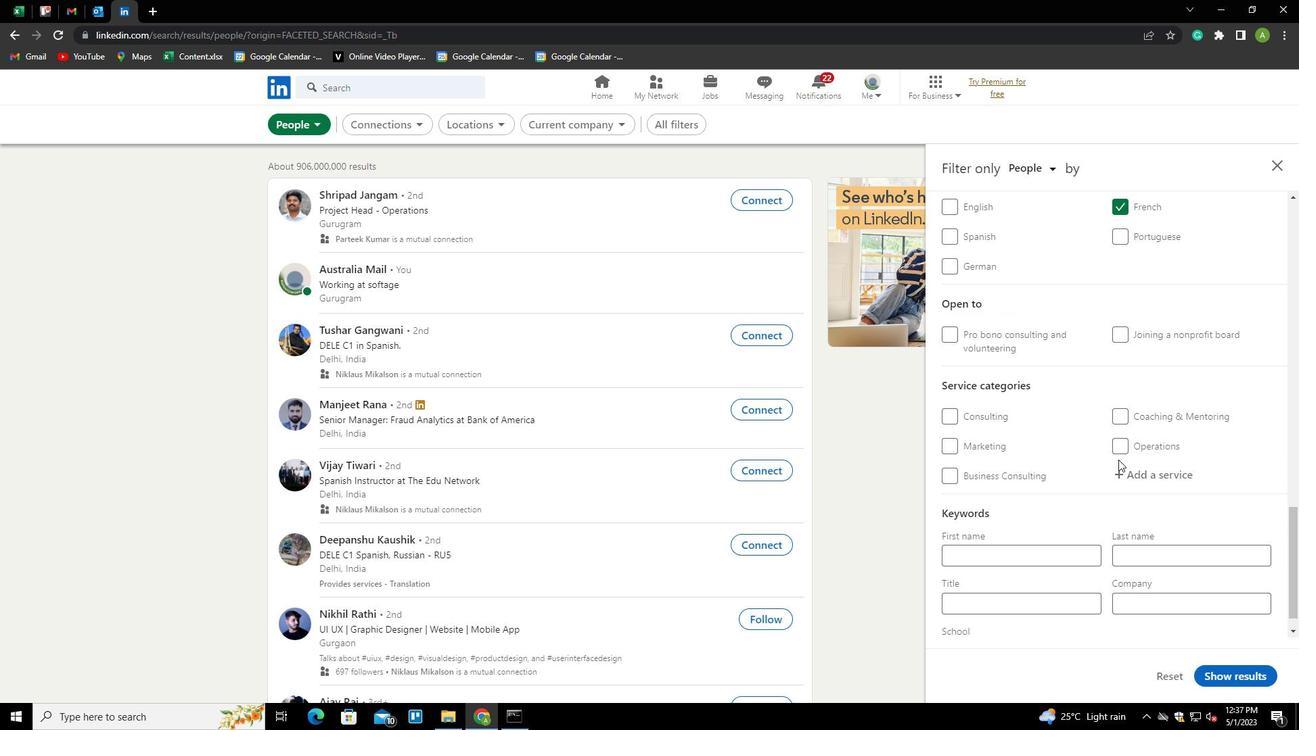 
Action: Mouse pressed left at (1131, 479)
Screenshot: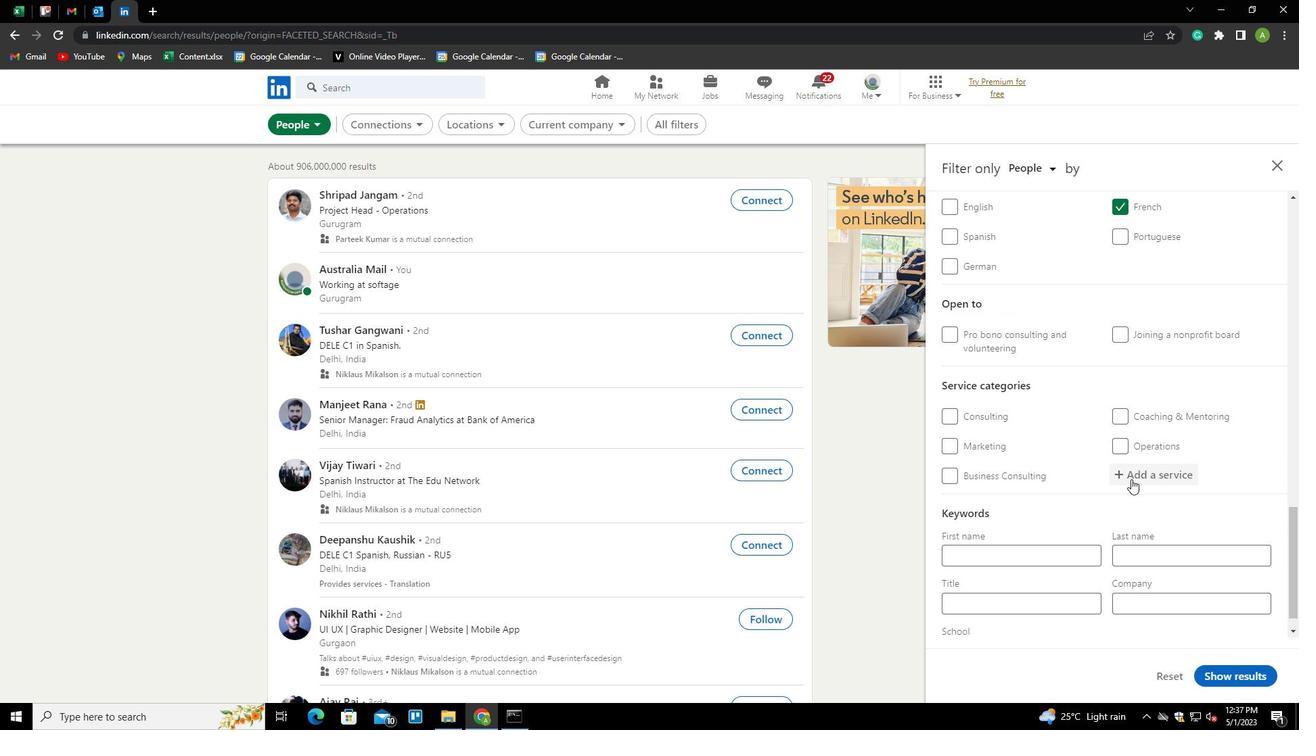 
Action: Key pressed <Key.shift>
Screenshot: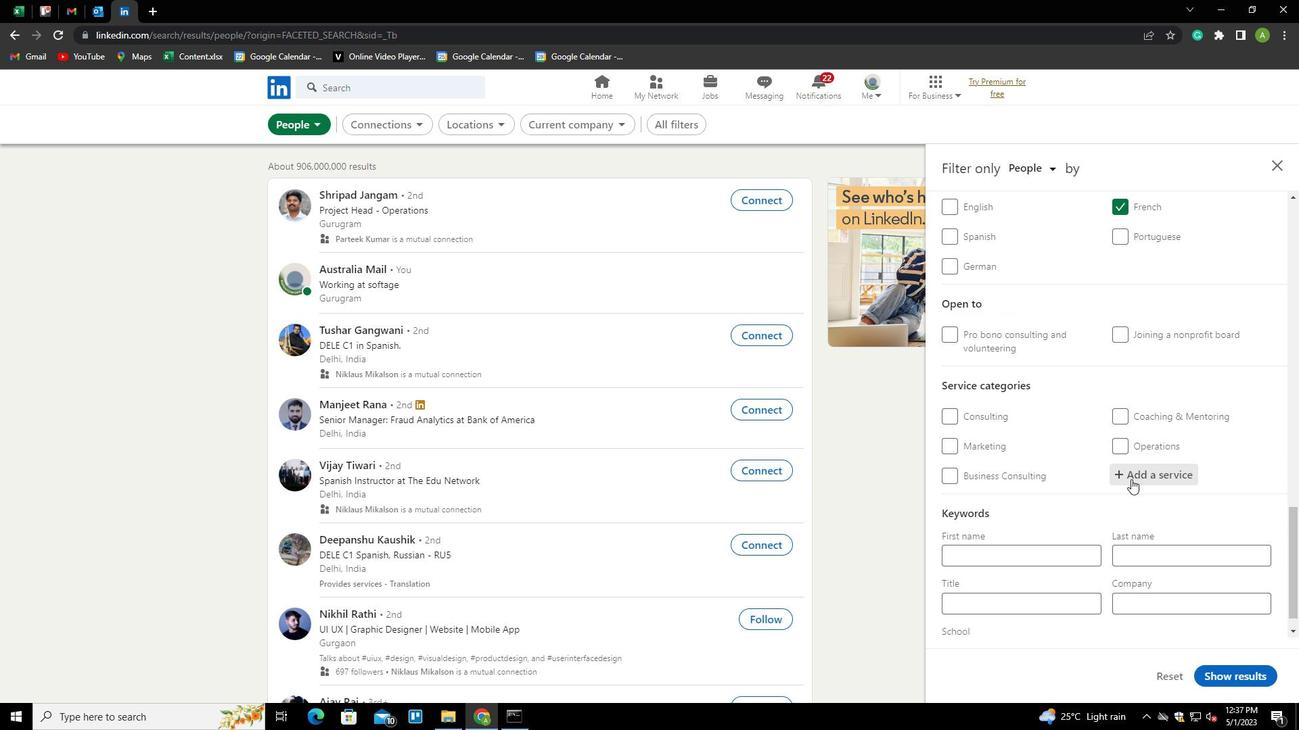 
Action: Mouse moved to (1128, 479)
Screenshot: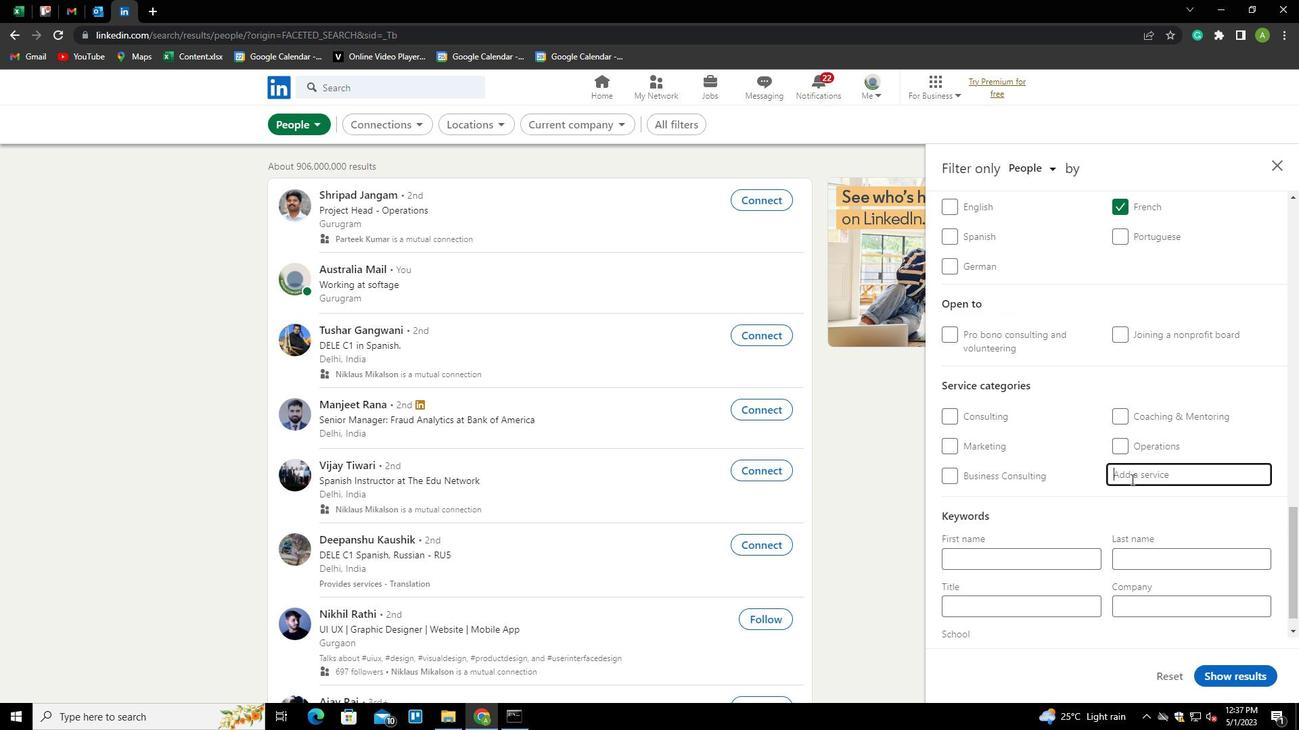 
Action: Key pressed <Key.shift><Key.shift><Key.shift><Key.shift><Key.shift>WEDDING<Key.space>P<Key.down><Key.down><Key.enter>
Screenshot: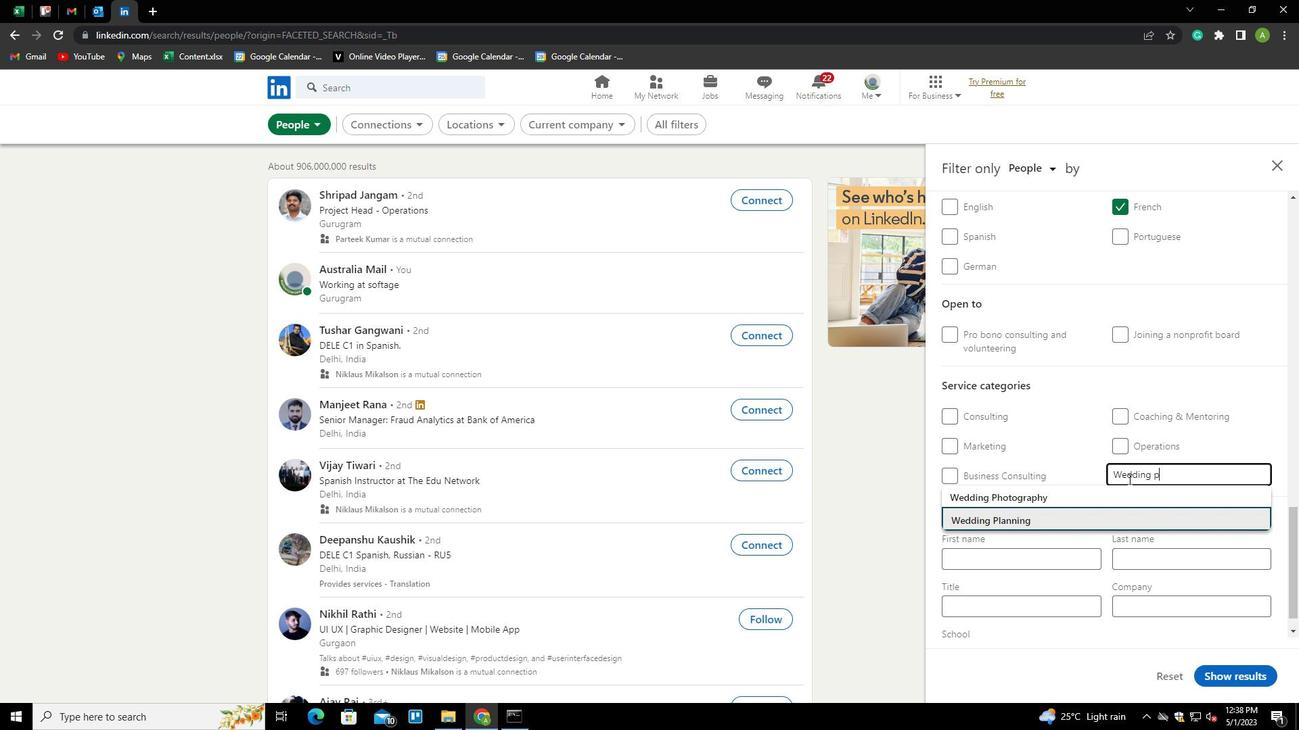 
Action: Mouse scrolled (1128, 479) with delta (0, 0)
Screenshot: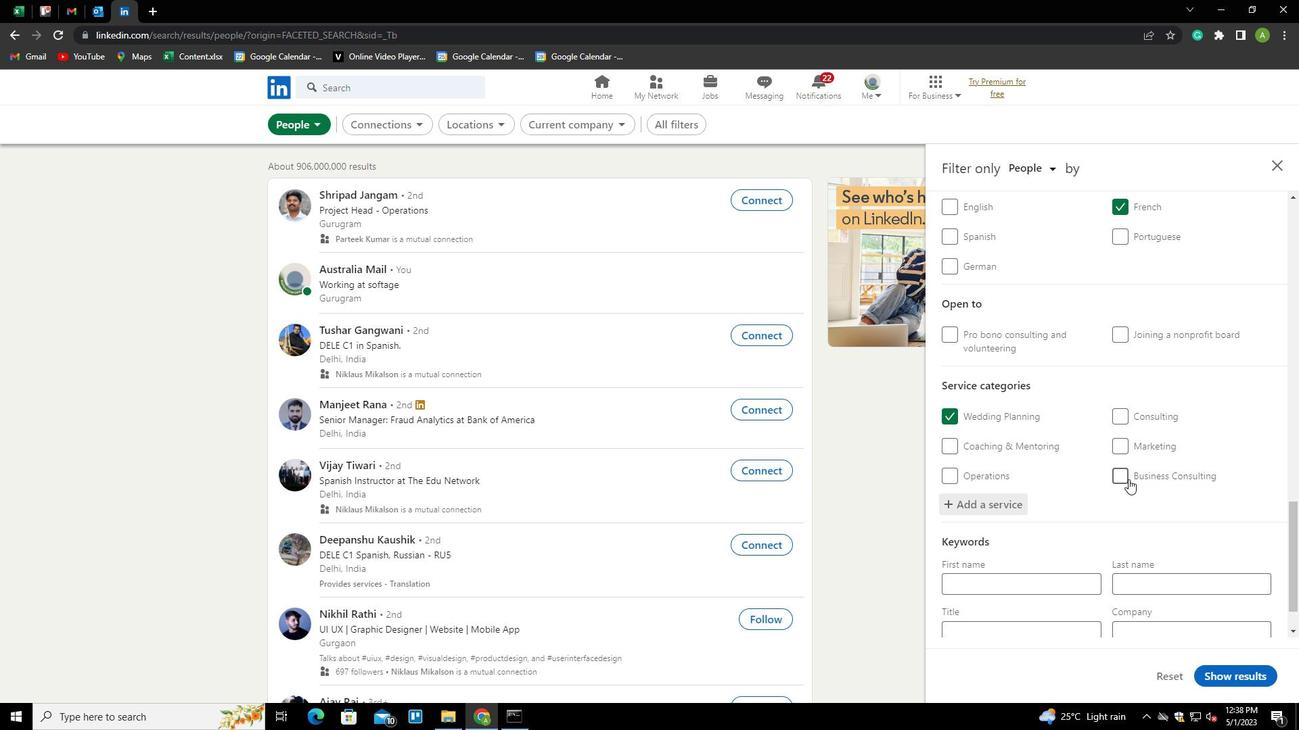 
Action: Mouse moved to (1128, 442)
Screenshot: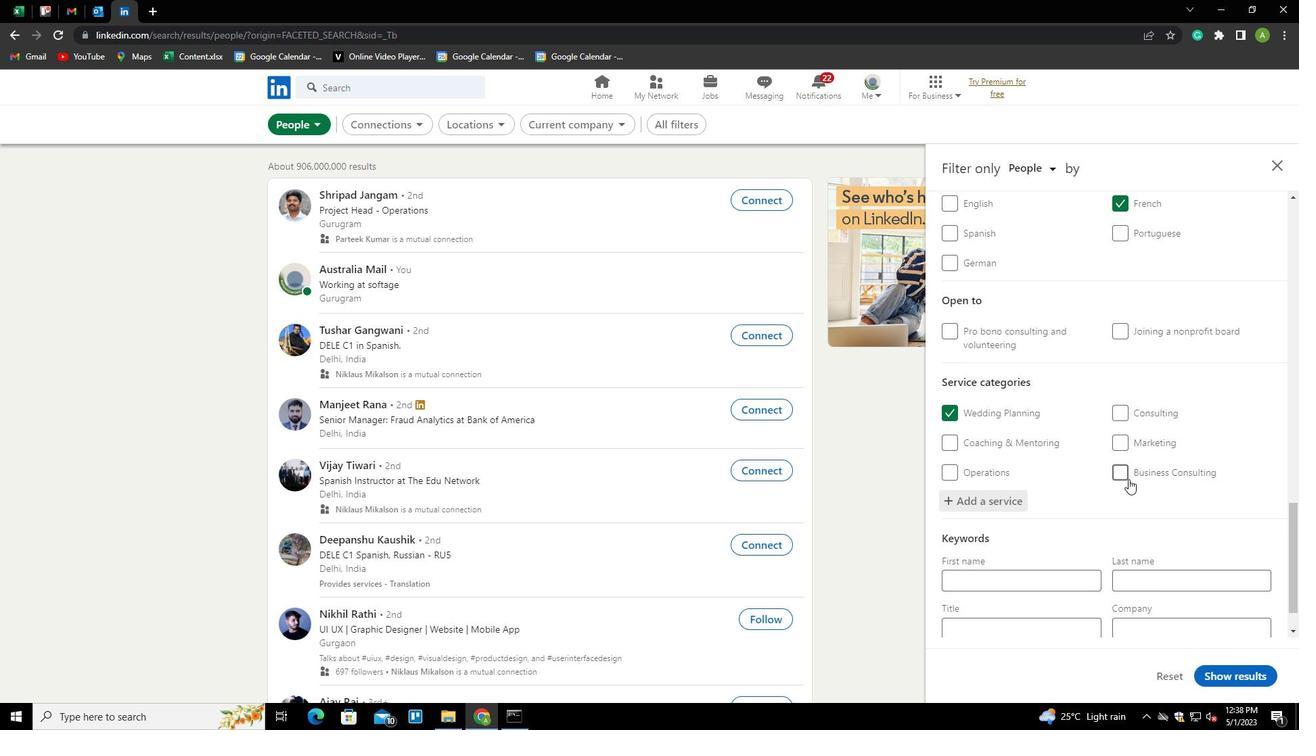 
Action: Mouse scrolled (1128, 441) with delta (0, 0)
Screenshot: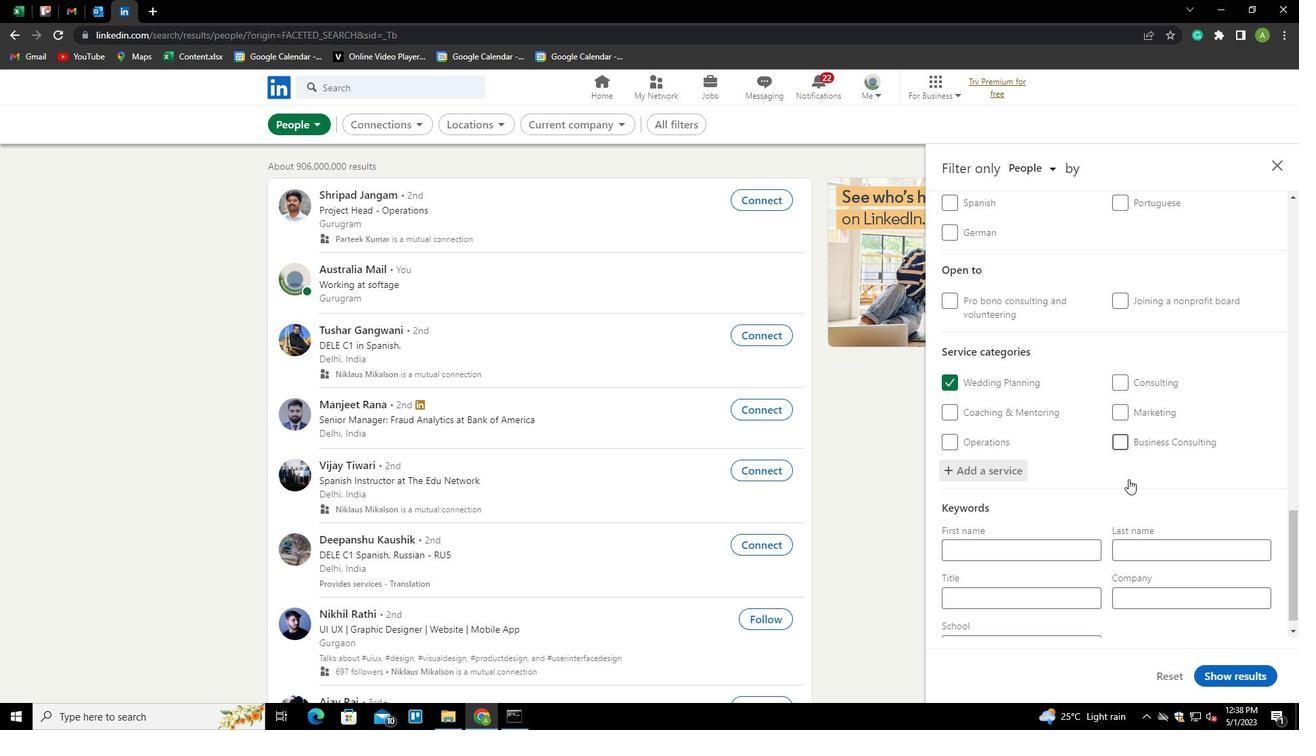 
Action: Mouse scrolled (1128, 441) with delta (0, 0)
Screenshot: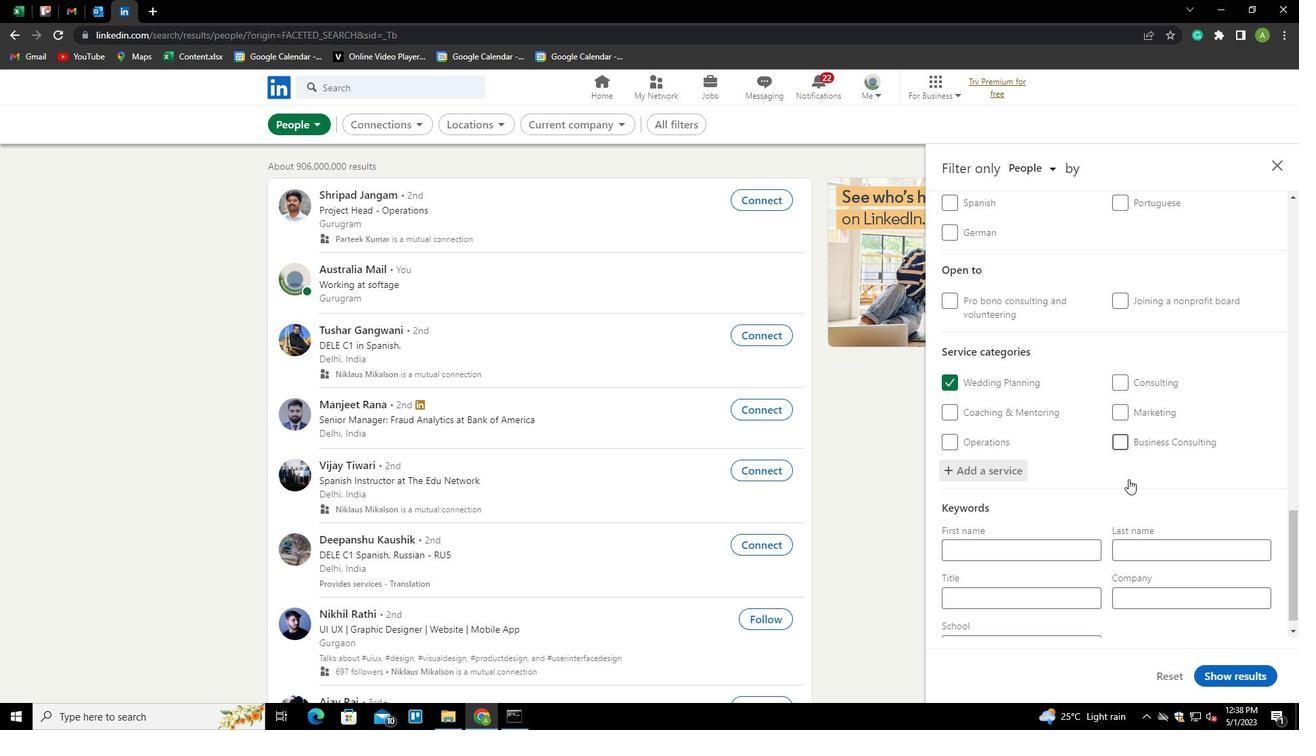 
Action: Mouse scrolled (1128, 441) with delta (0, 0)
Screenshot: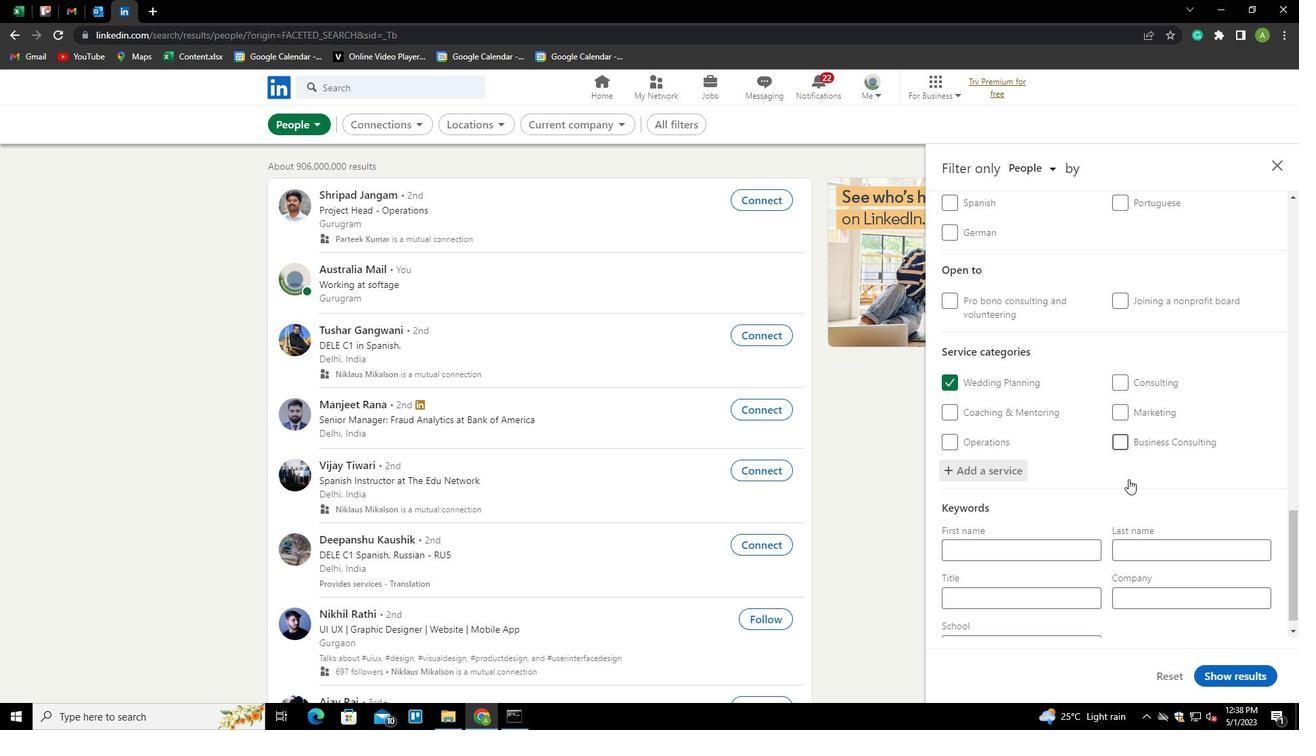 
Action: Mouse scrolled (1128, 441) with delta (0, 0)
Screenshot: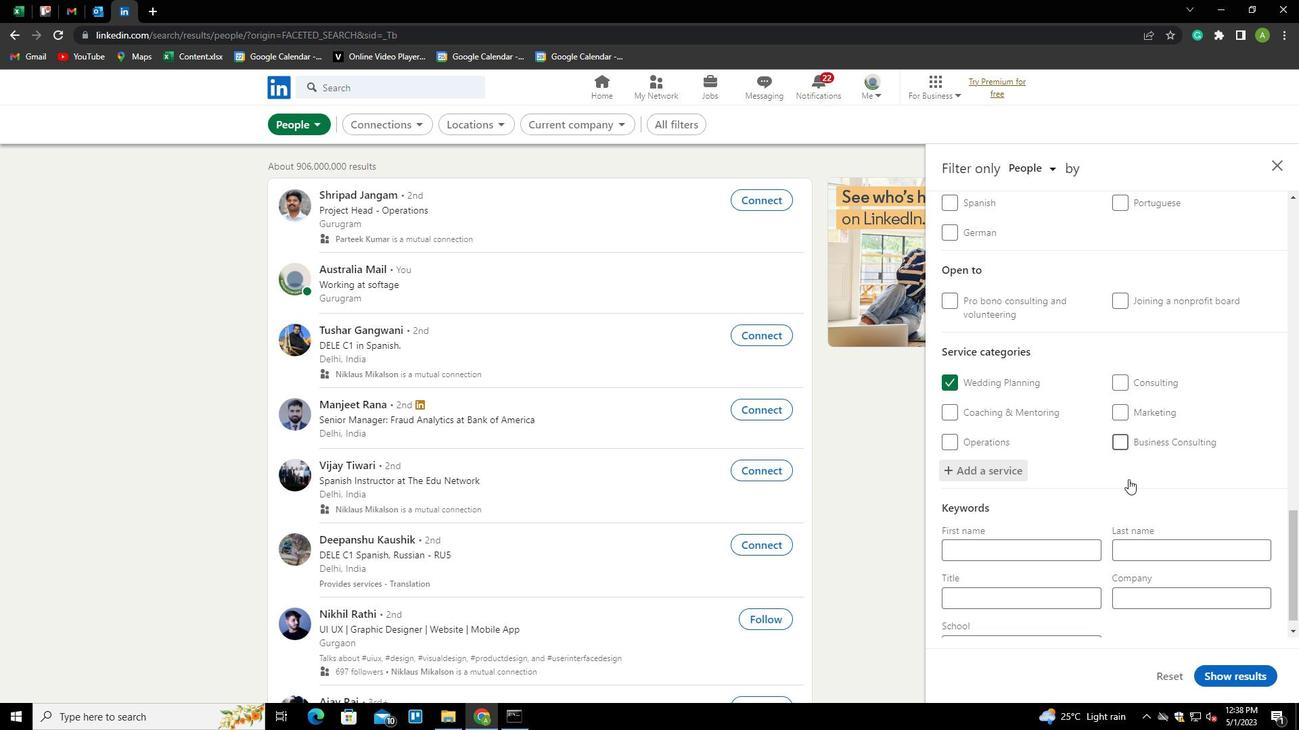 
Action: Mouse scrolled (1128, 441) with delta (0, 0)
Screenshot: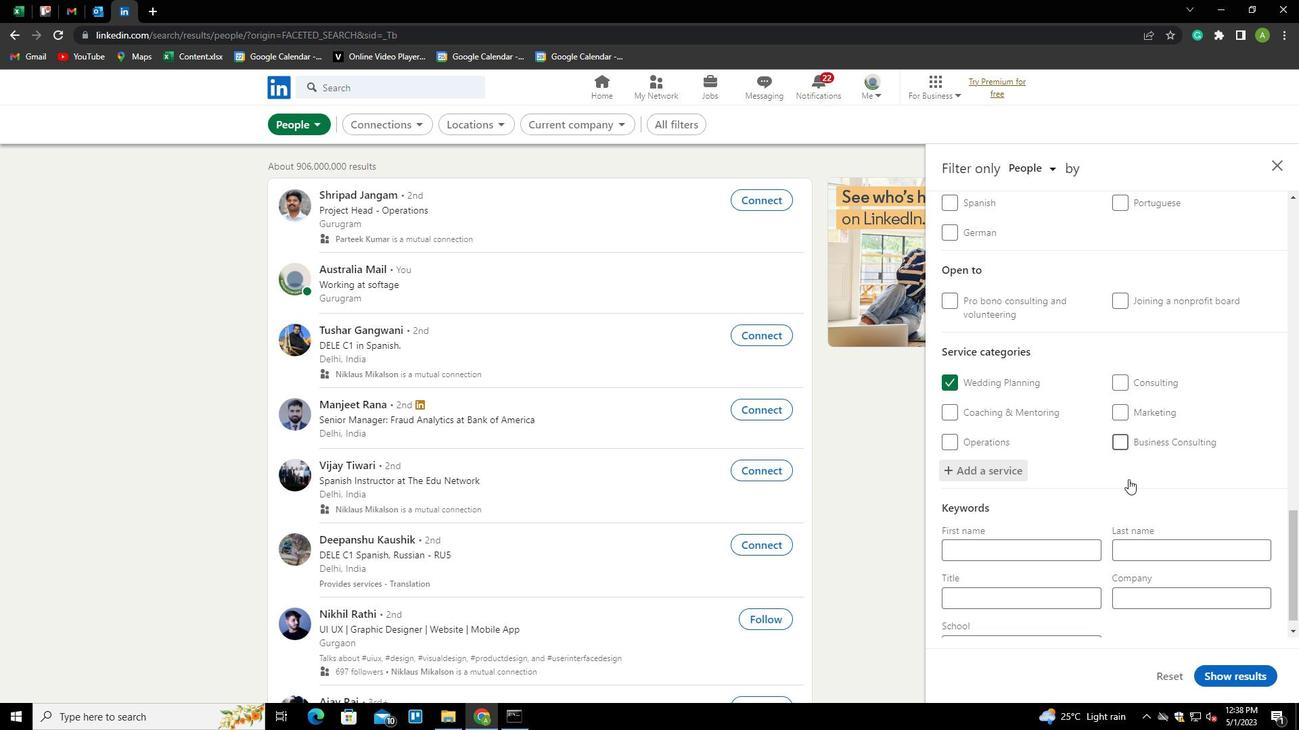 
Action: Mouse moved to (1057, 577)
Screenshot: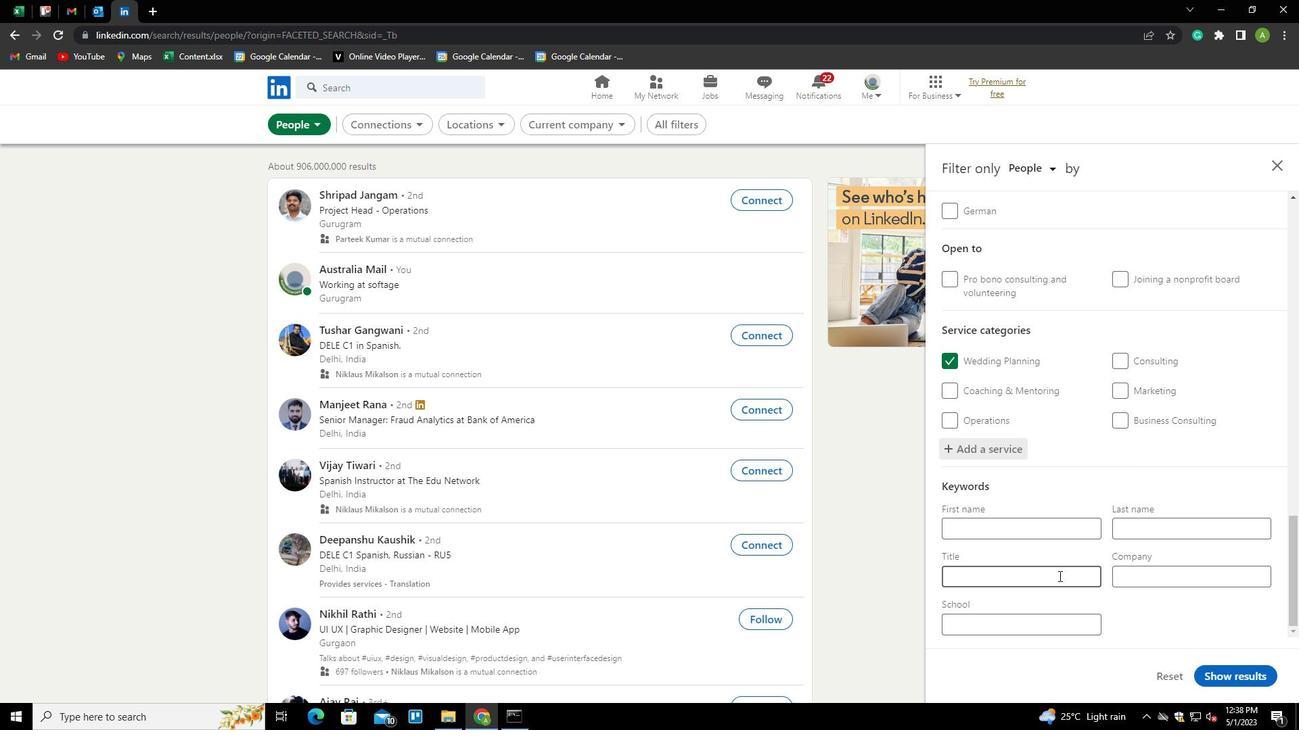 
Action: Mouse pressed left at (1057, 577)
Screenshot: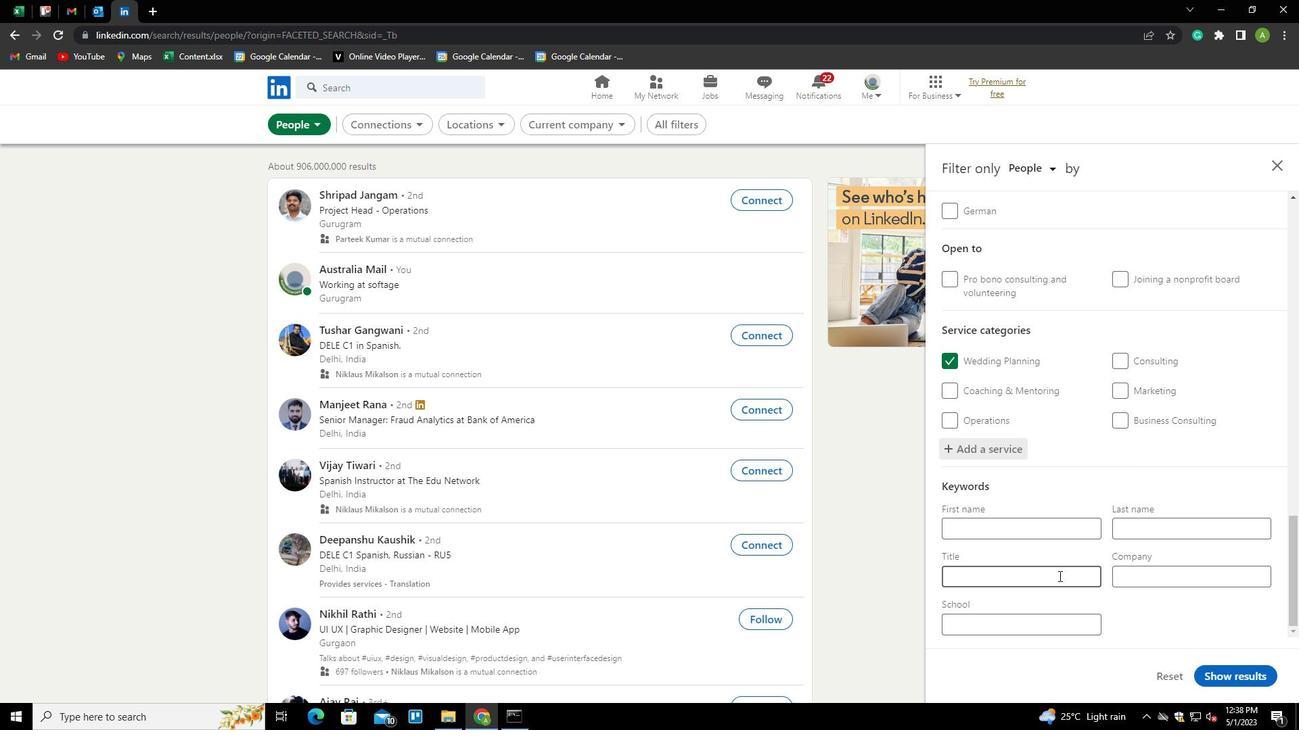 
Action: Mouse moved to (1056, 577)
Screenshot: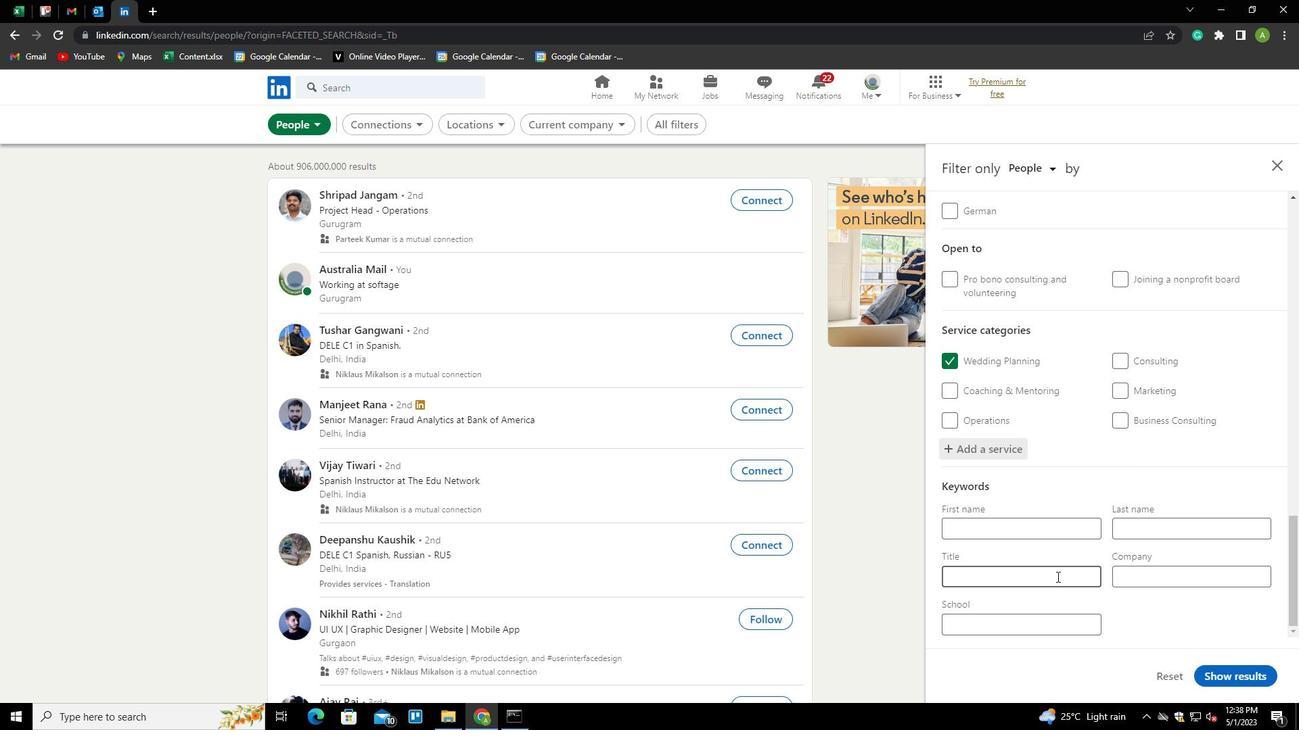 
Action: Key pressed <Key.shift>
Screenshot: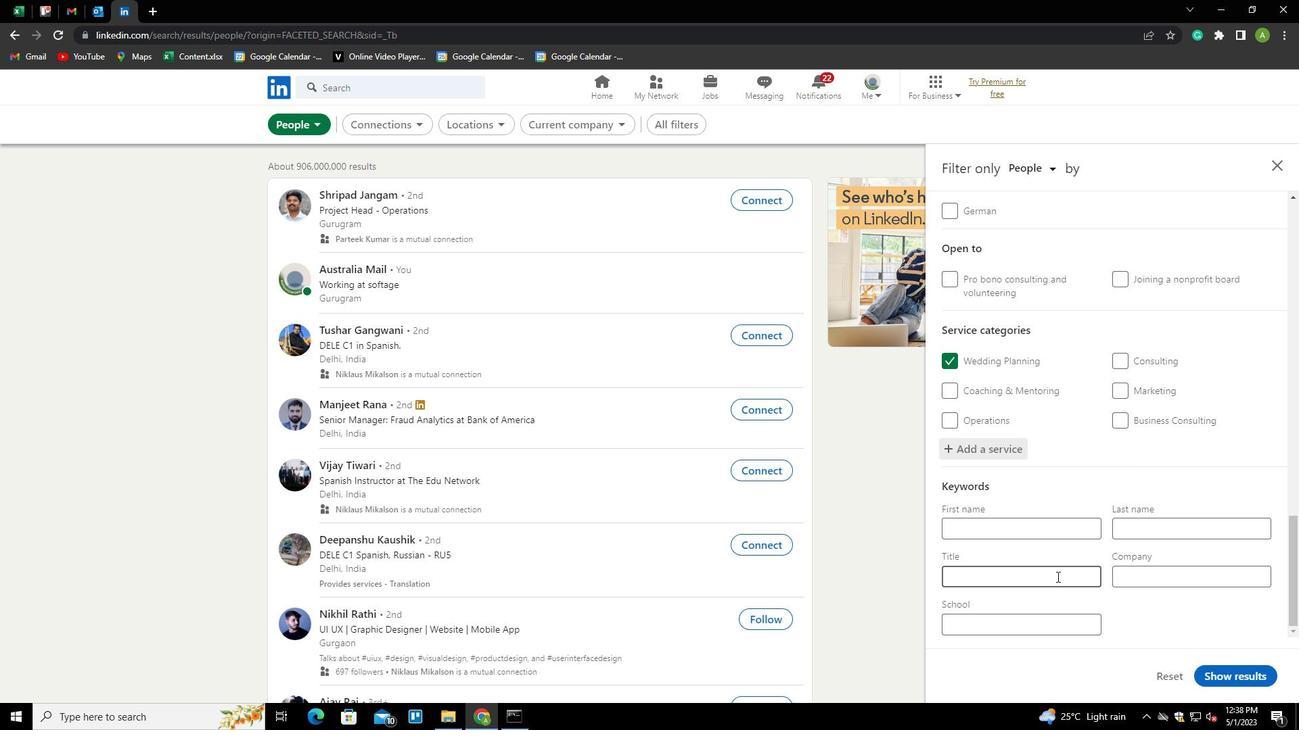 
Action: Mouse moved to (1049, 581)
Screenshot: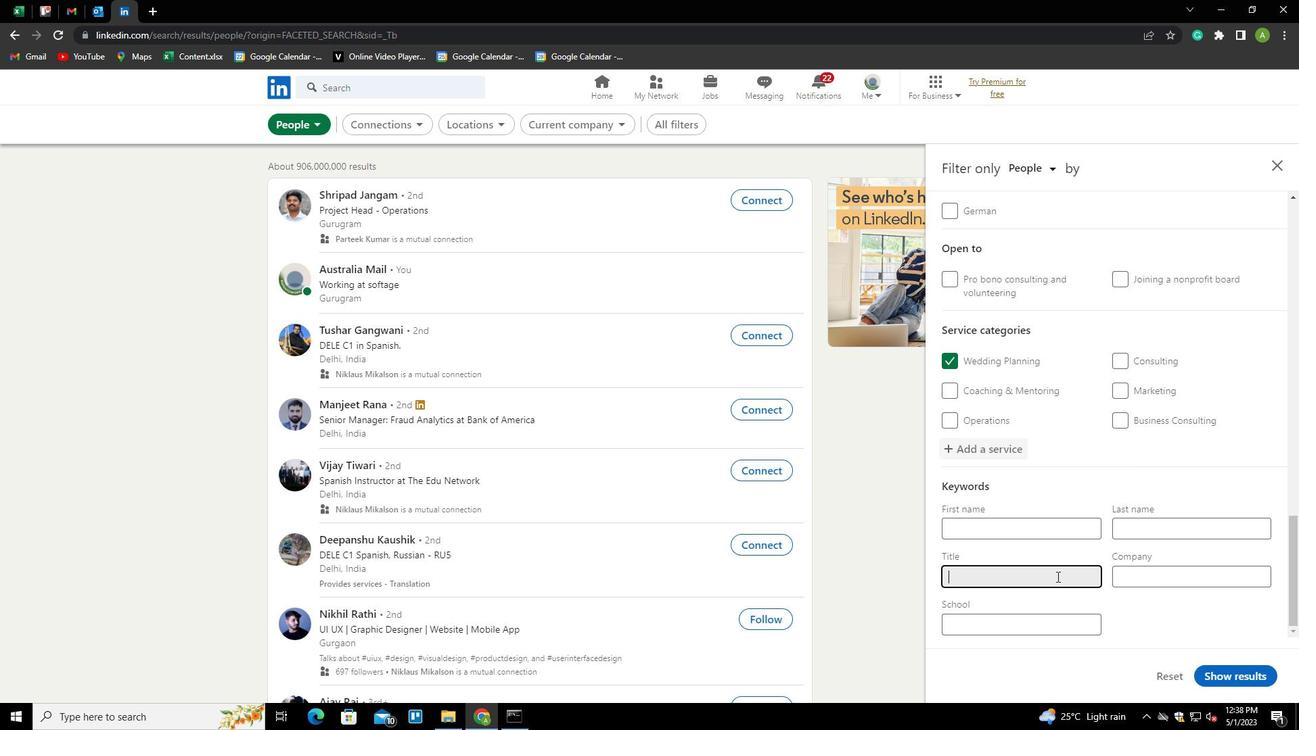 
Action: Key pressed ELECTRICIEAN<Key.backspace><Key.backspace><Key.backspace>AN
Screenshot: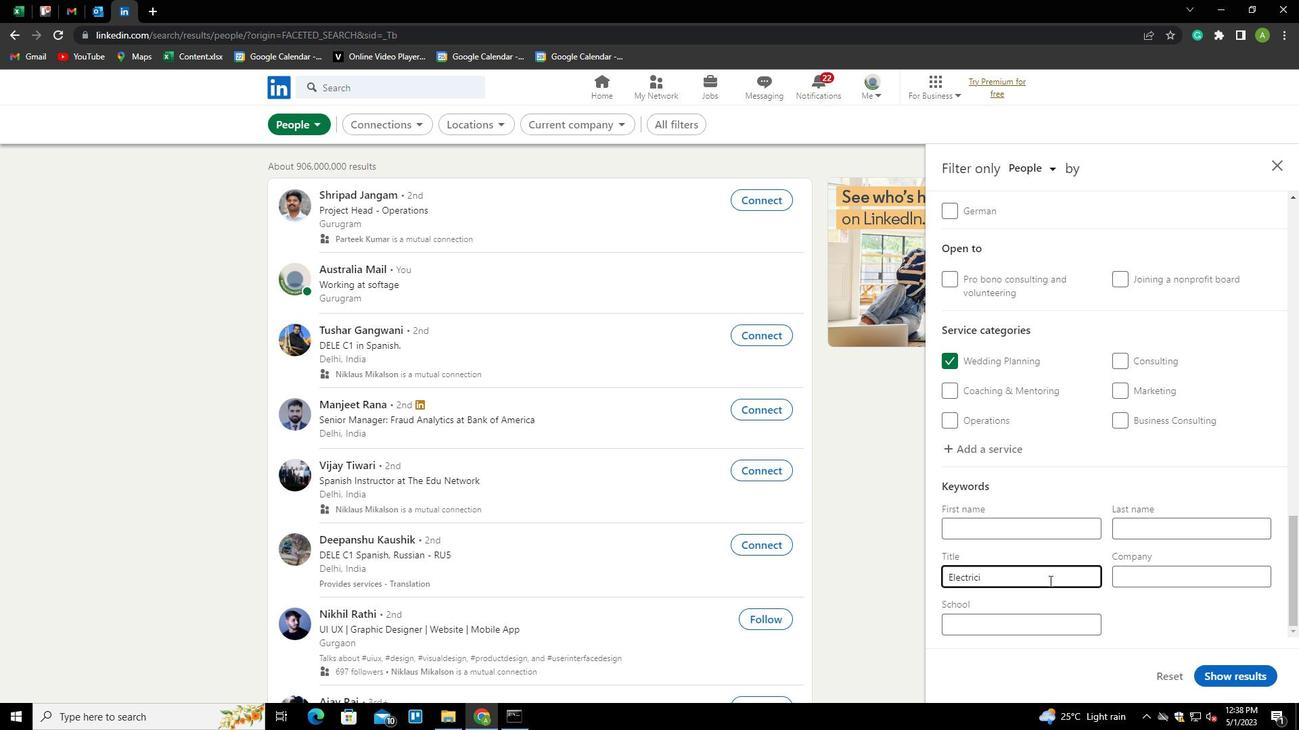 
Action: Mouse moved to (1170, 619)
Screenshot: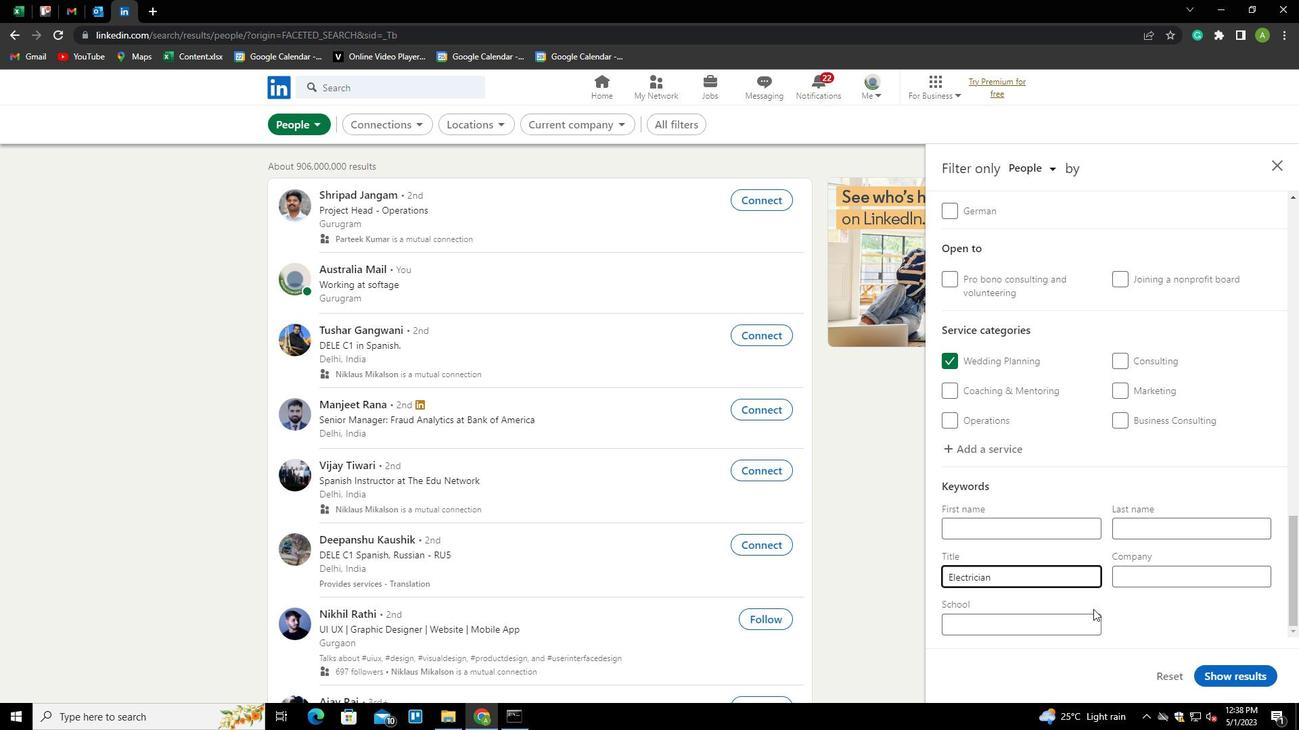 
Action: Mouse pressed left at (1170, 619)
Screenshot: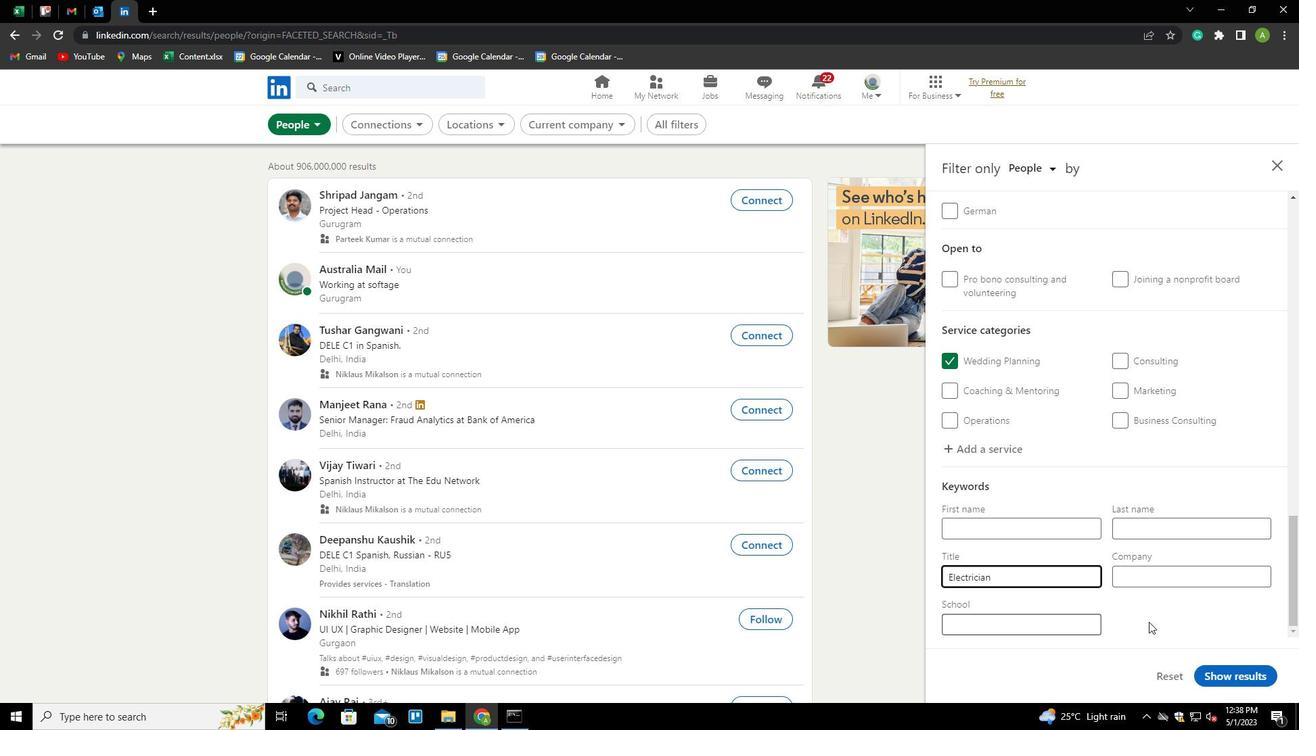 
Action: Mouse moved to (1230, 671)
Screenshot: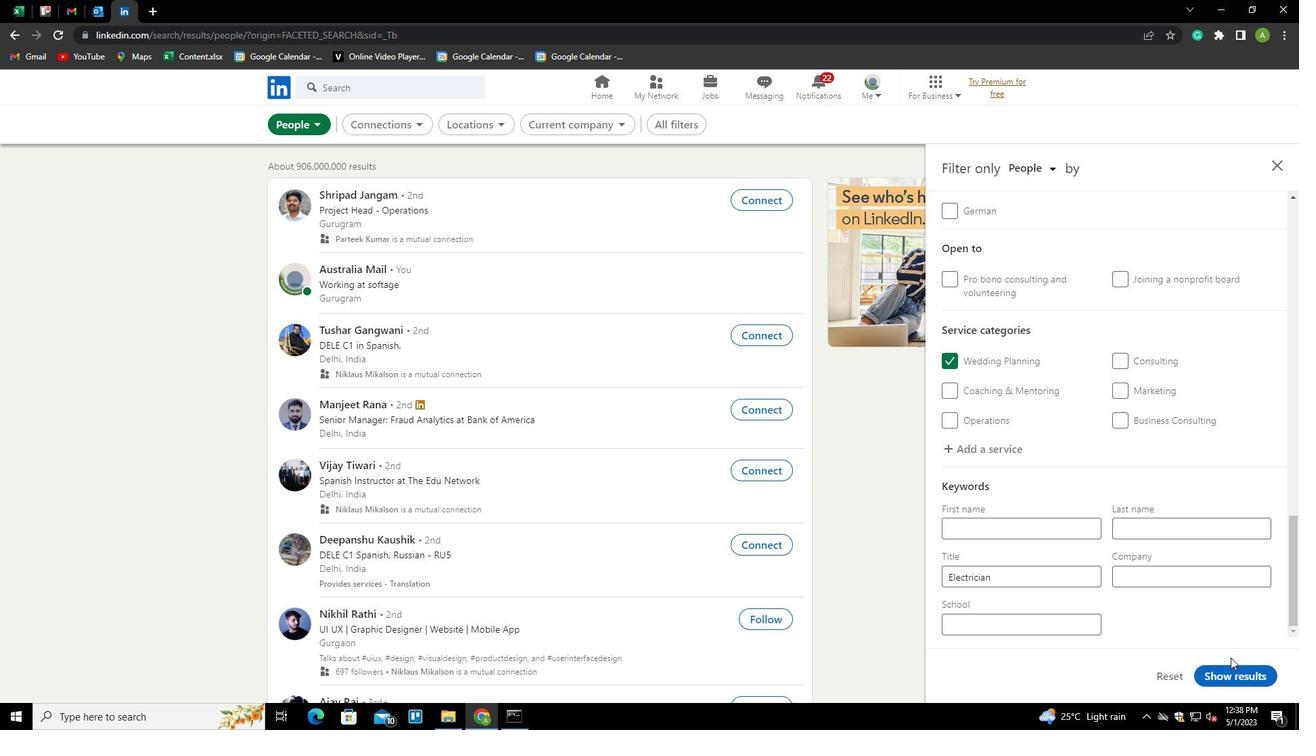 
Action: Mouse pressed left at (1230, 671)
Screenshot: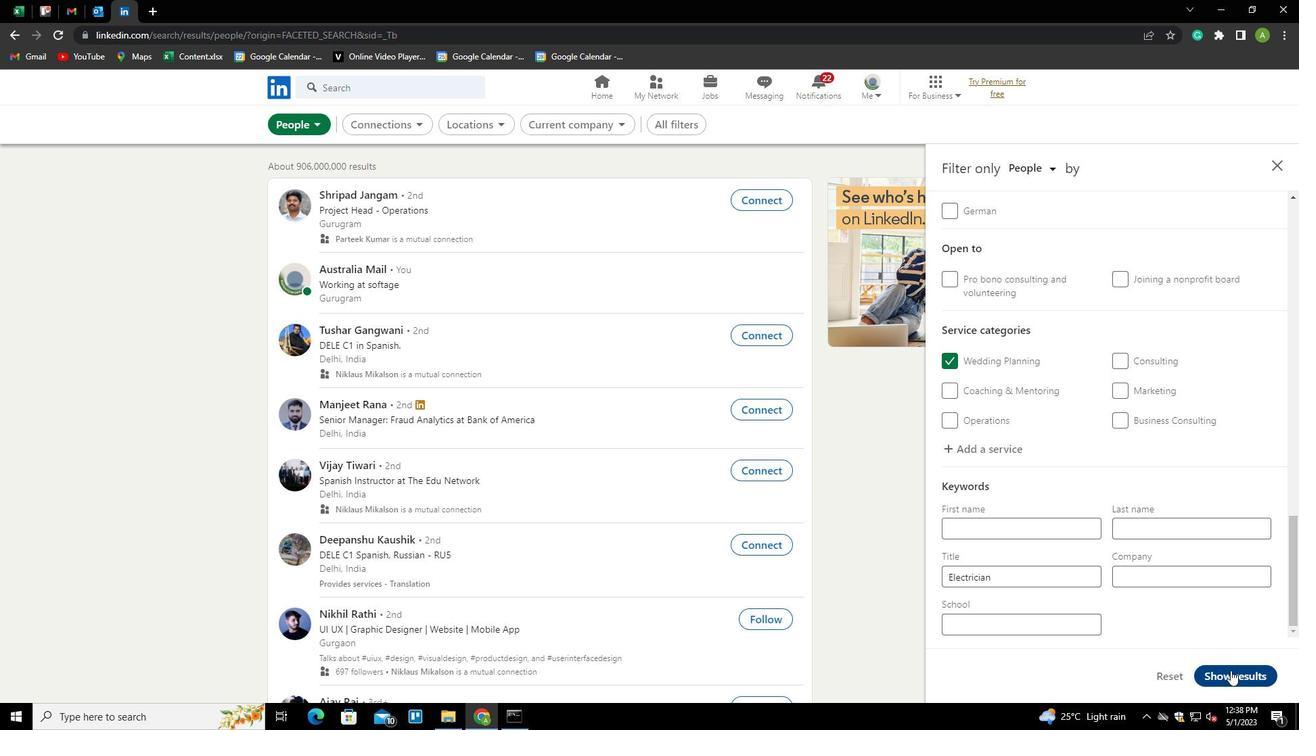 
